 Task: Find connections with filter location Baar with filter topic #entrepreneursmindsetwith filter profile language English with filter current company Kent with filter school RD & DJ College, Munger with filter industry Personal Care Product Manufacturing with filter service category Resume Writing with filter keywords title Organizer
Action: Mouse moved to (583, 90)
Screenshot: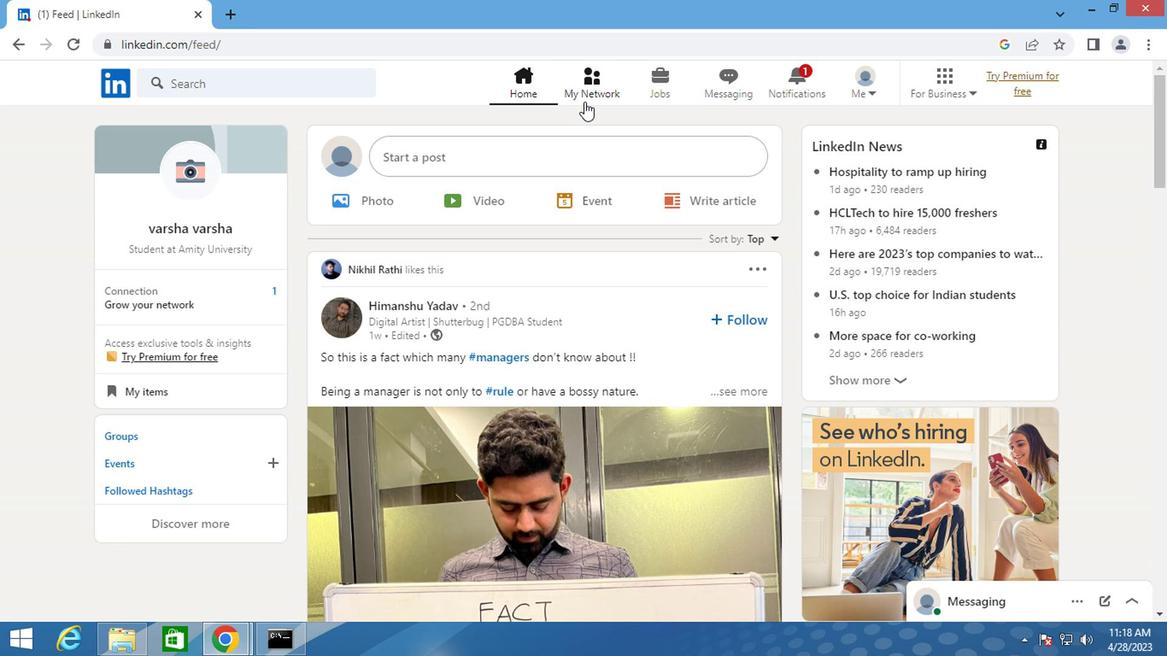 
Action: Mouse pressed left at (583, 90)
Screenshot: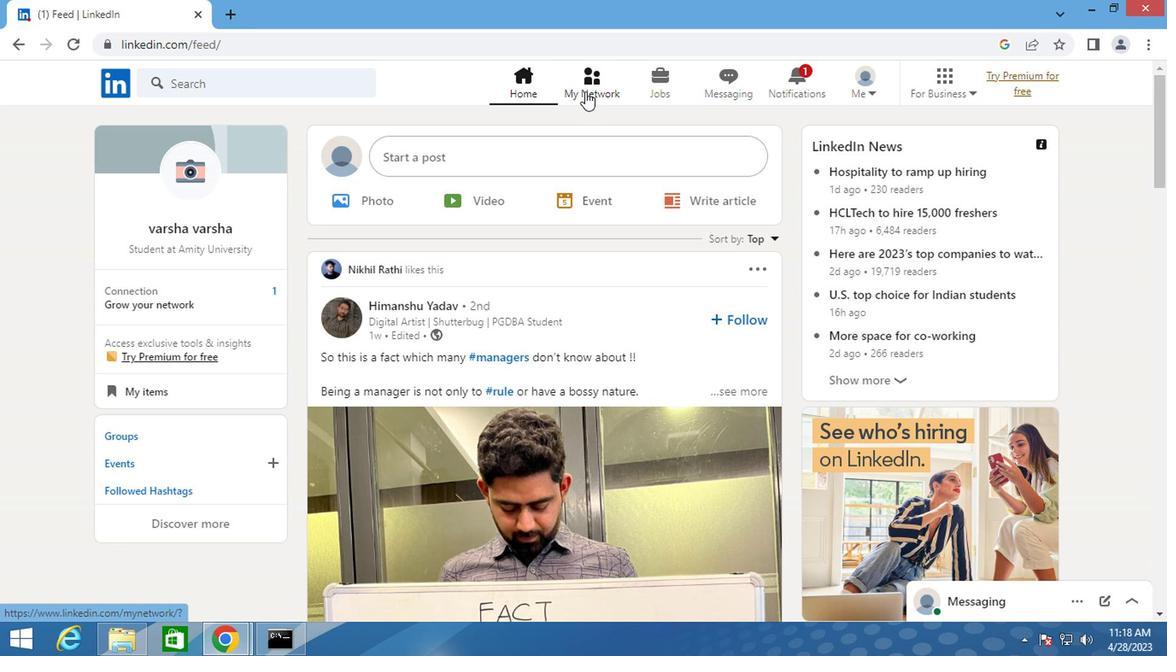 
Action: Mouse moved to (240, 187)
Screenshot: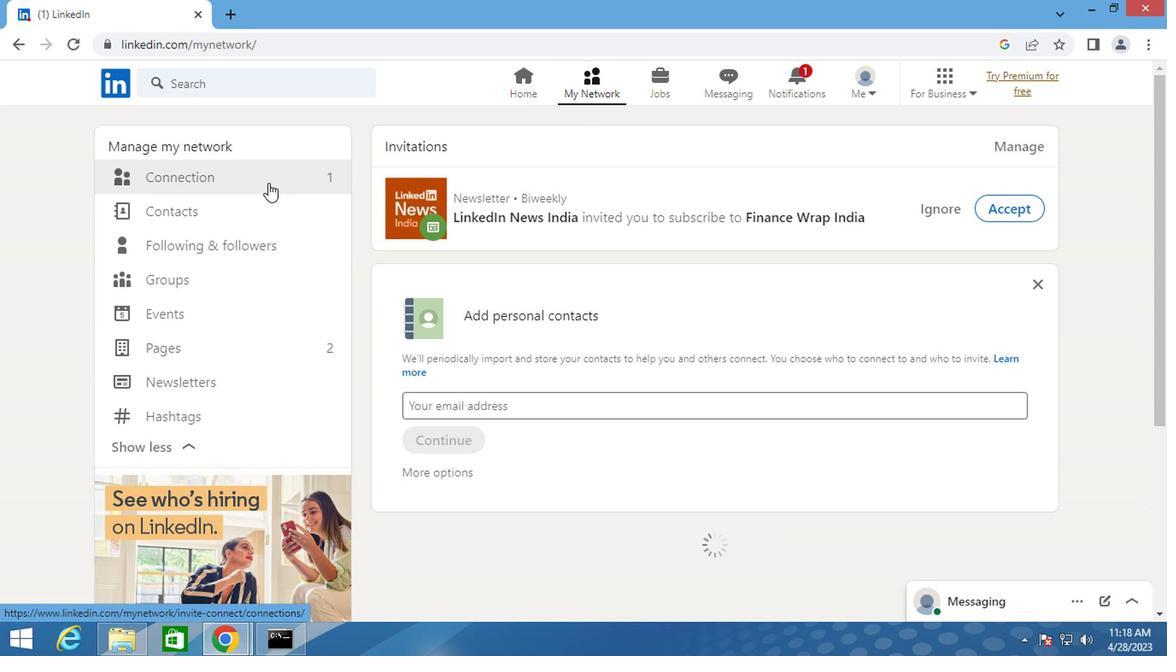 
Action: Mouse pressed left at (240, 187)
Screenshot: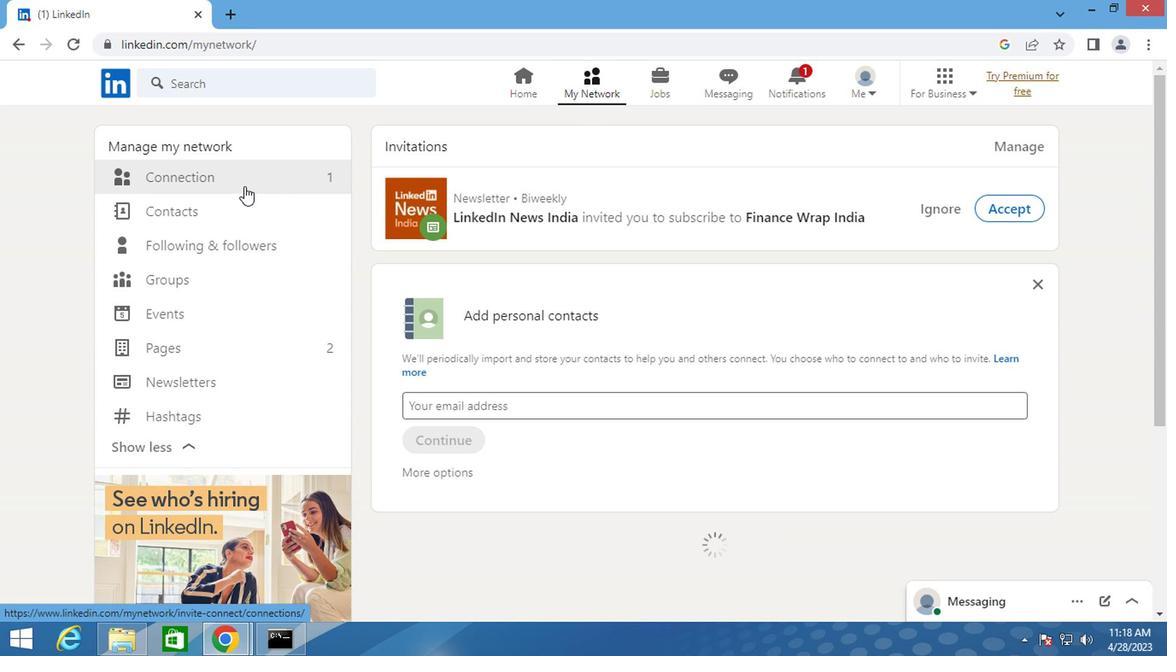 
Action: Mouse moved to (680, 181)
Screenshot: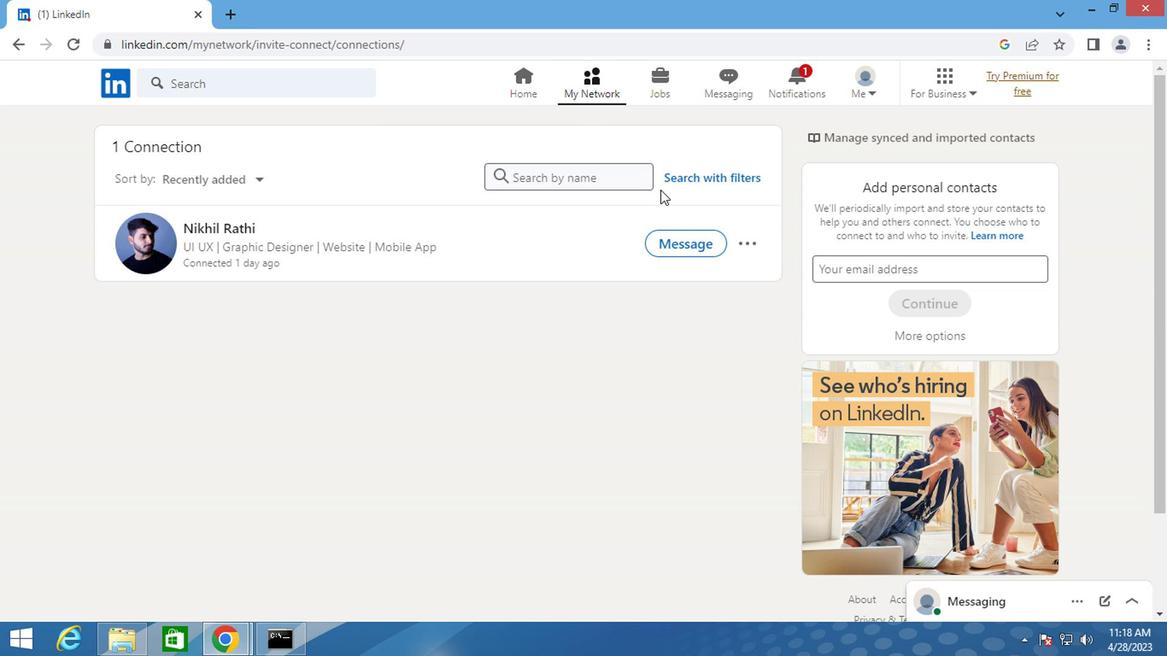 
Action: Mouse pressed left at (680, 181)
Screenshot: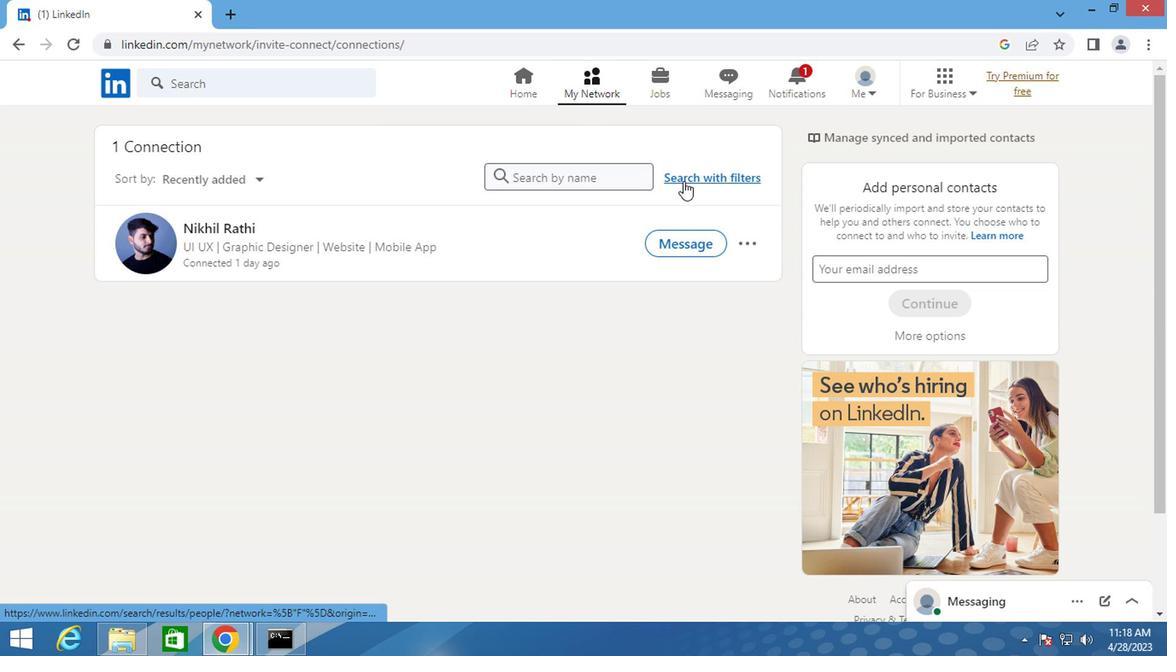 
Action: Mouse moved to (641, 137)
Screenshot: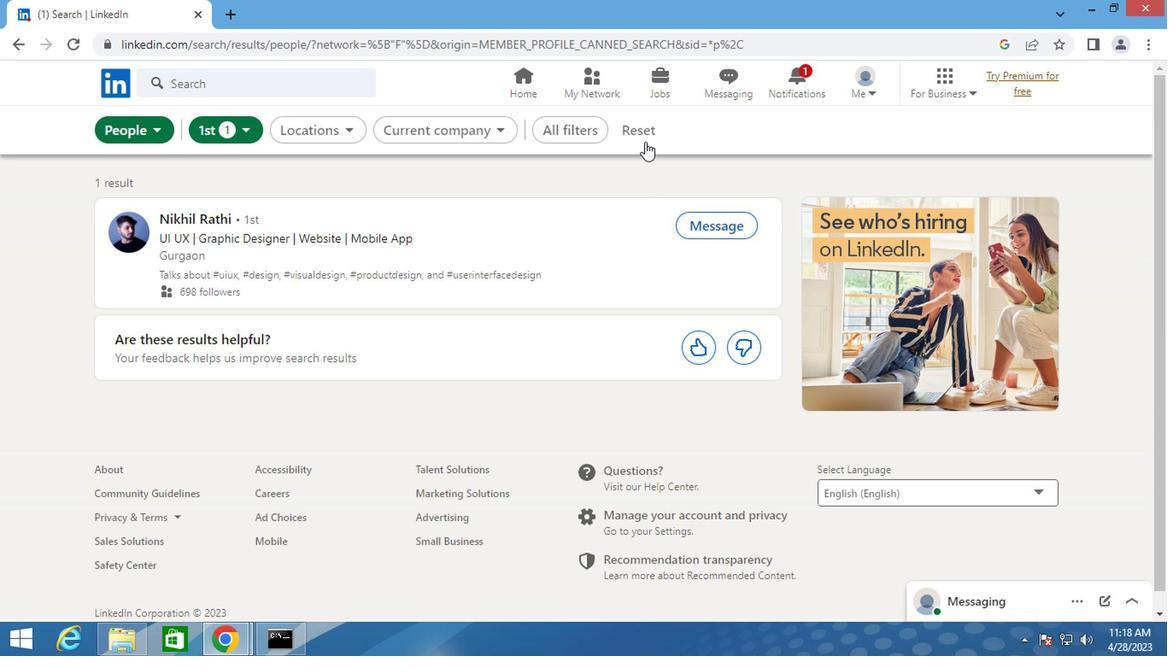 
Action: Mouse pressed left at (641, 137)
Screenshot: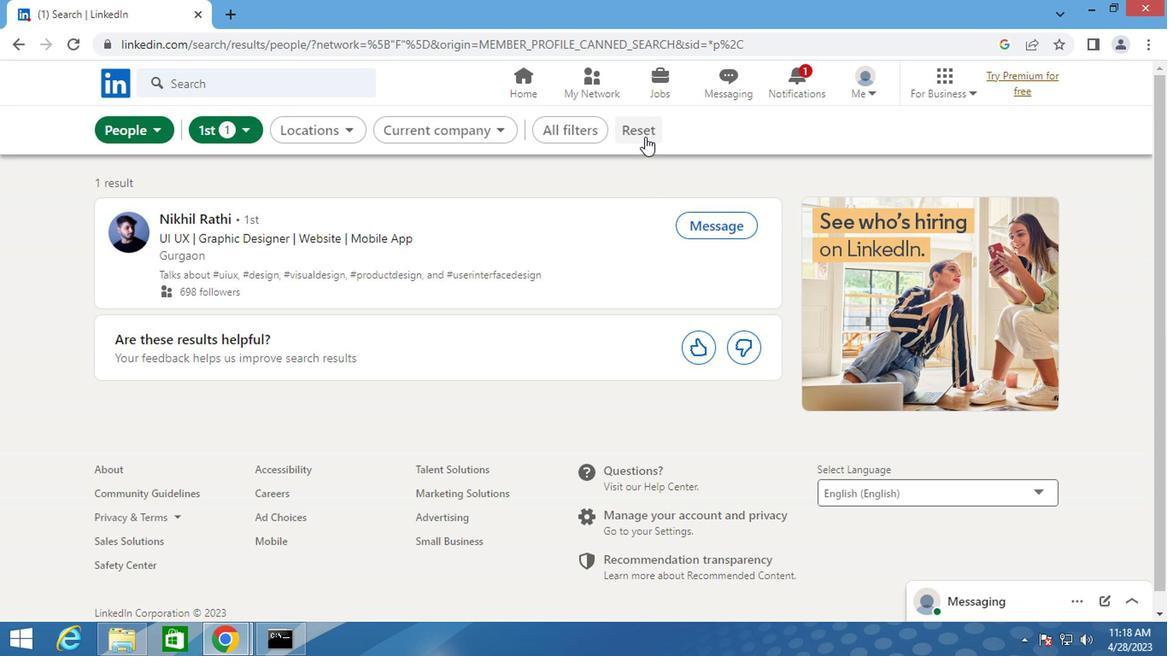 
Action: Mouse moved to (618, 137)
Screenshot: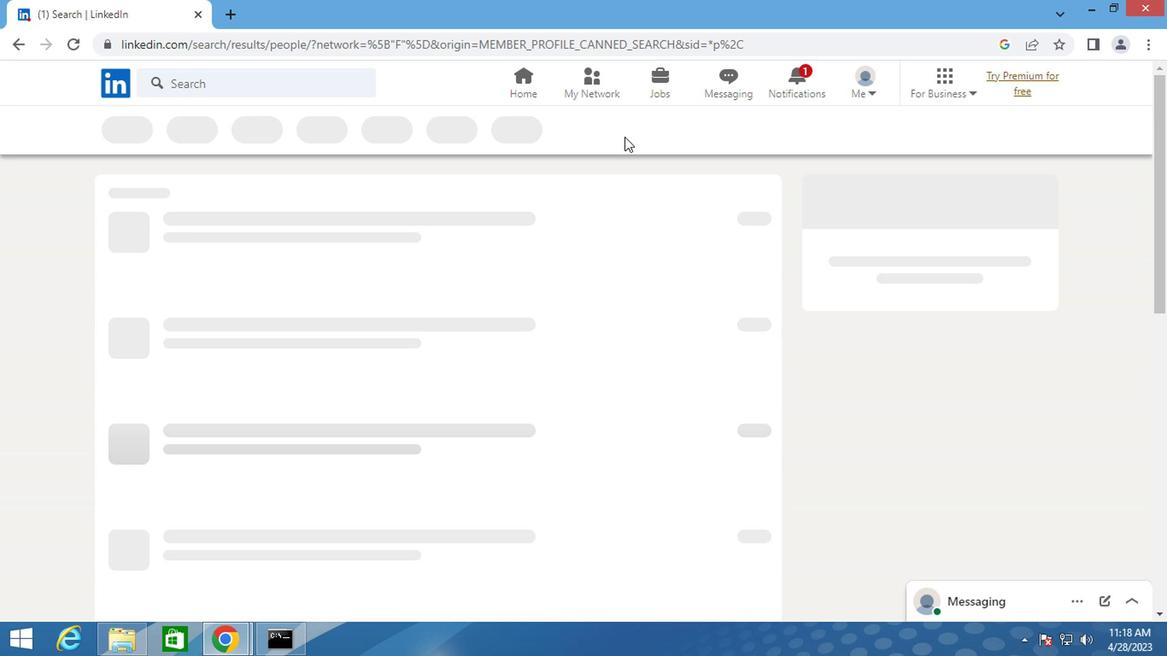 
Action: Mouse pressed left at (618, 137)
Screenshot: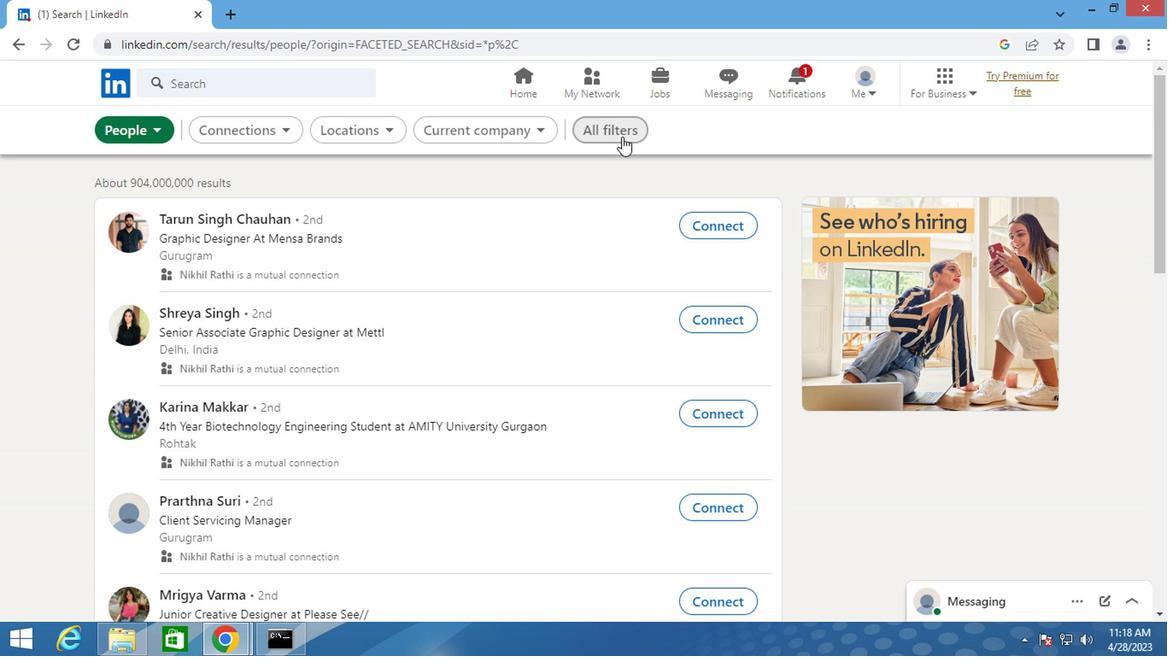 
Action: Mouse moved to (785, 298)
Screenshot: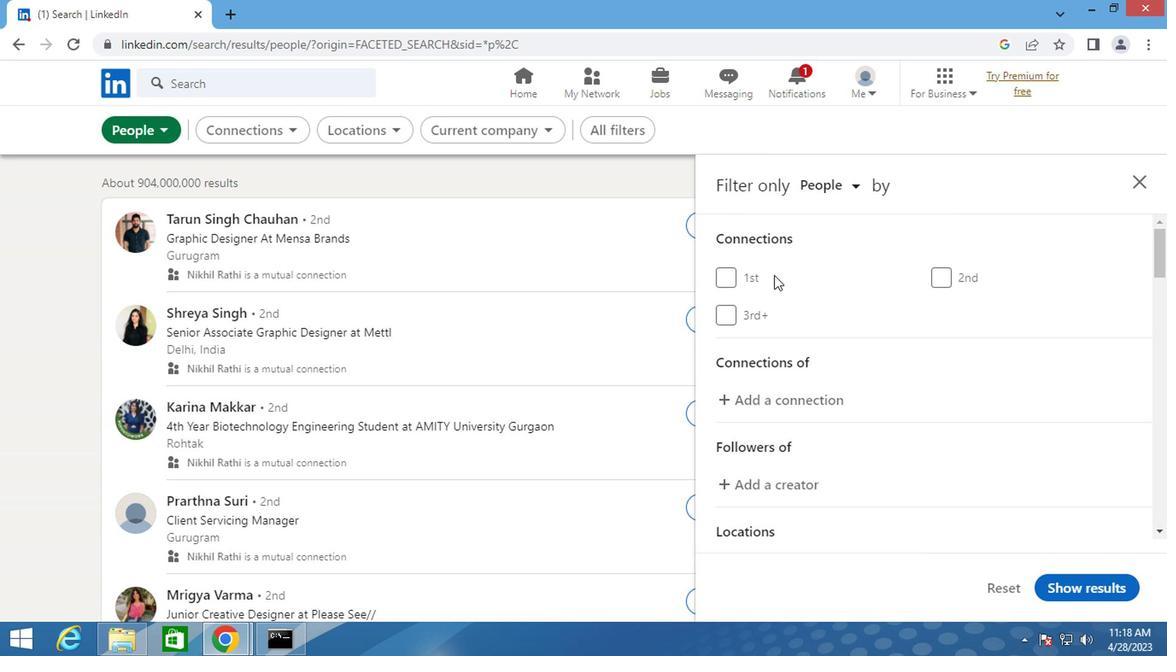 
Action: Mouse scrolled (785, 297) with delta (0, 0)
Screenshot: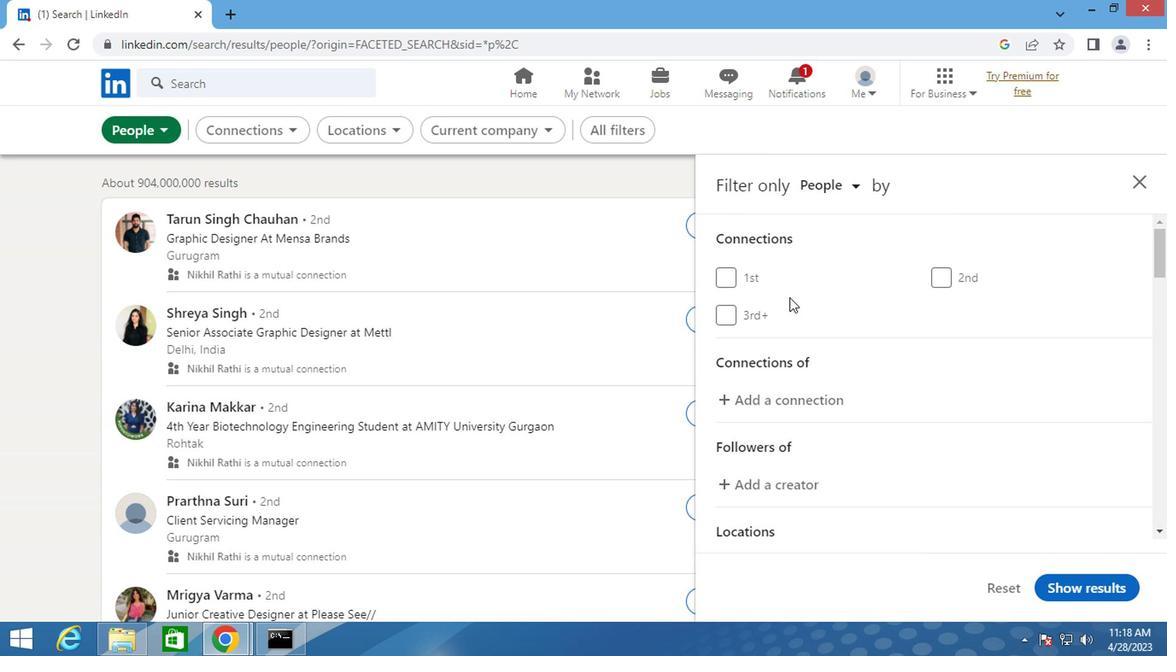 
Action: Mouse scrolled (785, 297) with delta (0, 0)
Screenshot: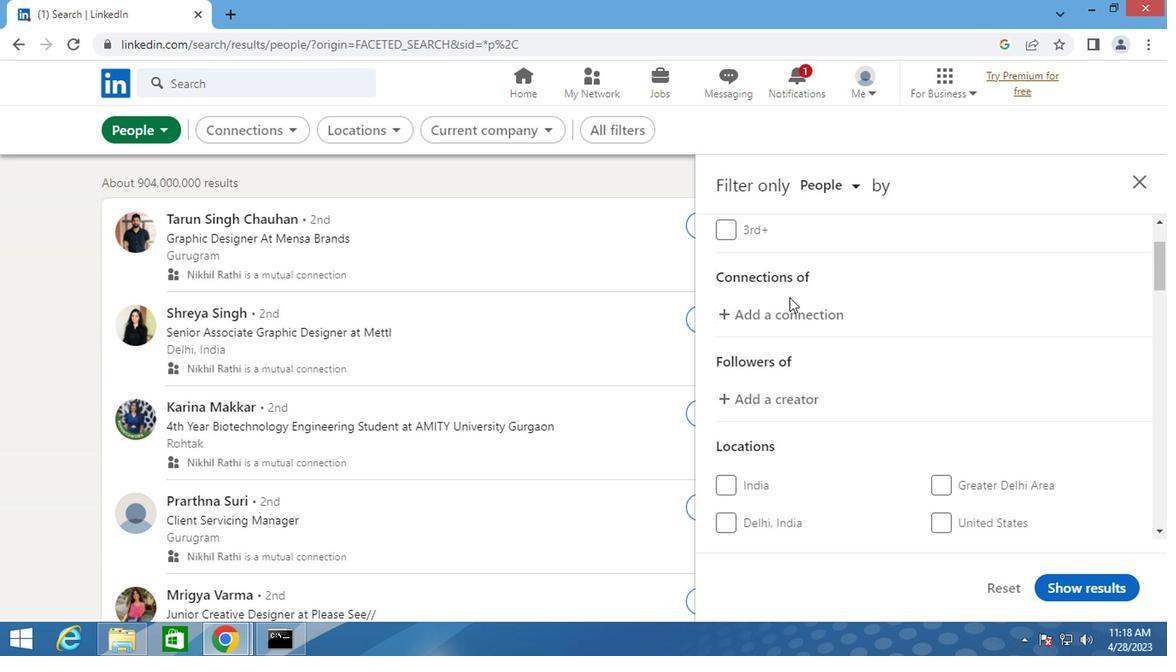 
Action: Mouse moved to (951, 475)
Screenshot: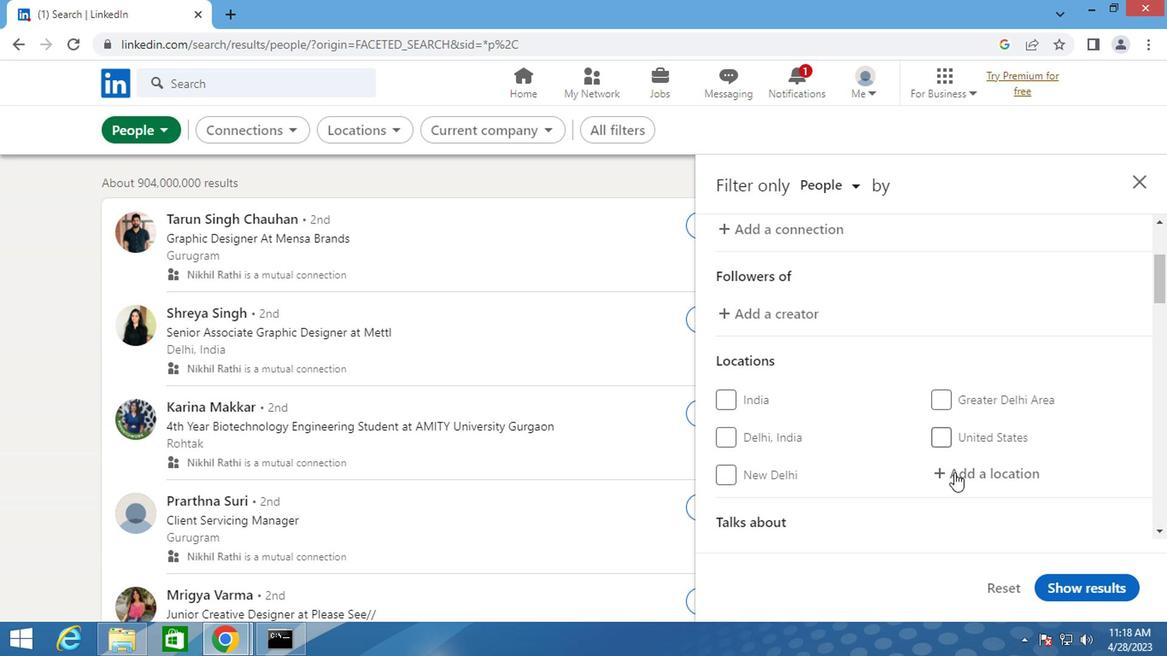 
Action: Mouse pressed left at (951, 475)
Screenshot: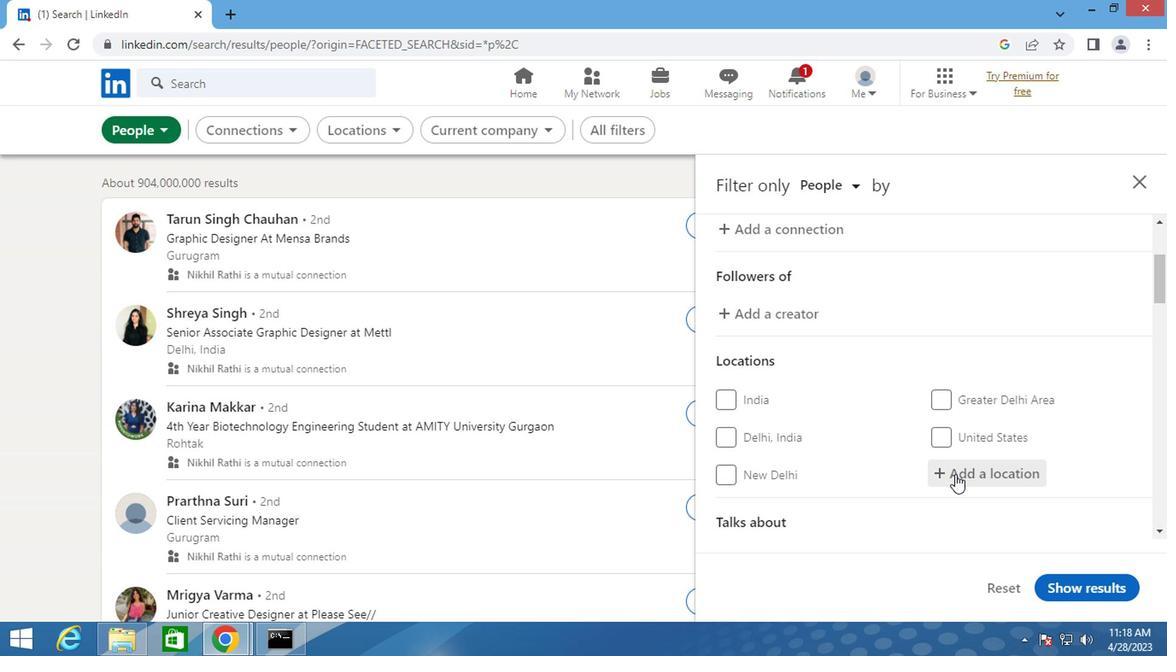 
Action: Key pressed <Key.shift>BAAR<Key.enter>
Screenshot: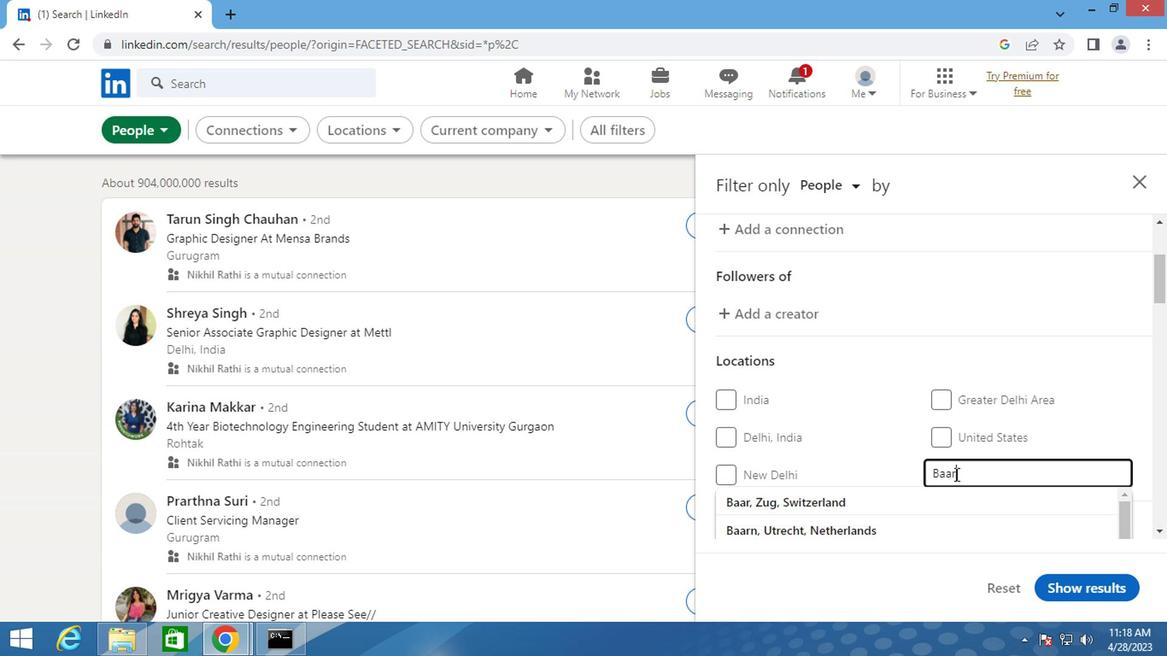 
Action: Mouse moved to (895, 504)
Screenshot: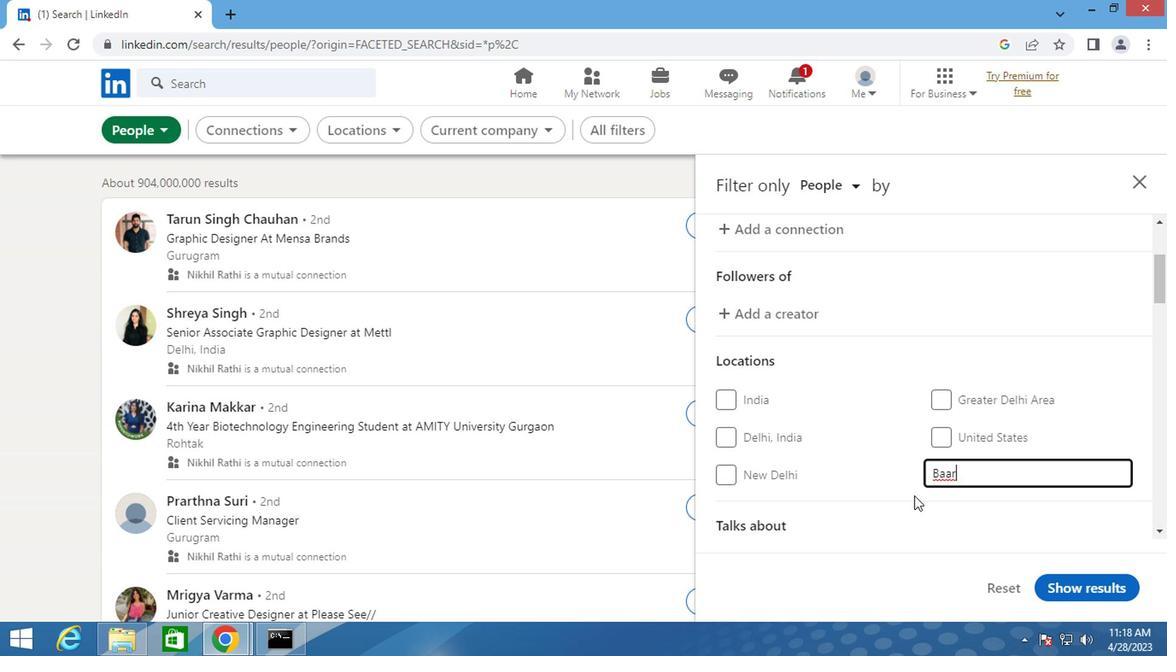 
Action: Mouse scrolled (895, 503) with delta (0, 0)
Screenshot: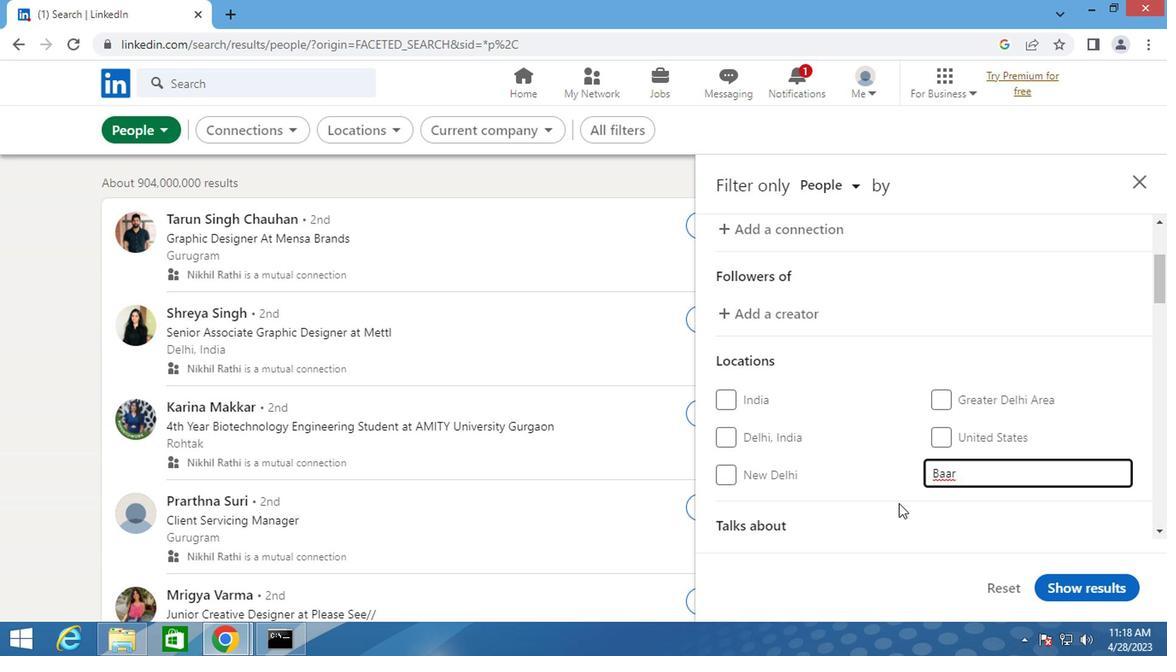 
Action: Mouse scrolled (895, 503) with delta (0, 0)
Screenshot: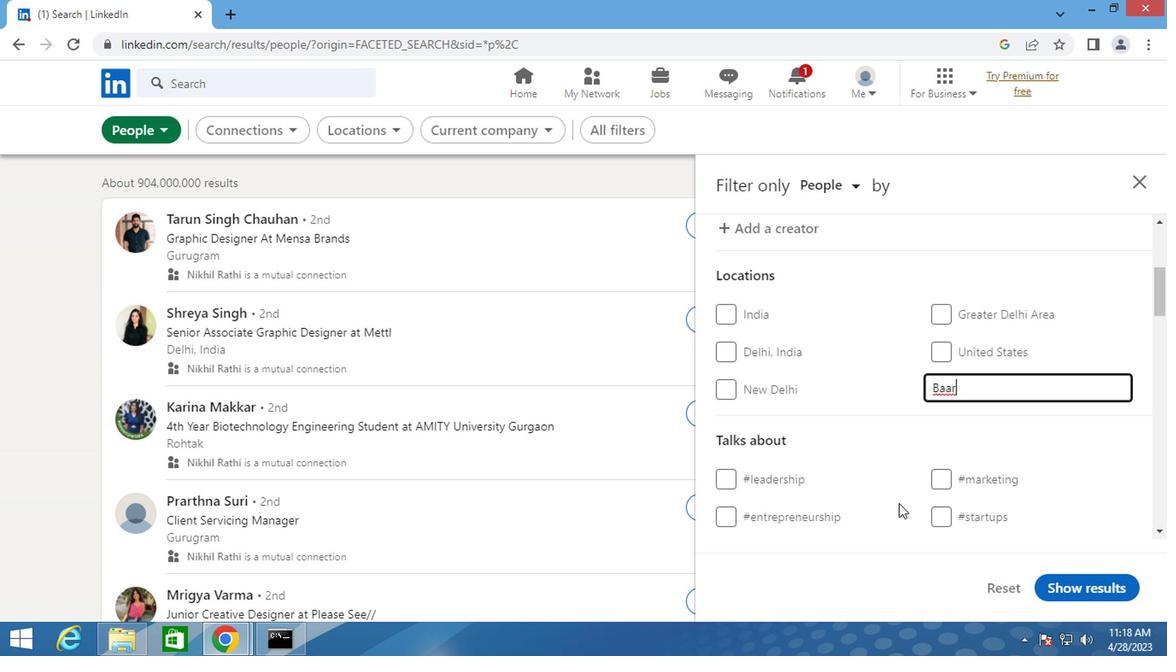 
Action: Mouse scrolled (895, 503) with delta (0, 0)
Screenshot: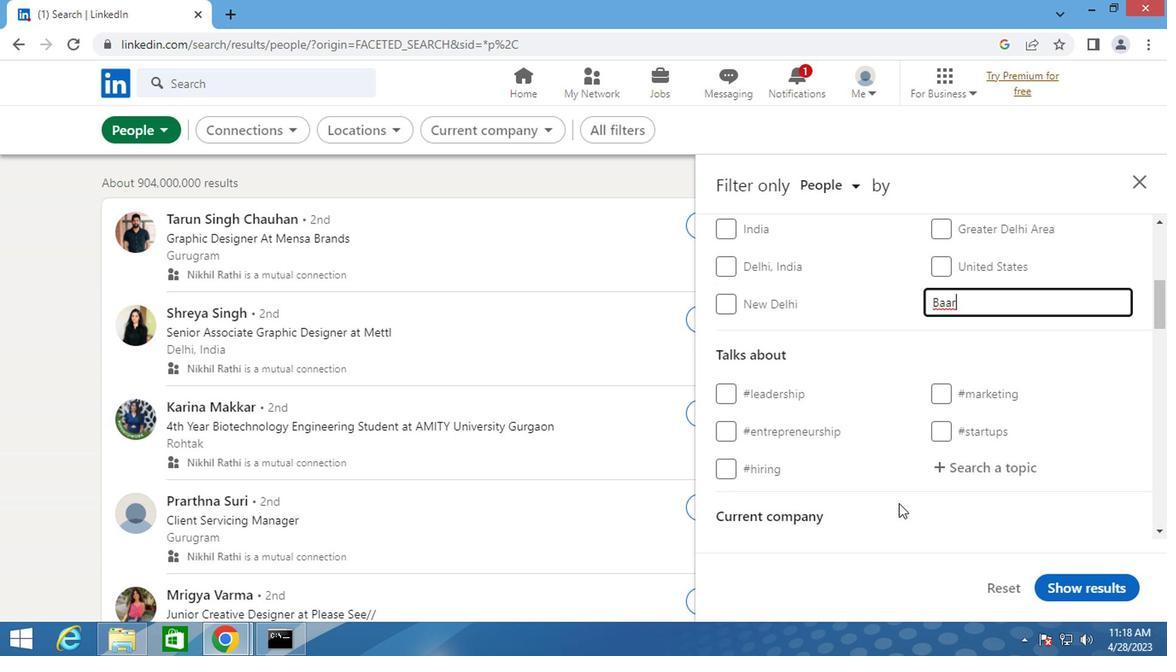 
Action: Mouse scrolled (895, 503) with delta (0, 0)
Screenshot: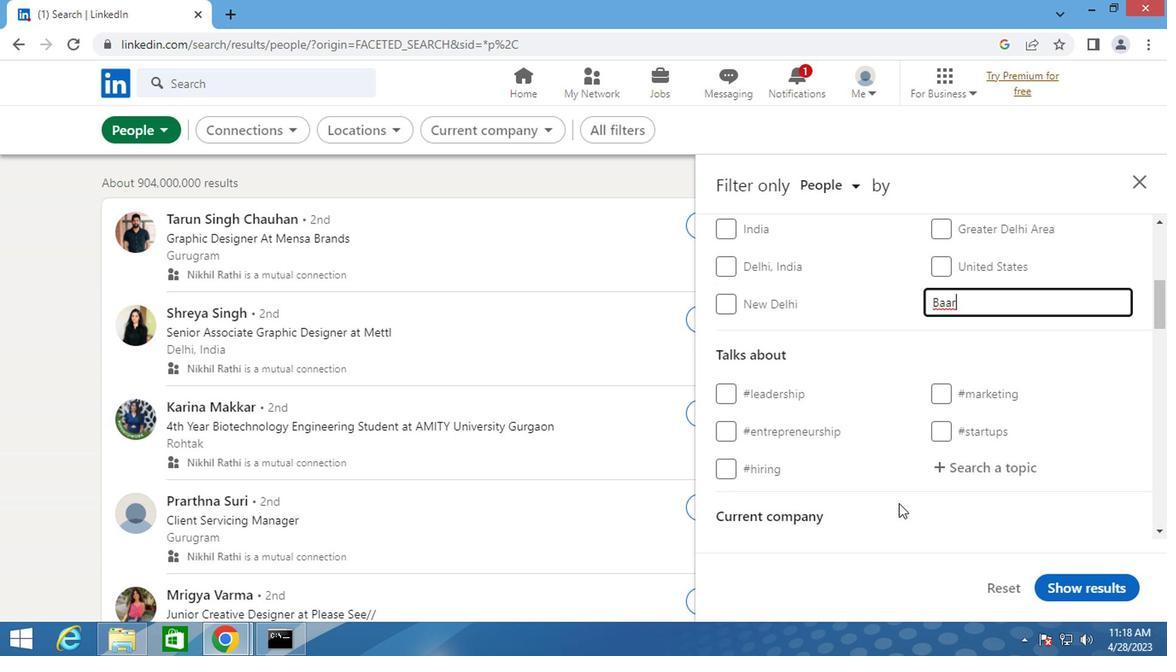 
Action: Mouse scrolled (895, 505) with delta (0, 1)
Screenshot: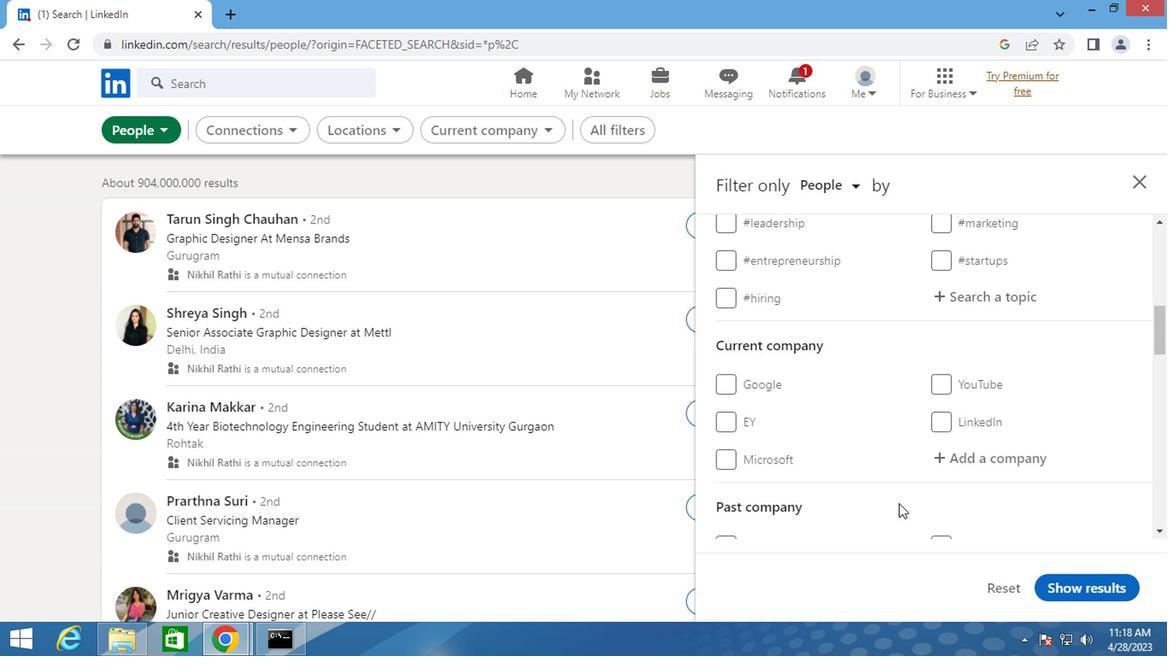 
Action: Mouse scrolled (895, 505) with delta (0, 1)
Screenshot: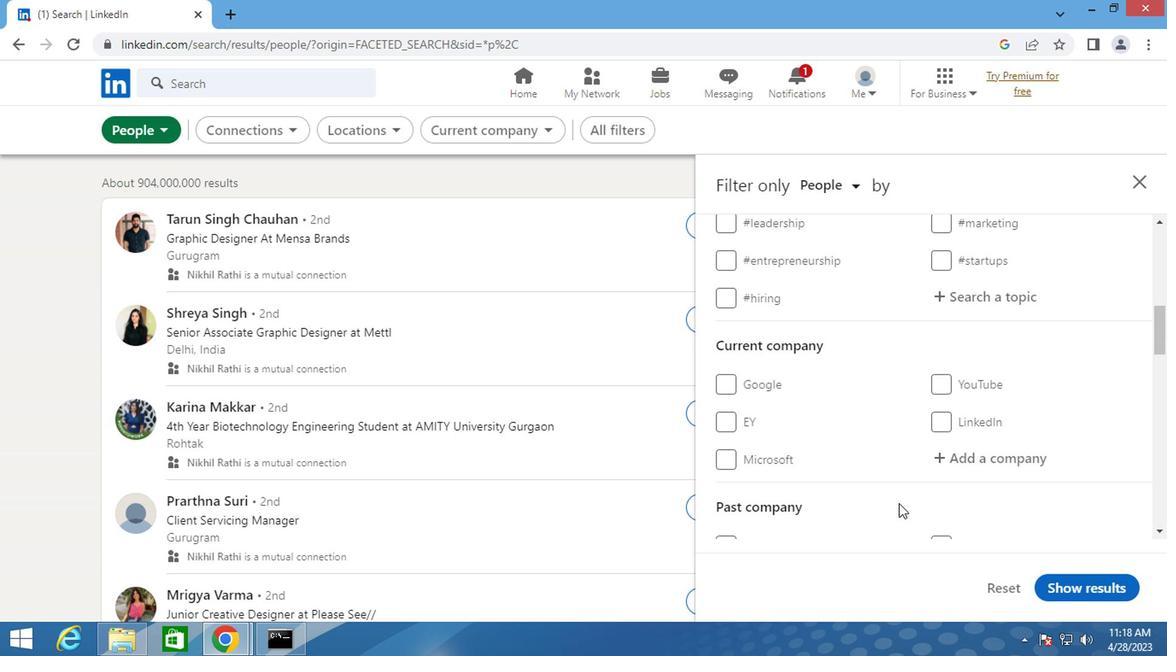 
Action: Mouse moved to (981, 468)
Screenshot: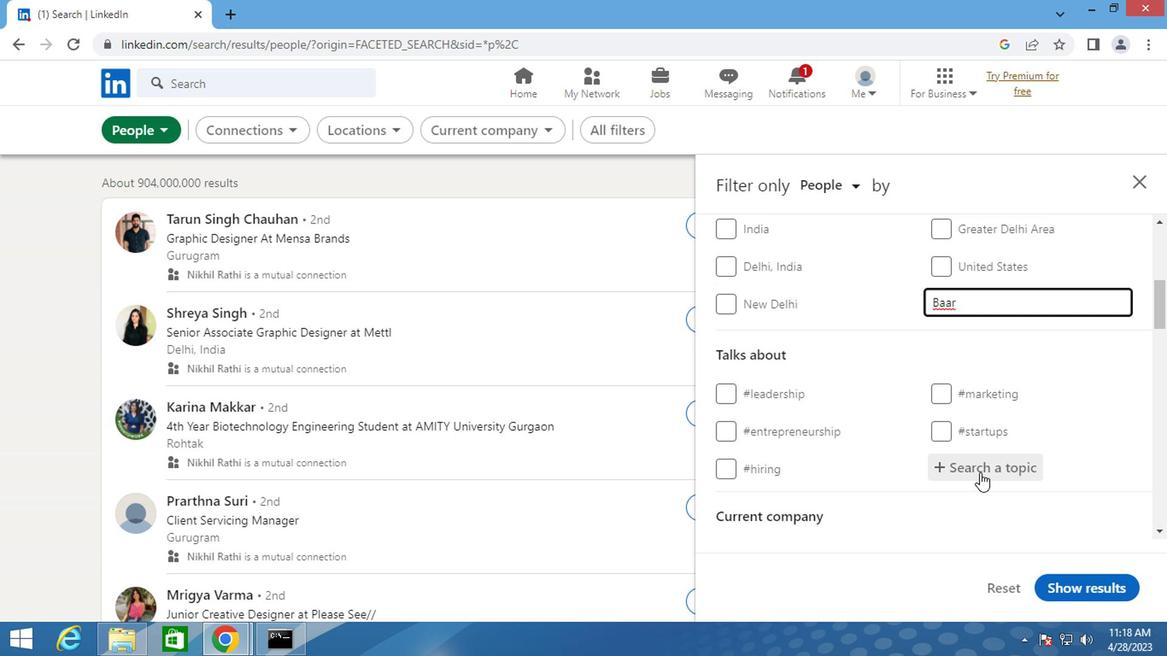 
Action: Mouse pressed left at (981, 468)
Screenshot: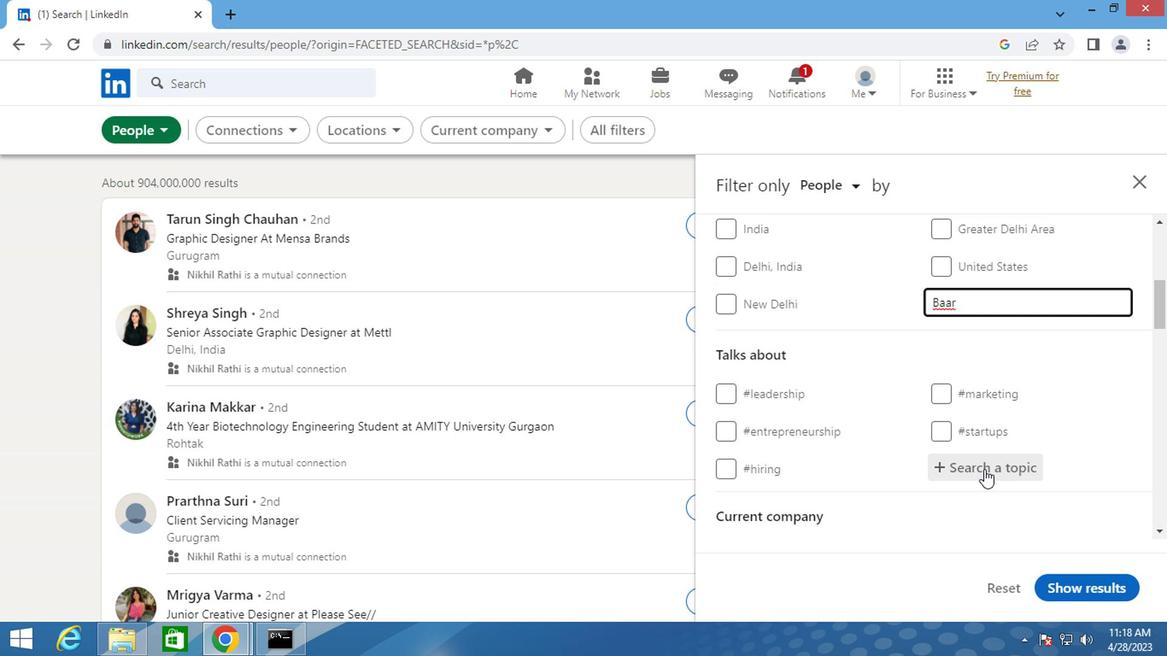 
Action: Key pressed <Key.shift>#ENTERPRENEURMINDSET
Screenshot: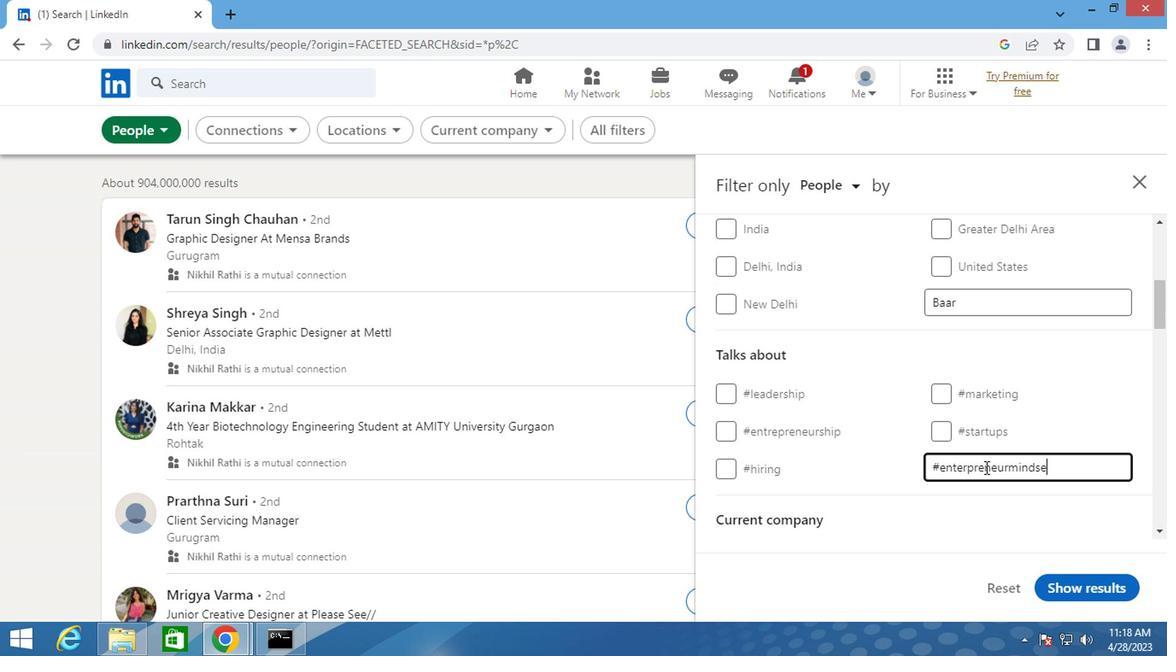 
Action: Mouse moved to (941, 449)
Screenshot: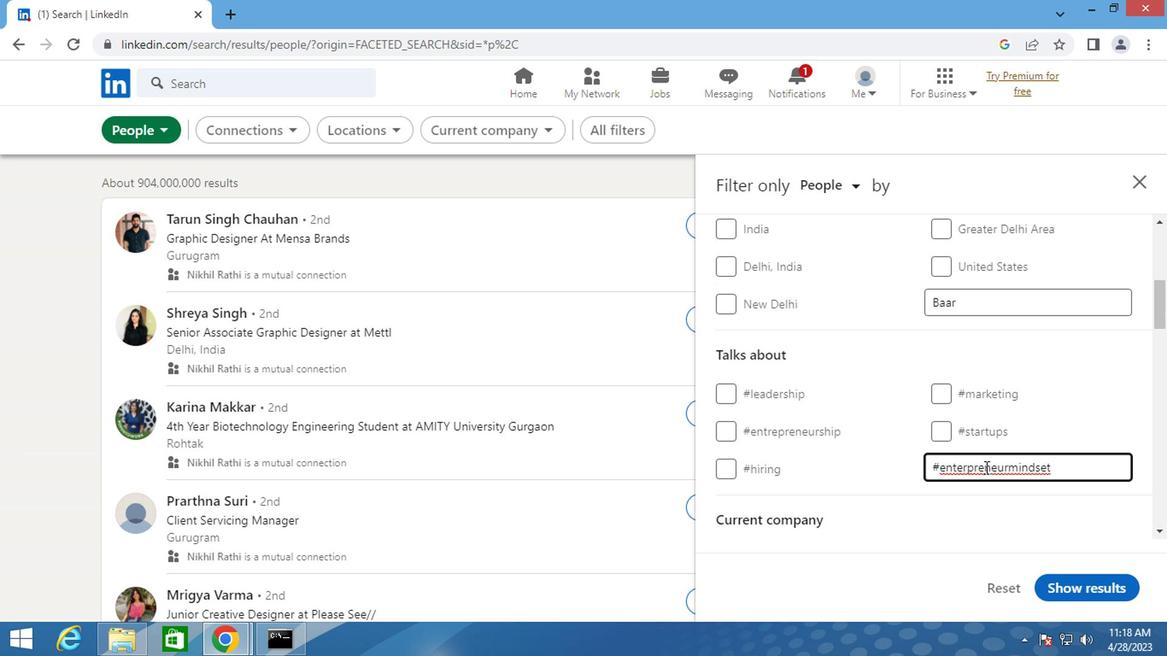 
Action: Mouse scrolled (941, 448) with delta (0, 0)
Screenshot: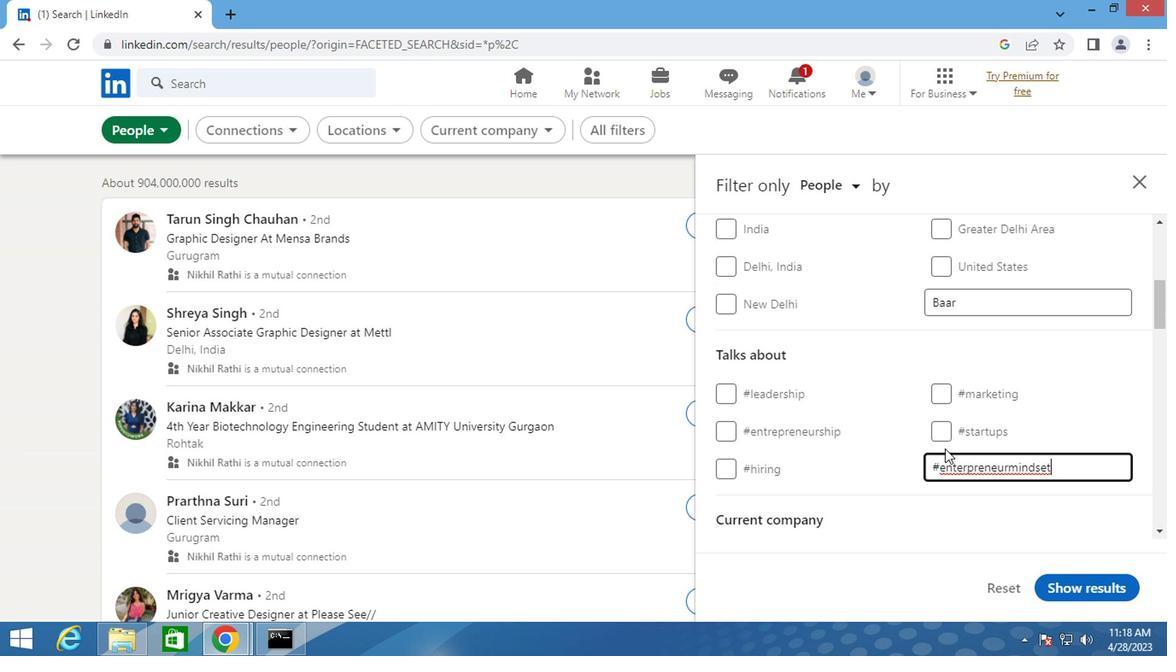 
Action: Mouse scrolled (941, 448) with delta (0, 0)
Screenshot: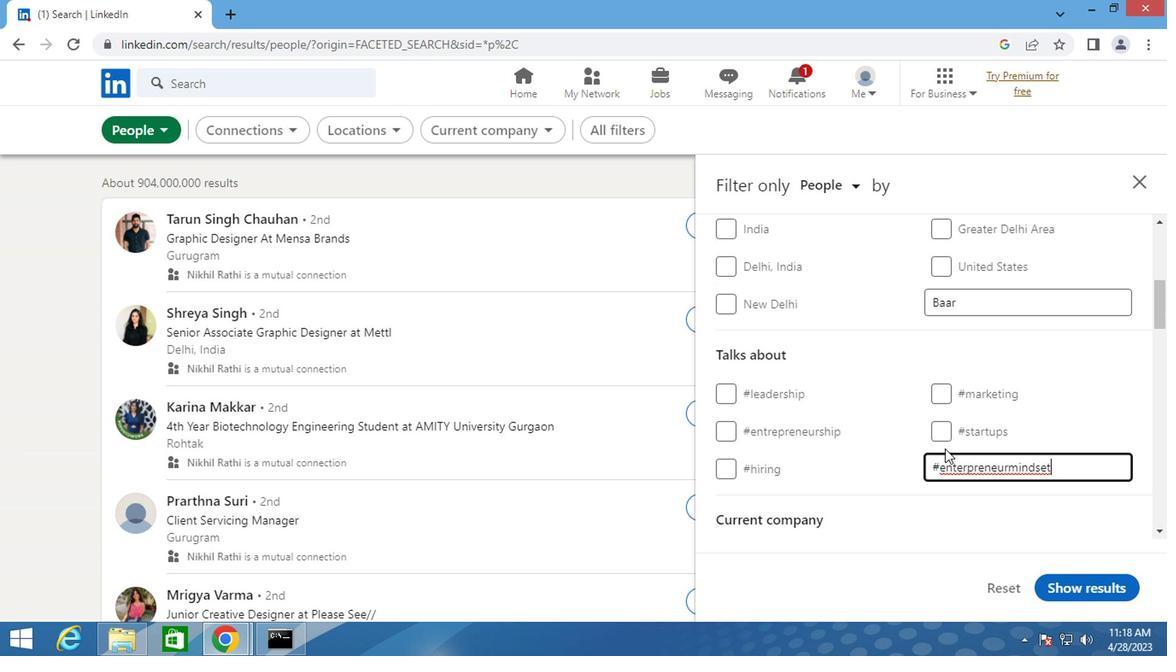 
Action: Mouse scrolled (941, 448) with delta (0, 0)
Screenshot: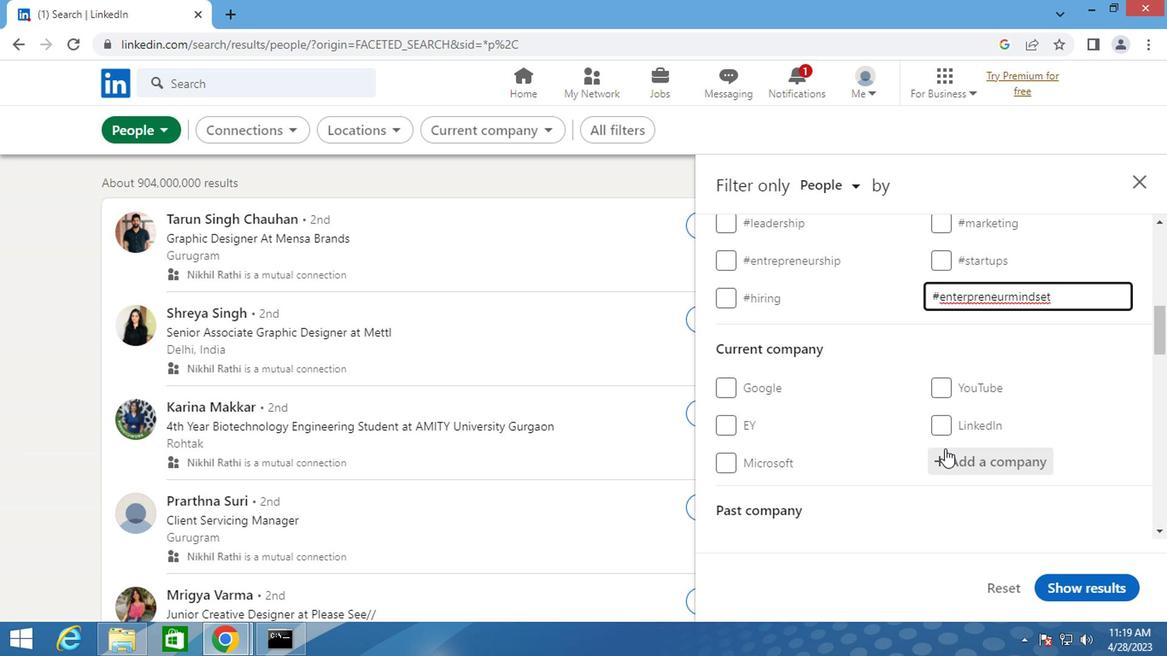 
Action: Mouse scrolled (941, 448) with delta (0, 0)
Screenshot: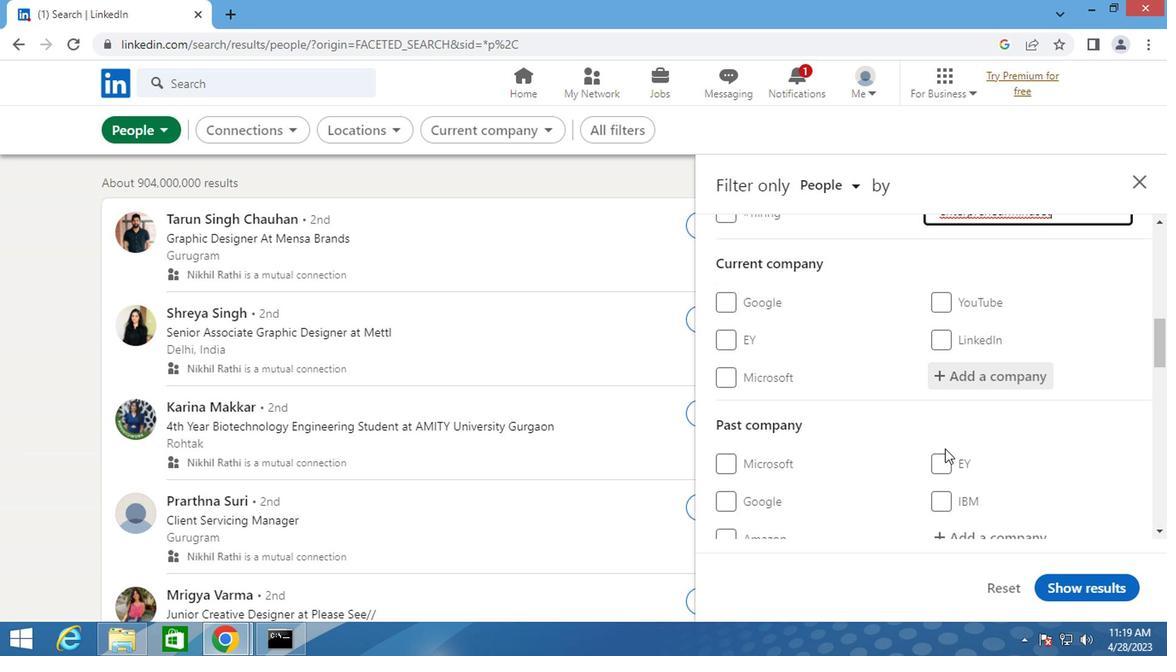
Action: Mouse scrolled (941, 448) with delta (0, 0)
Screenshot: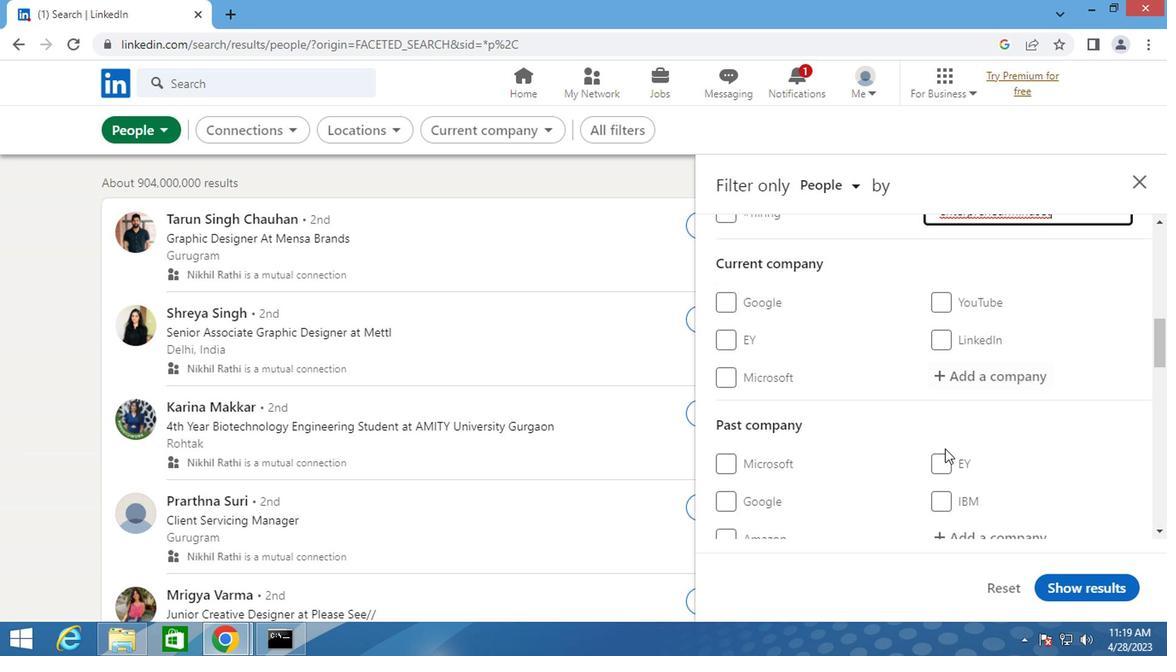
Action: Mouse scrolled (941, 448) with delta (0, 0)
Screenshot: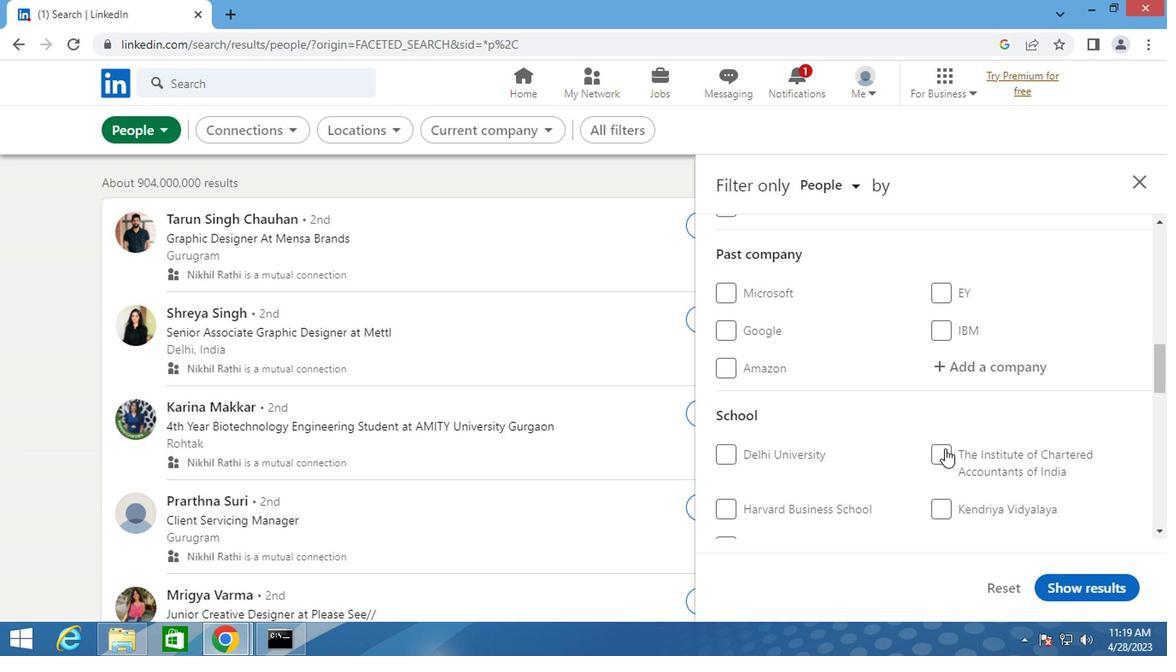 
Action: Mouse scrolled (941, 448) with delta (0, 0)
Screenshot: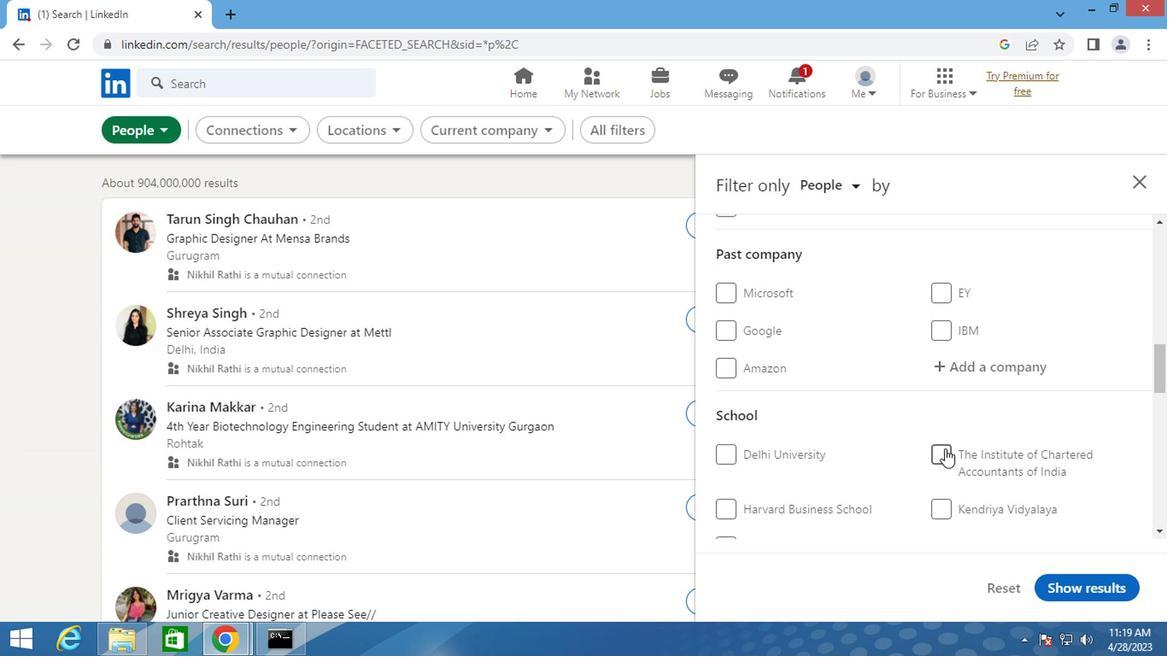 
Action: Mouse scrolled (941, 448) with delta (0, 0)
Screenshot: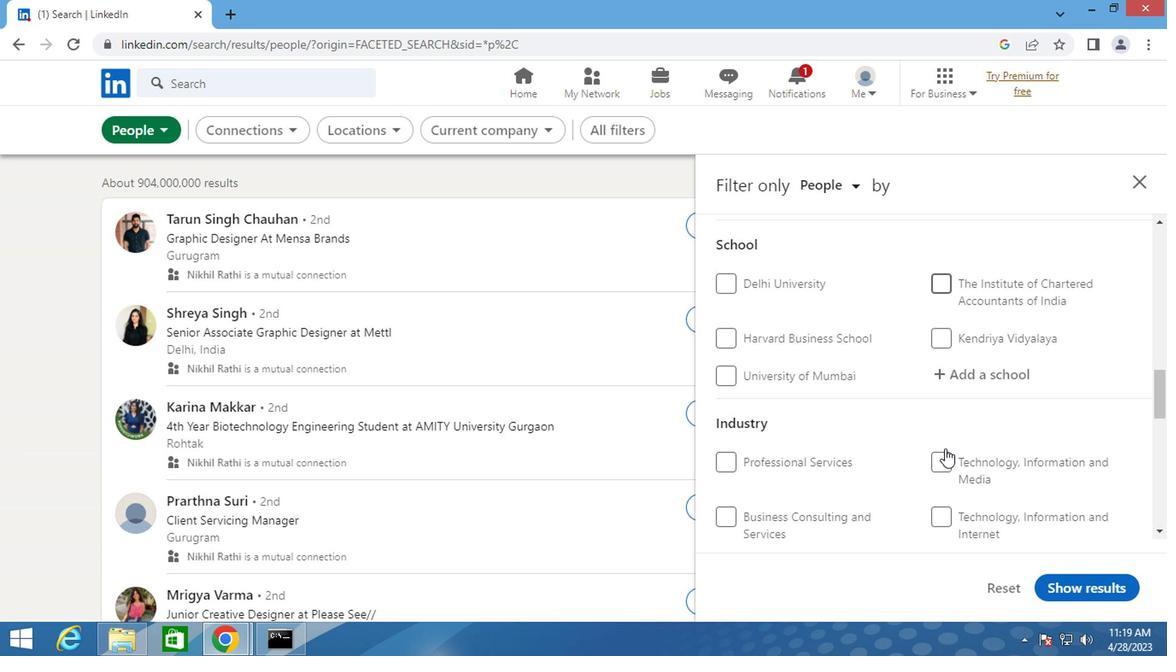 
Action: Mouse scrolled (941, 448) with delta (0, 0)
Screenshot: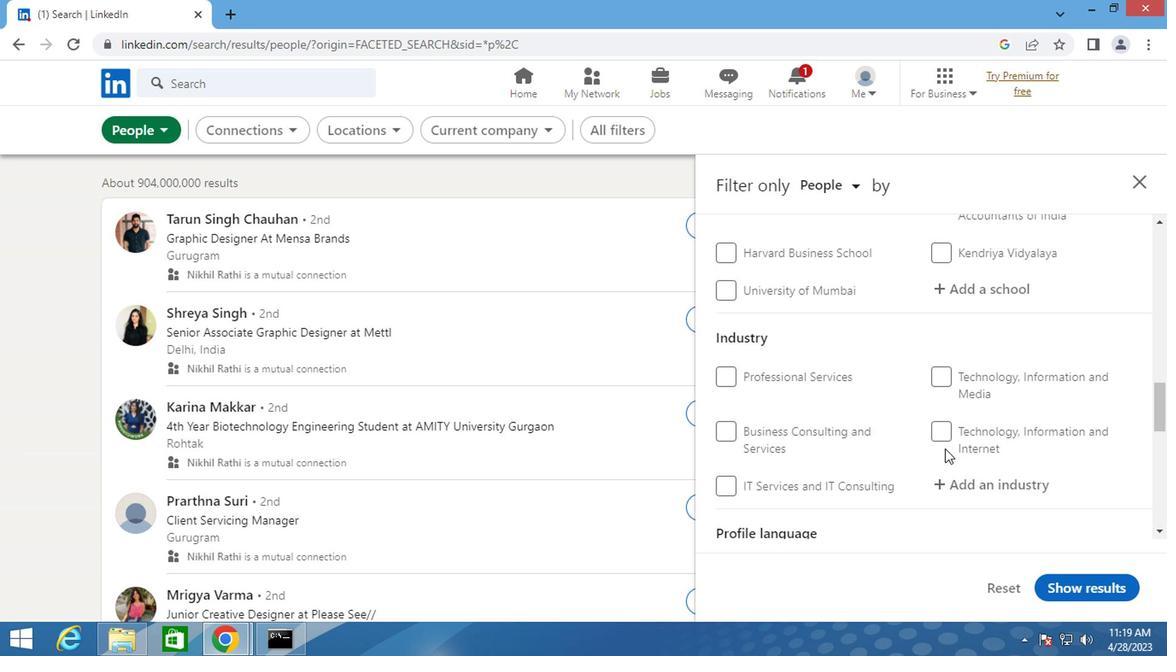
Action: Mouse scrolled (941, 448) with delta (0, 0)
Screenshot: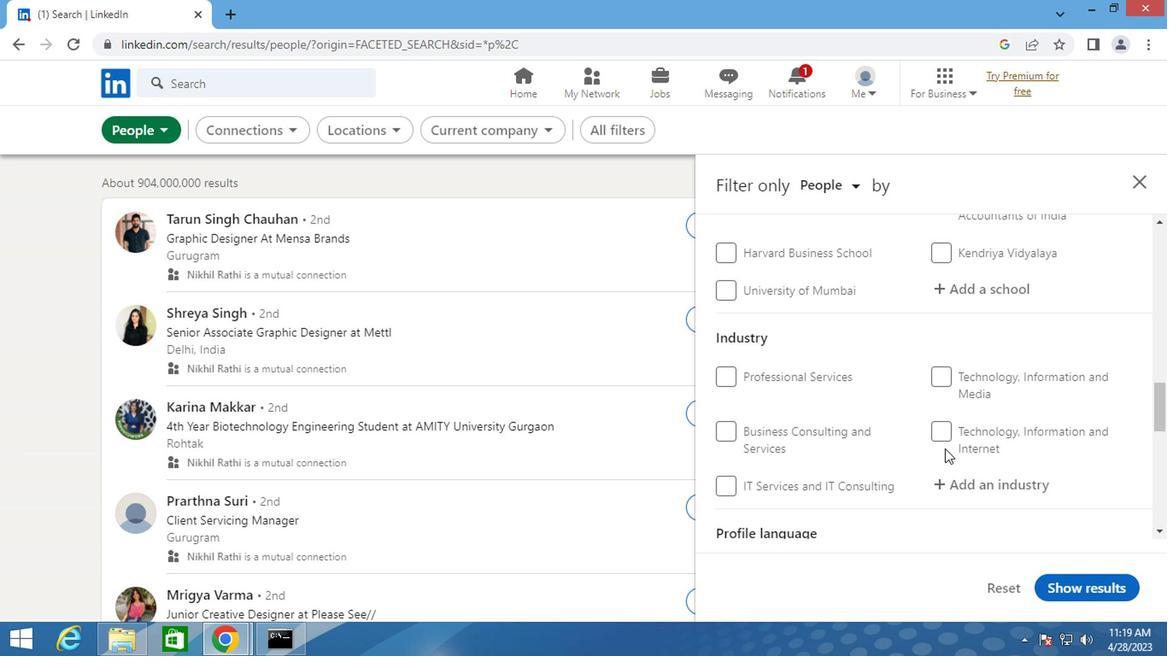 
Action: Mouse moved to (726, 408)
Screenshot: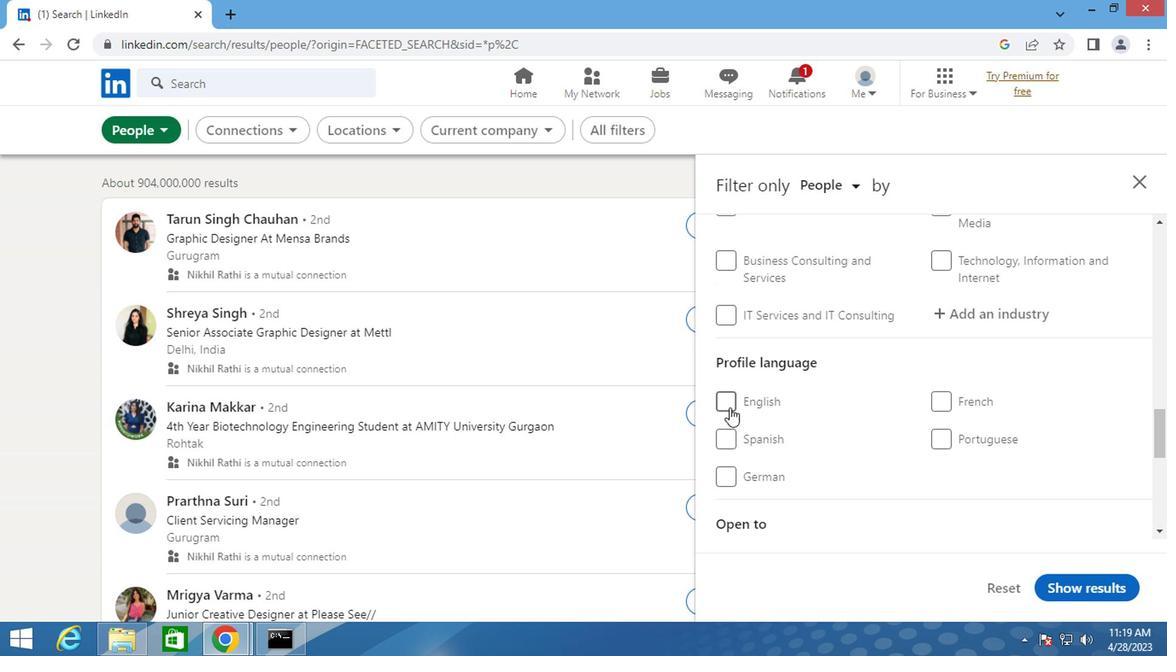 
Action: Mouse pressed left at (726, 408)
Screenshot: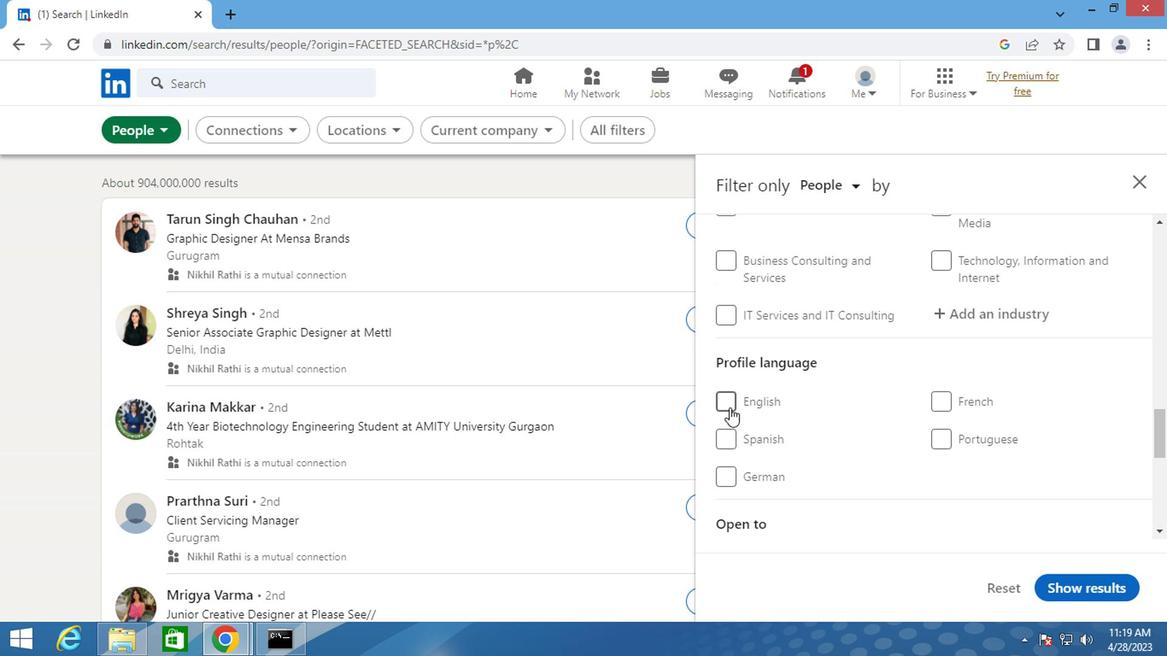
Action: Mouse moved to (826, 404)
Screenshot: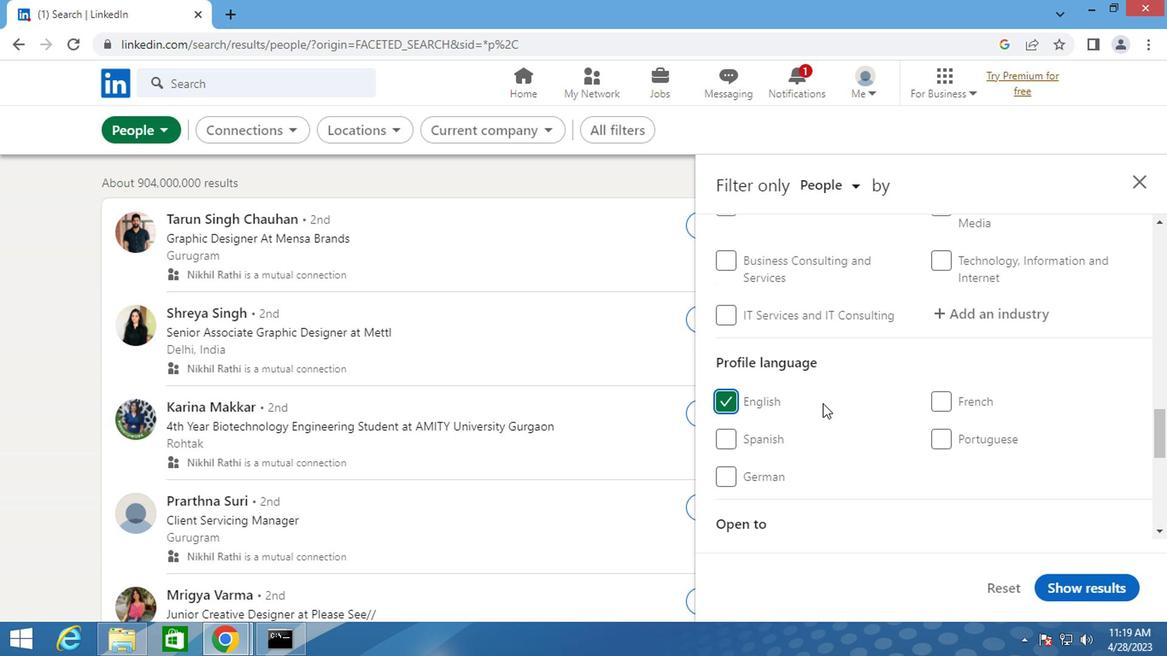 
Action: Mouse scrolled (826, 405) with delta (0, 0)
Screenshot: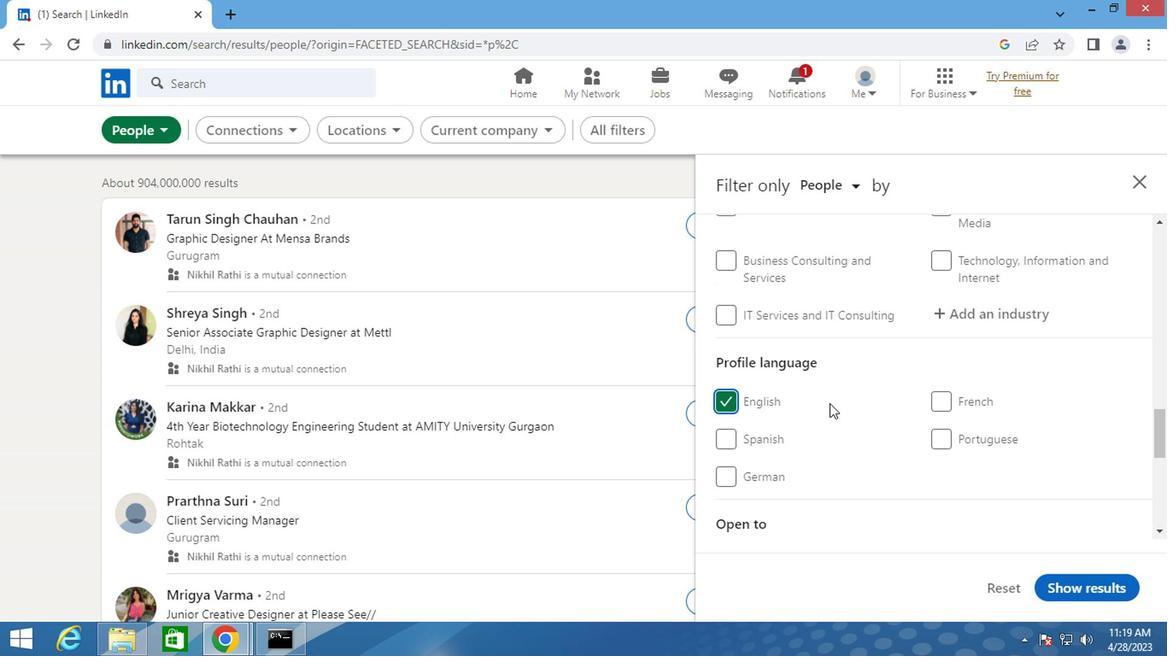 
Action: Mouse scrolled (826, 405) with delta (0, 0)
Screenshot: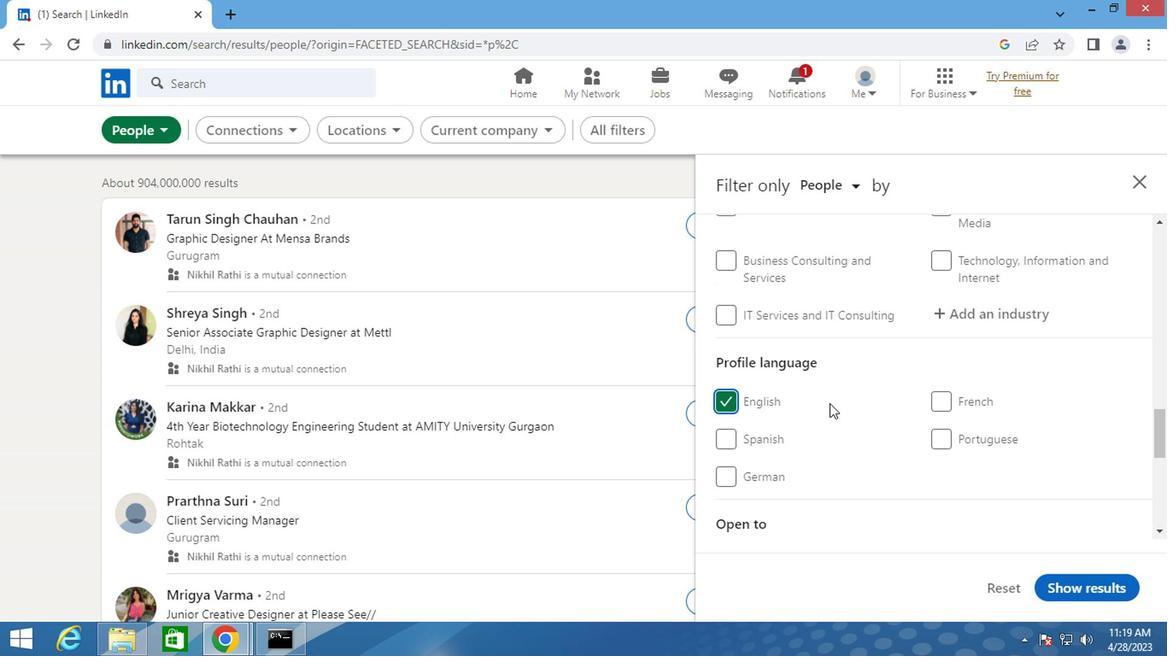
Action: Mouse scrolled (826, 405) with delta (0, 0)
Screenshot: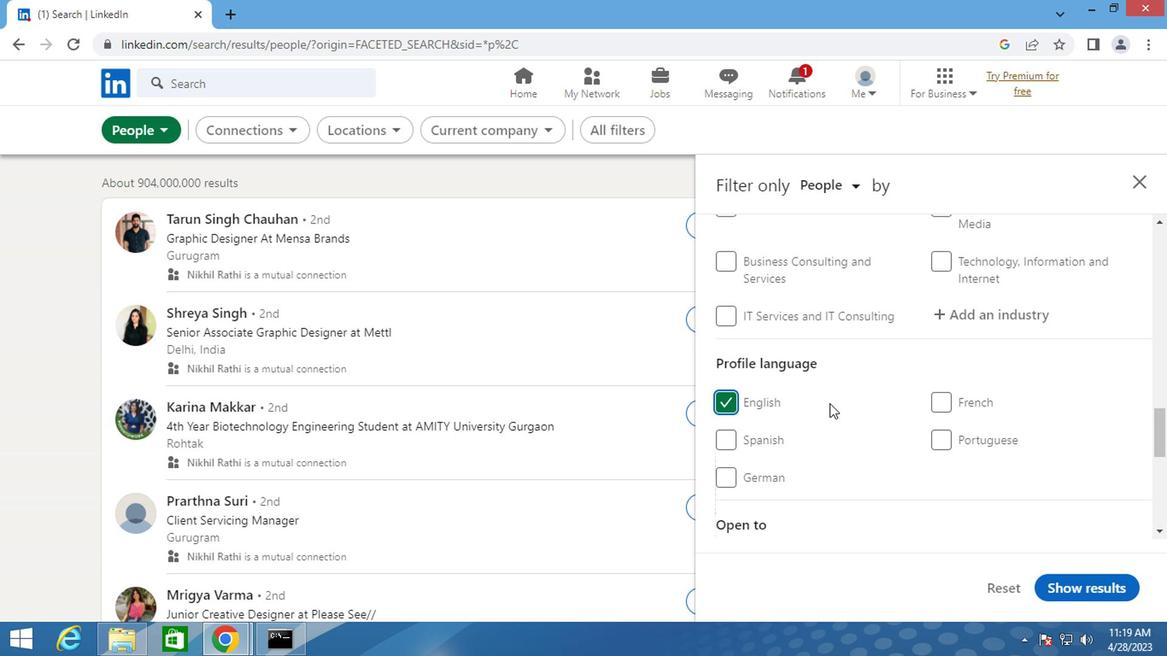 
Action: Mouse scrolled (826, 405) with delta (0, 0)
Screenshot: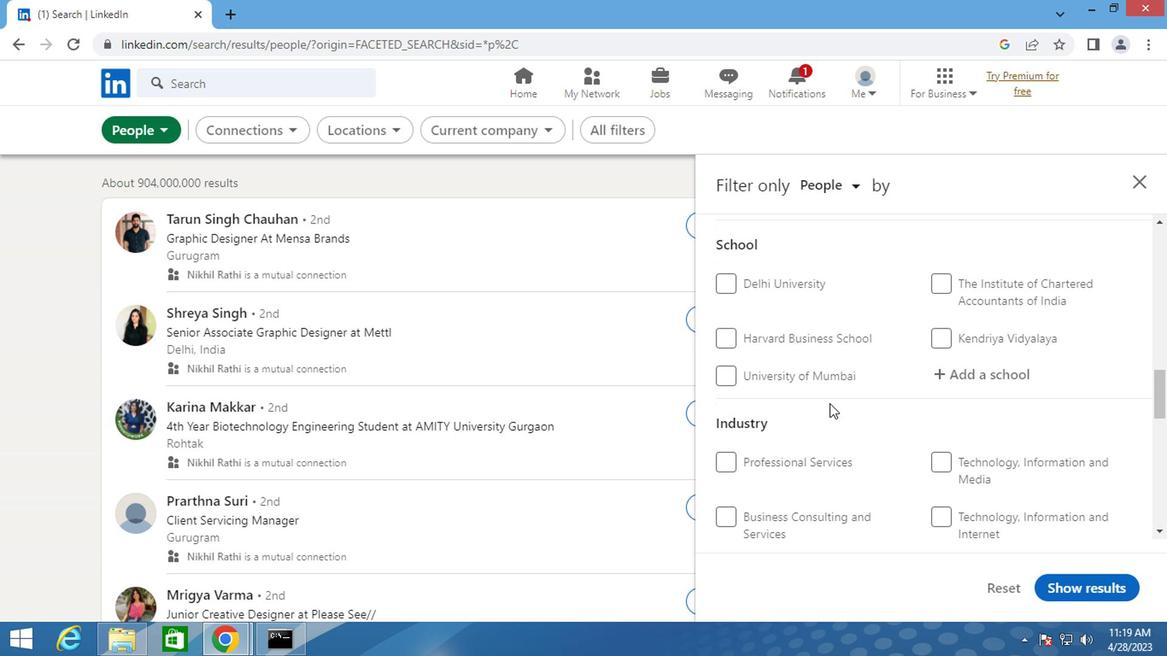 
Action: Mouse scrolled (826, 405) with delta (0, 0)
Screenshot: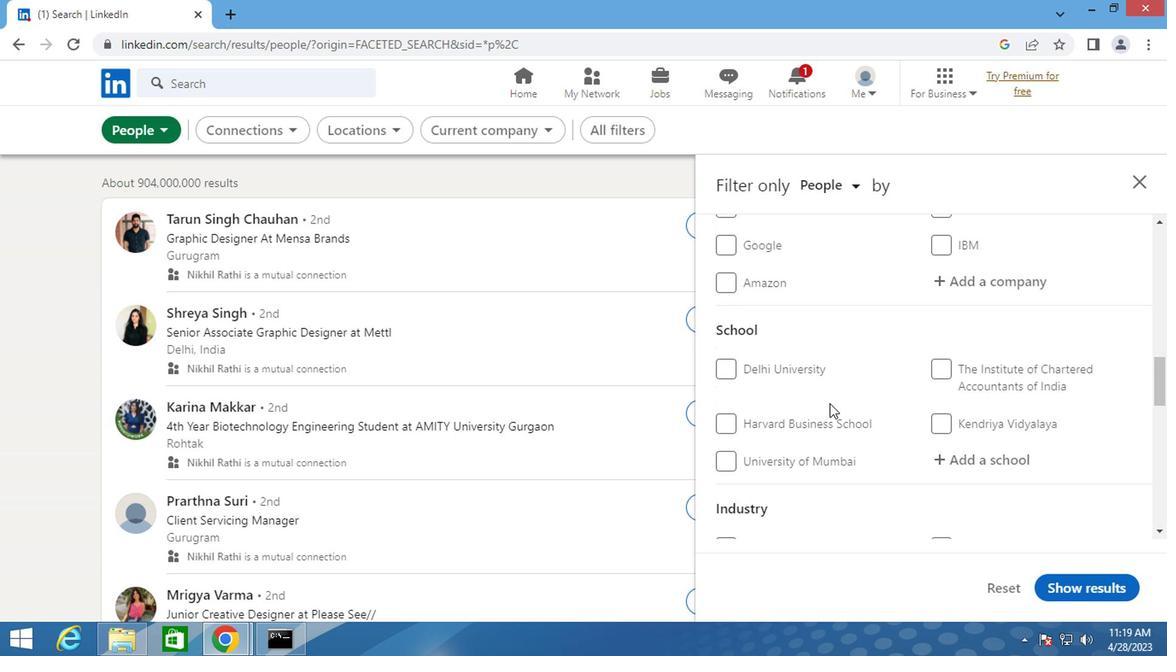 
Action: Mouse scrolled (826, 405) with delta (0, 0)
Screenshot: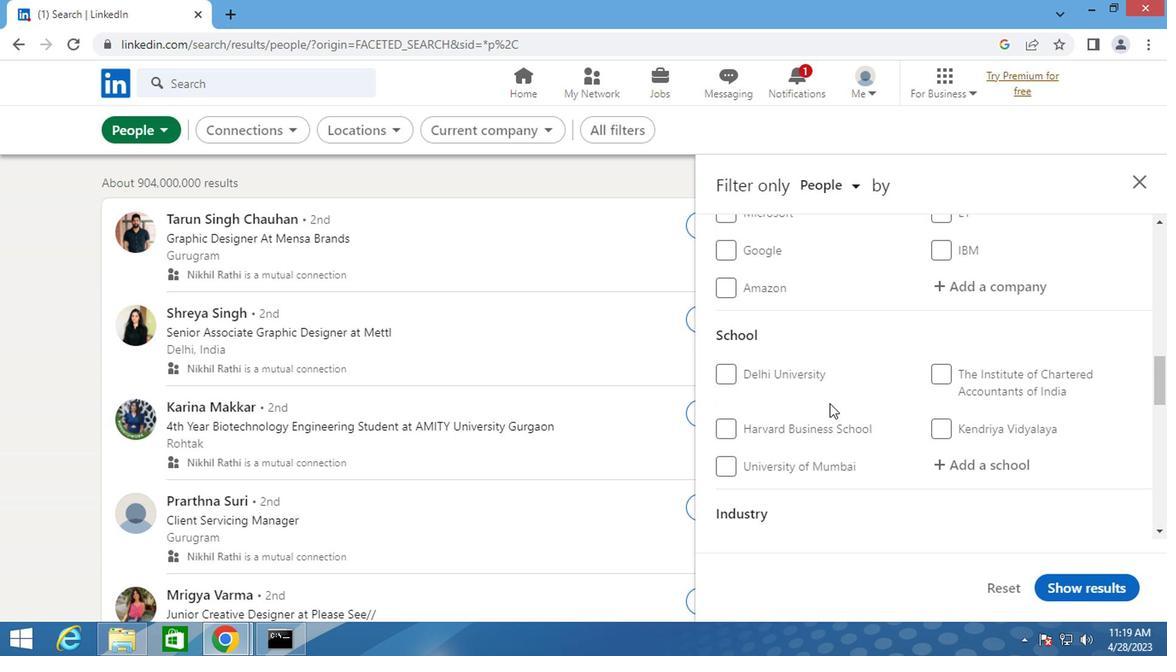 
Action: Mouse scrolled (826, 405) with delta (0, 0)
Screenshot: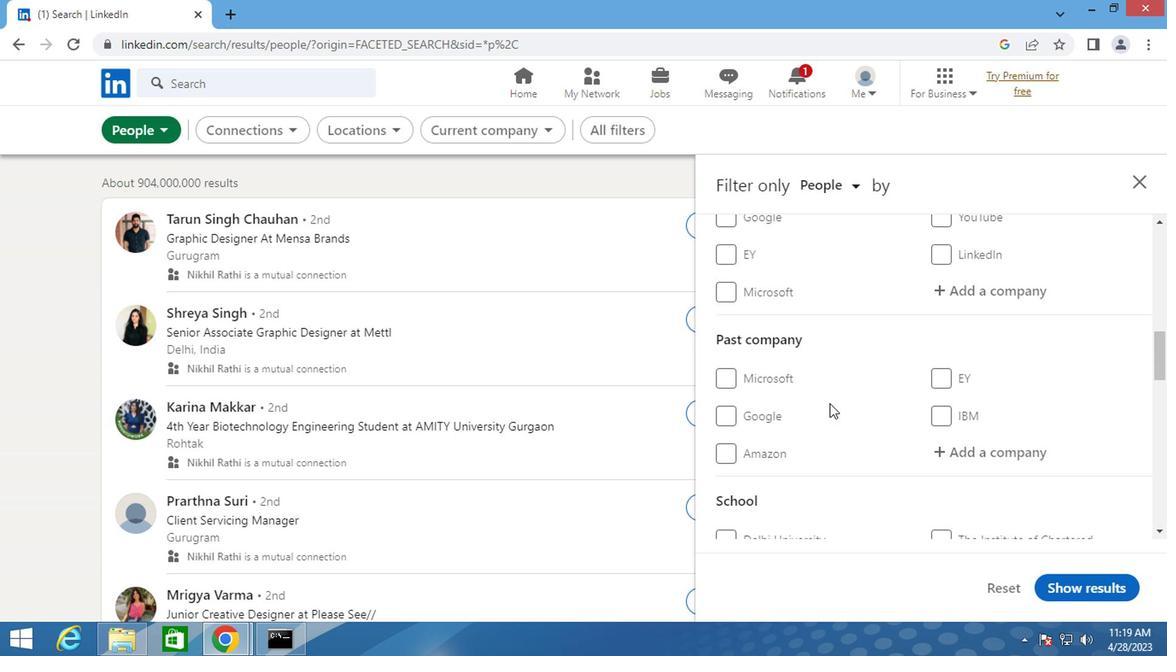 
Action: Mouse scrolled (826, 405) with delta (0, 0)
Screenshot: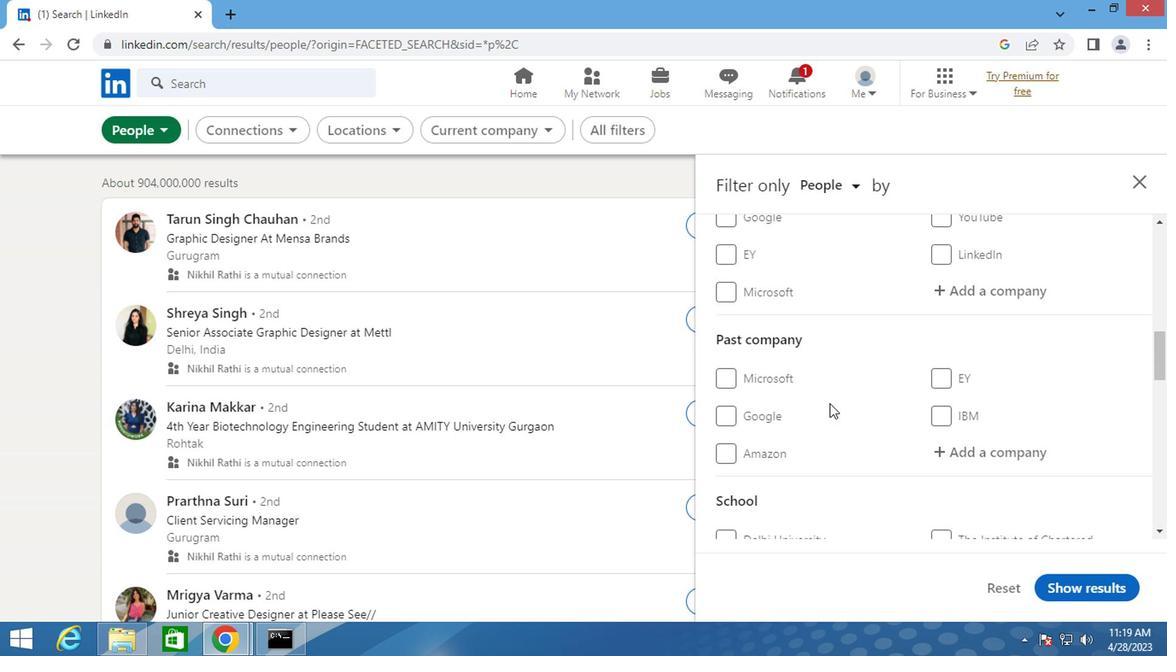 
Action: Mouse scrolled (826, 403) with delta (0, -1)
Screenshot: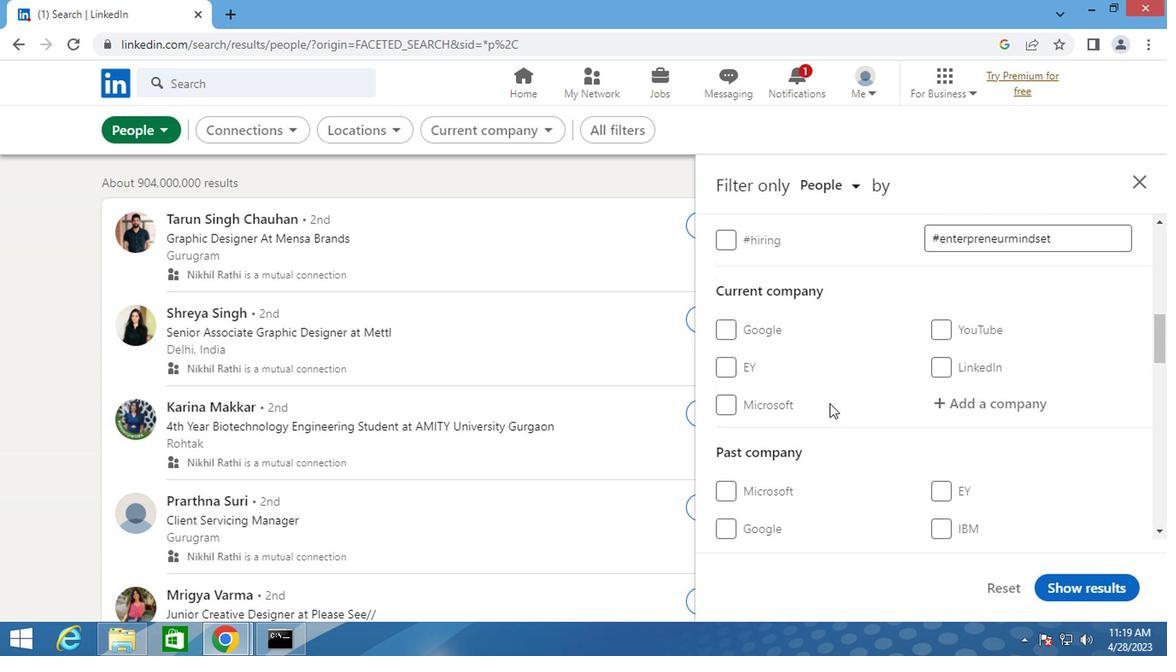 
Action: Mouse moved to (983, 373)
Screenshot: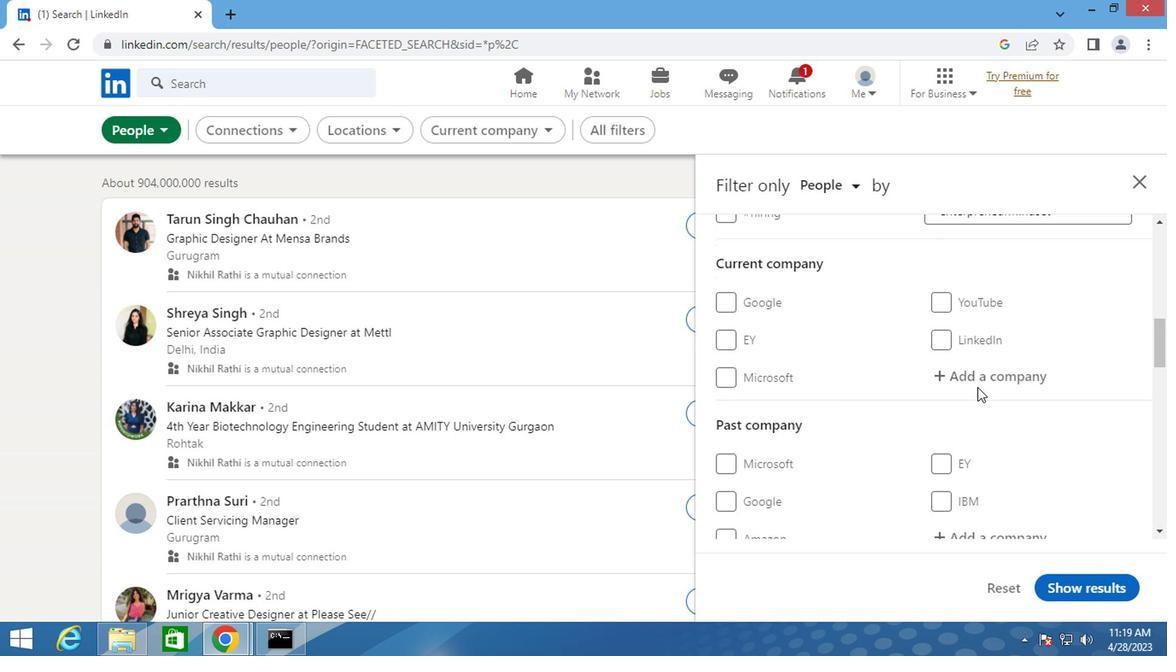 
Action: Mouse pressed left at (983, 373)
Screenshot: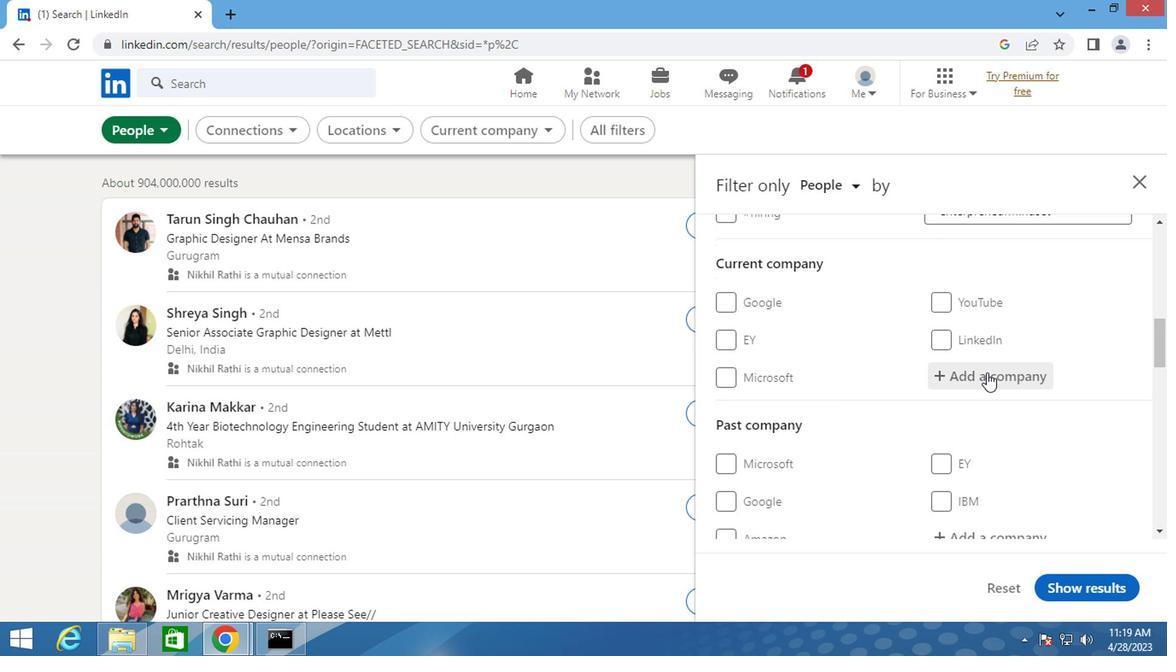 
Action: Key pressed <Key.shift>KENT
Screenshot: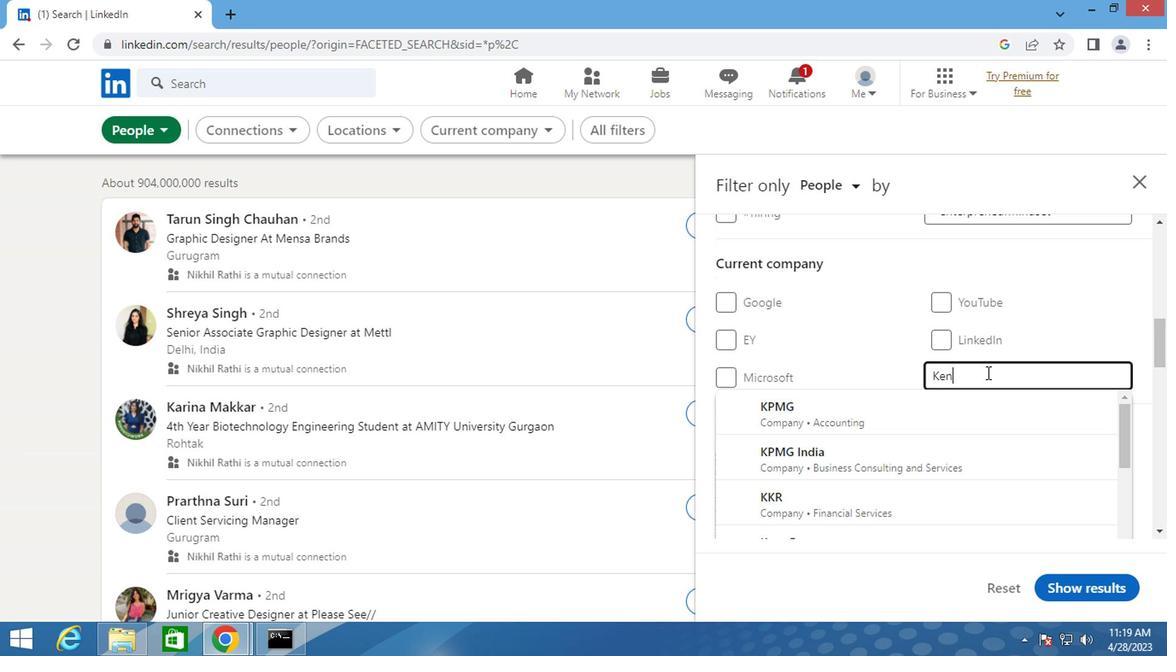 
Action: Mouse moved to (833, 404)
Screenshot: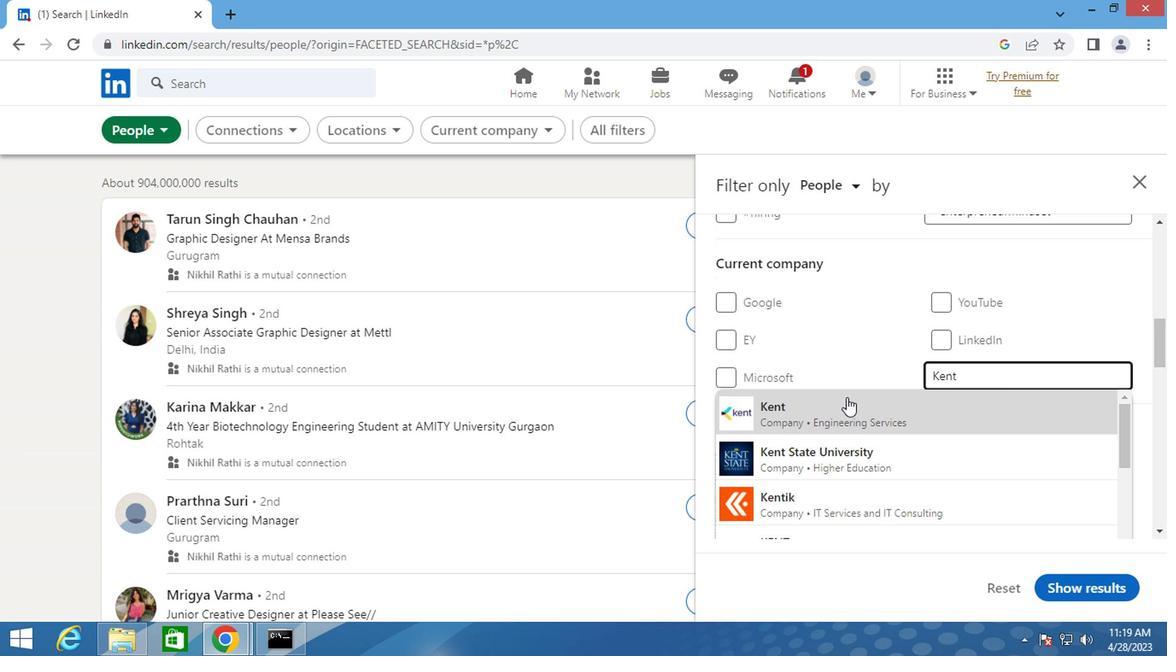 
Action: Mouse pressed left at (833, 404)
Screenshot: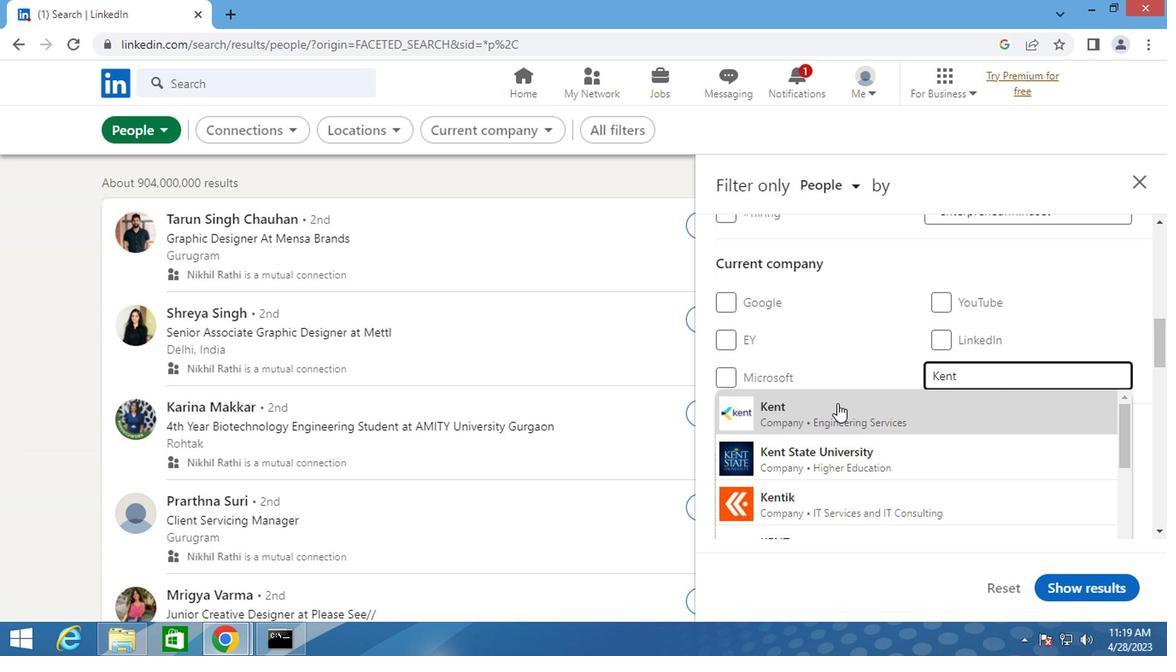 
Action: Mouse scrolled (833, 403) with delta (0, -1)
Screenshot: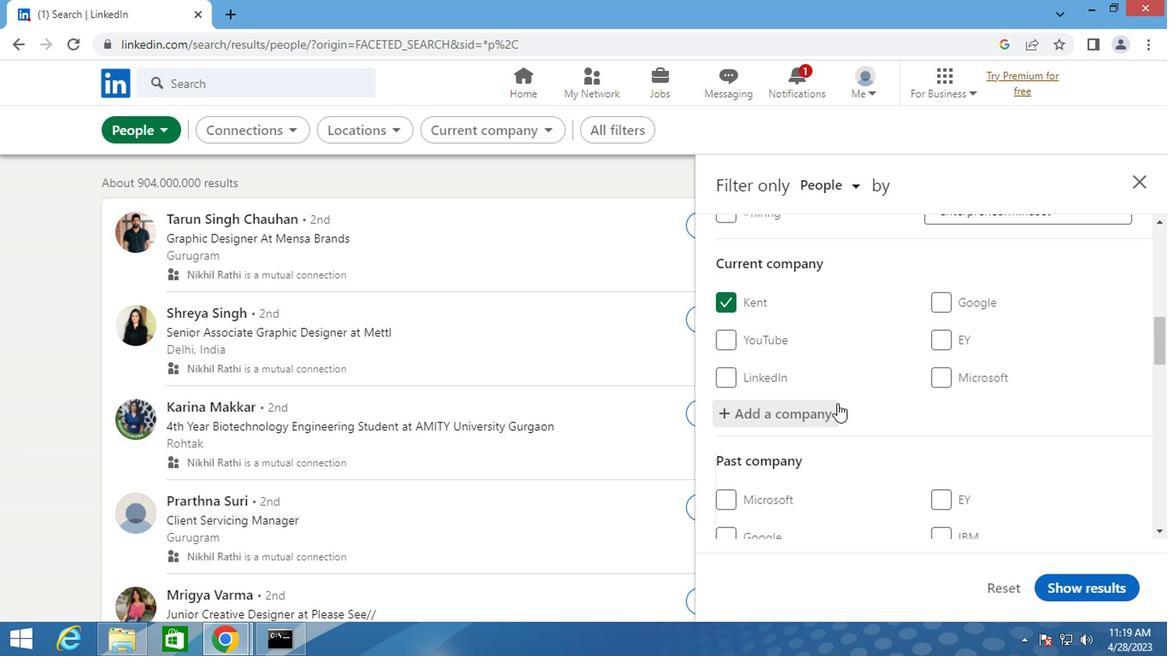 
Action: Mouse scrolled (833, 403) with delta (0, -1)
Screenshot: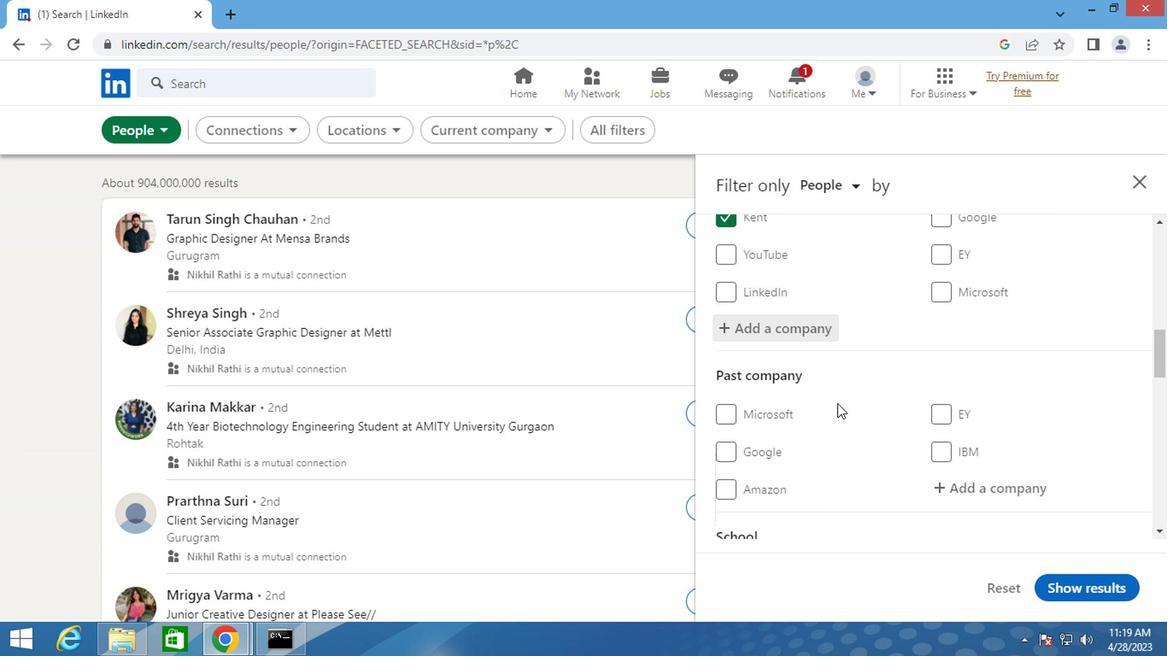 
Action: Mouse scrolled (833, 403) with delta (0, -1)
Screenshot: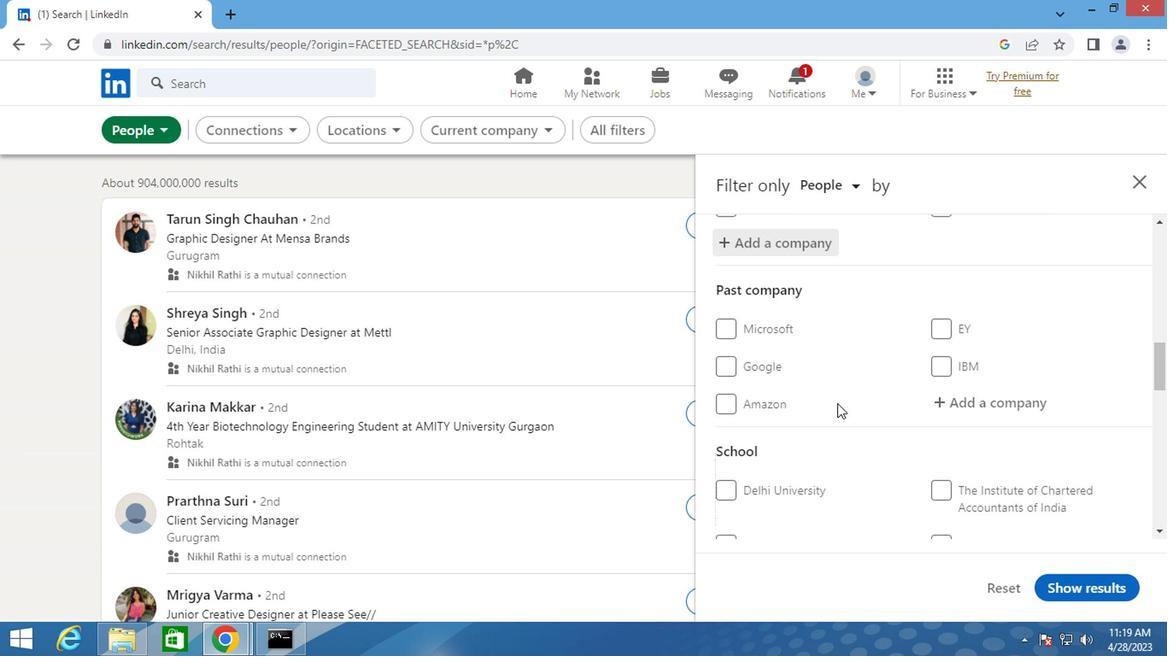 
Action: Mouse moved to (1021, 495)
Screenshot: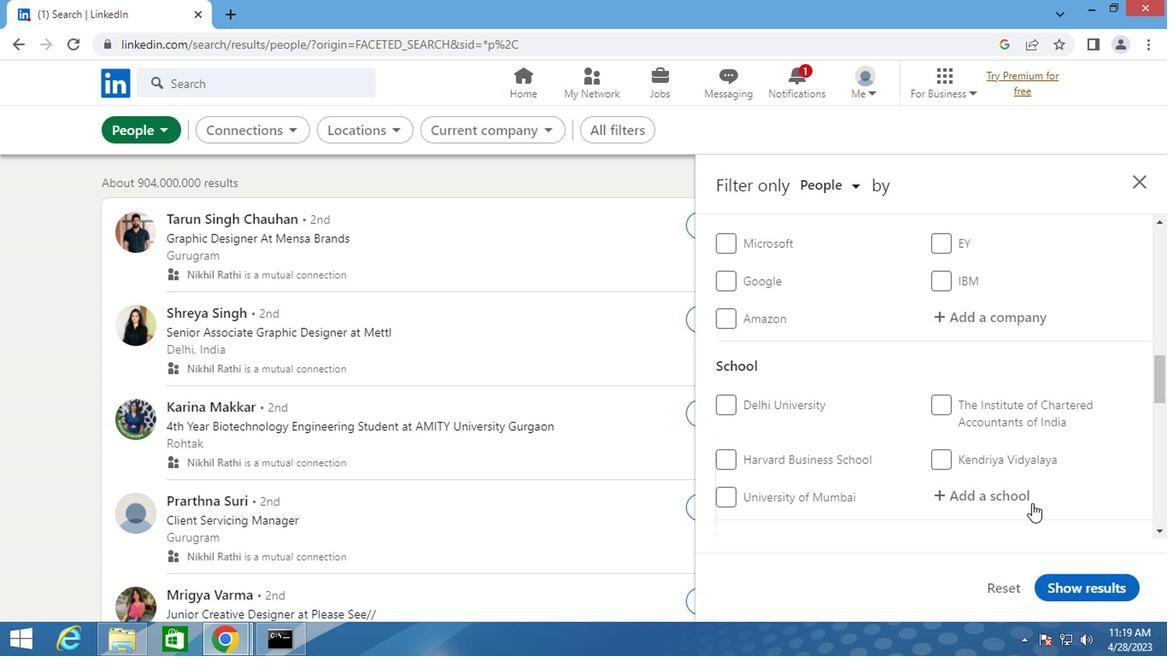 
Action: Mouse pressed left at (1021, 495)
Screenshot: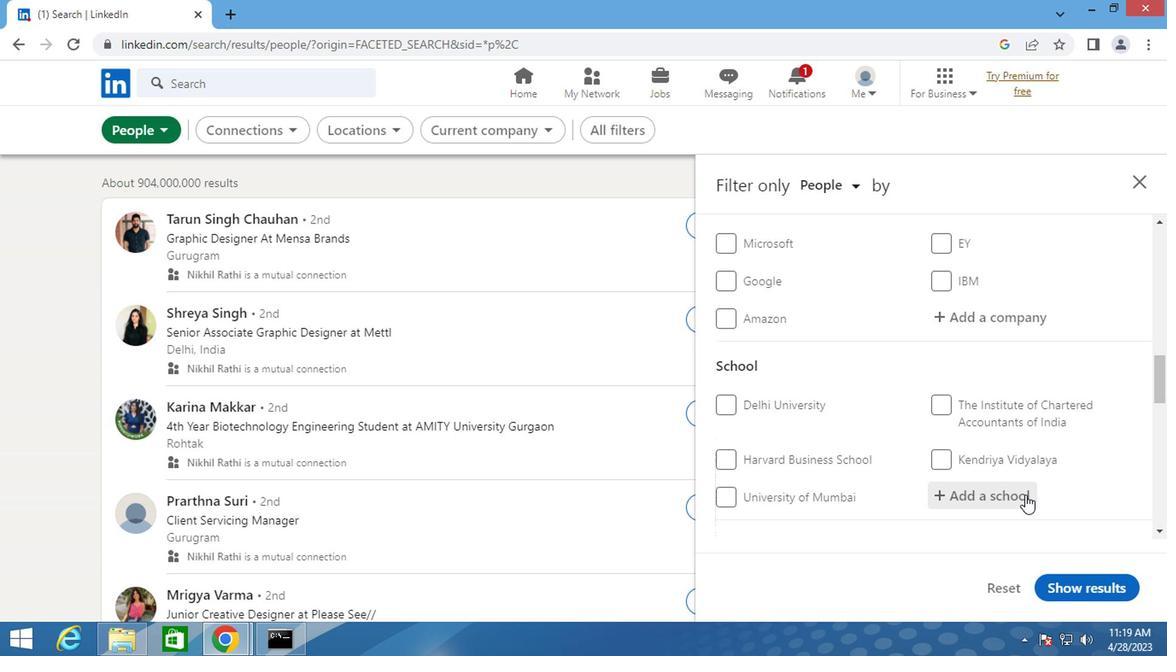 
Action: Key pressed <Key.shift>RD<Key.space><Key.shift>&<Key.space><Key.shift>DJ<Key.space>
Screenshot: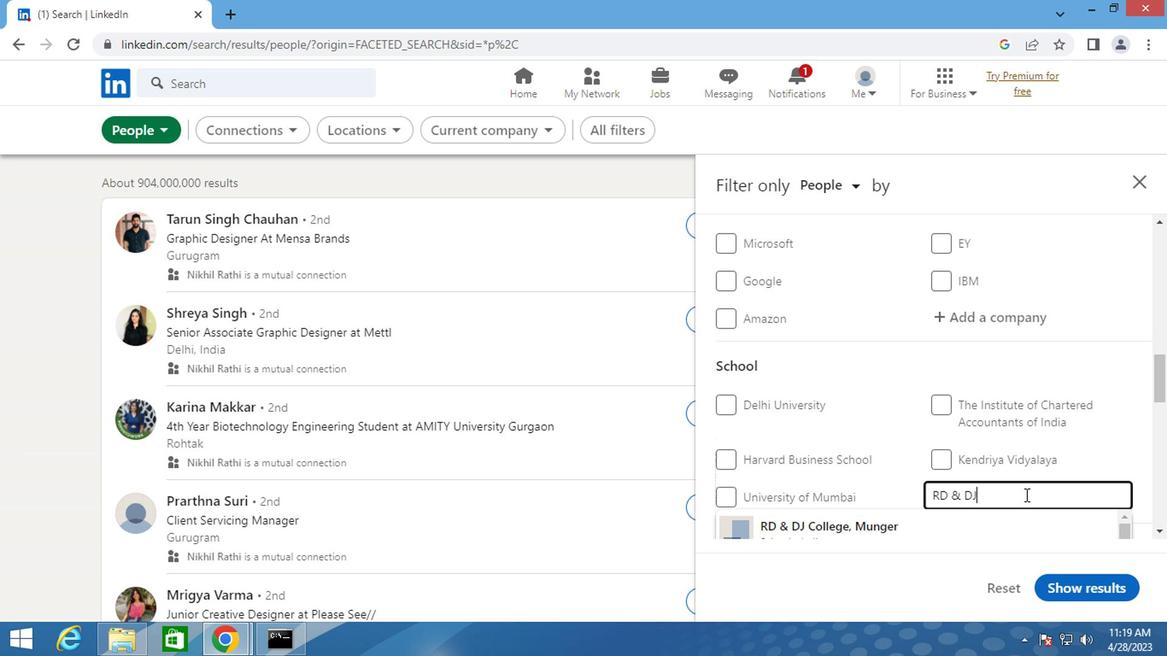 
Action: Mouse moved to (863, 520)
Screenshot: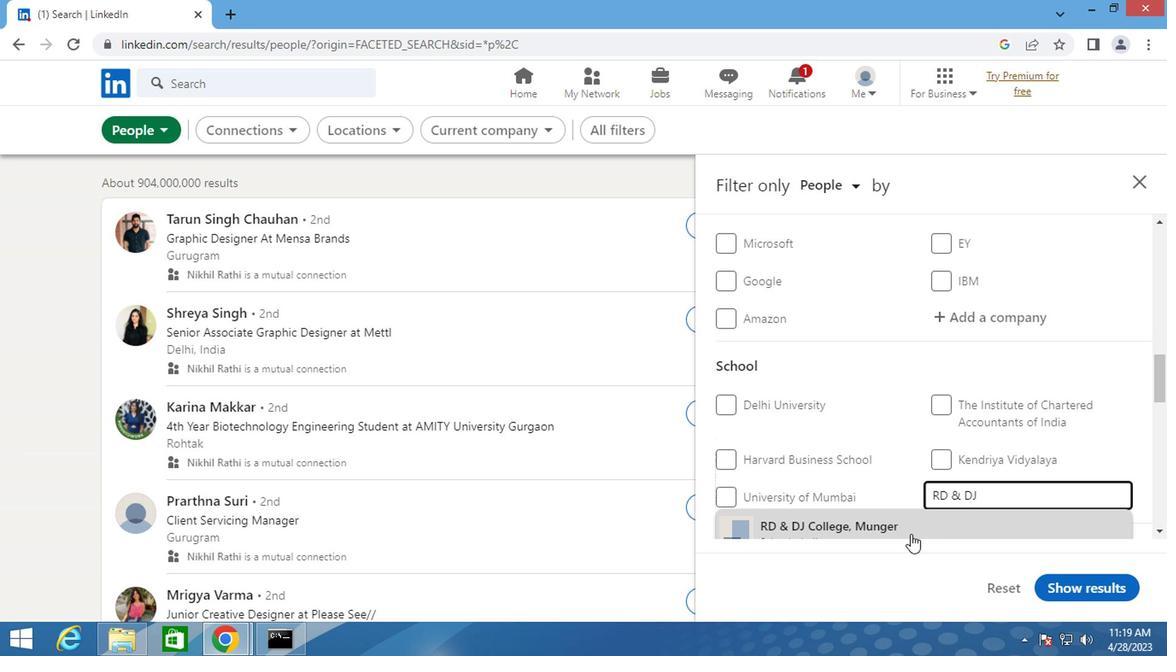 
Action: Mouse pressed left at (863, 520)
Screenshot: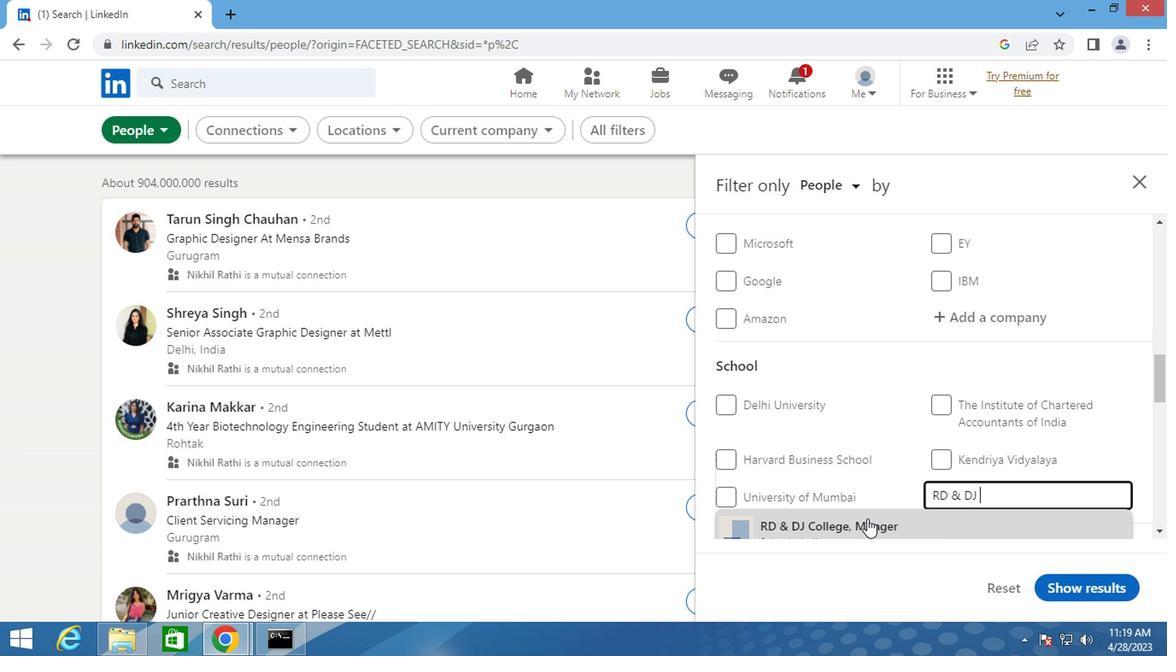 
Action: Mouse scrolled (863, 518) with delta (0, -1)
Screenshot: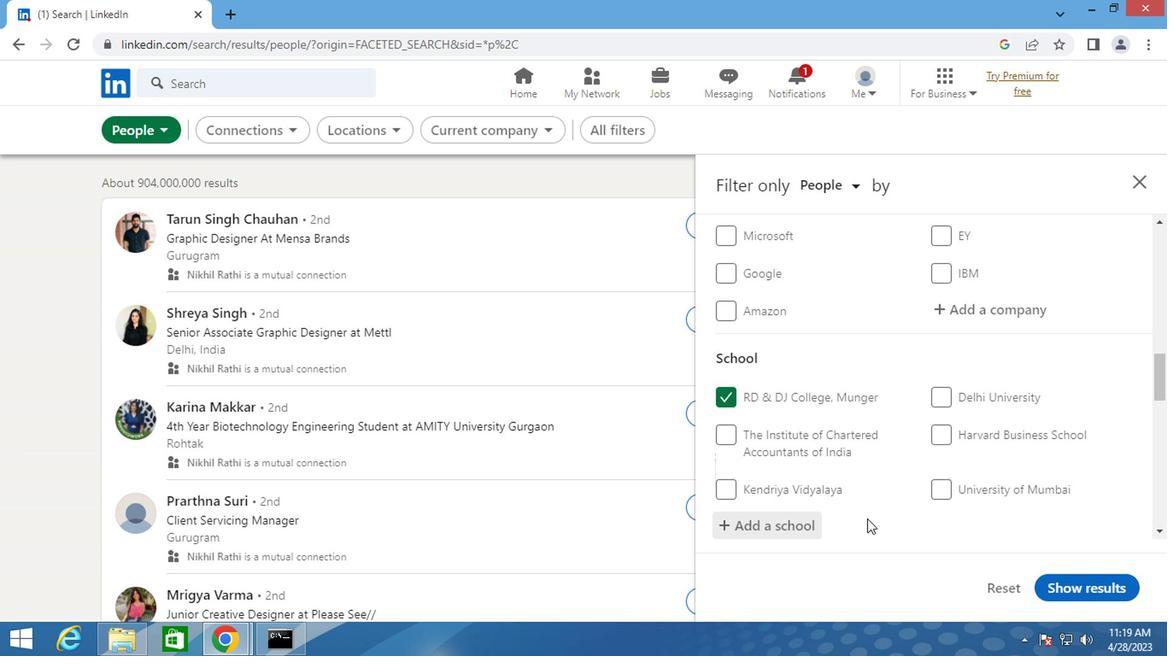 
Action: Mouse scrolled (863, 518) with delta (0, -1)
Screenshot: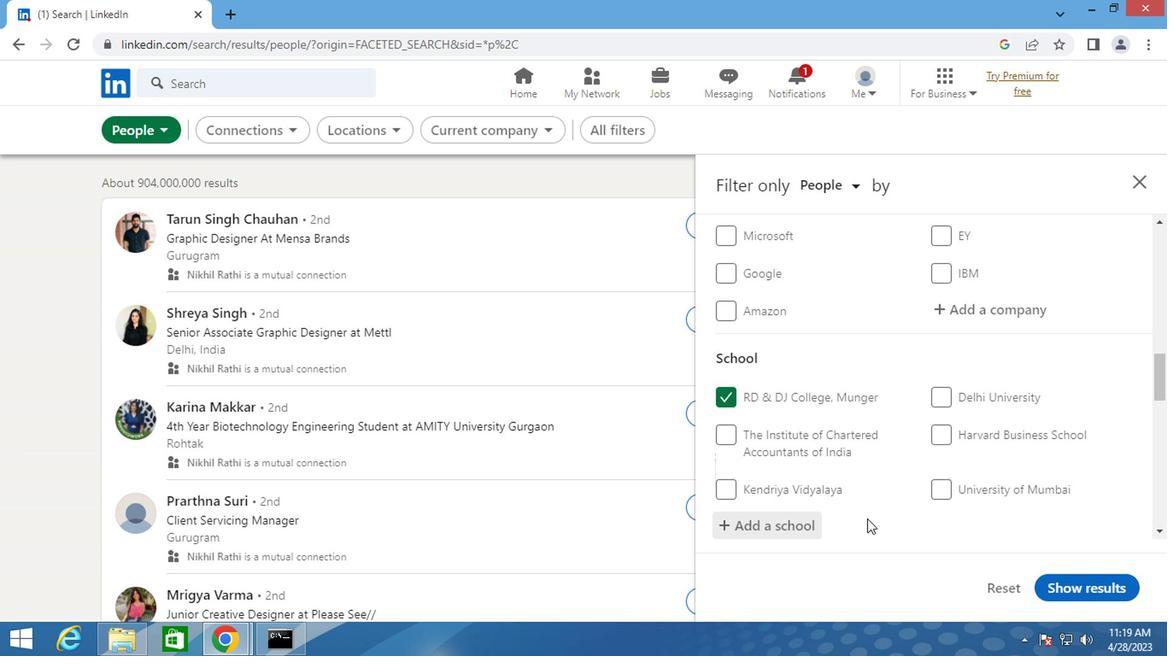 
Action: Mouse scrolled (863, 518) with delta (0, -1)
Screenshot: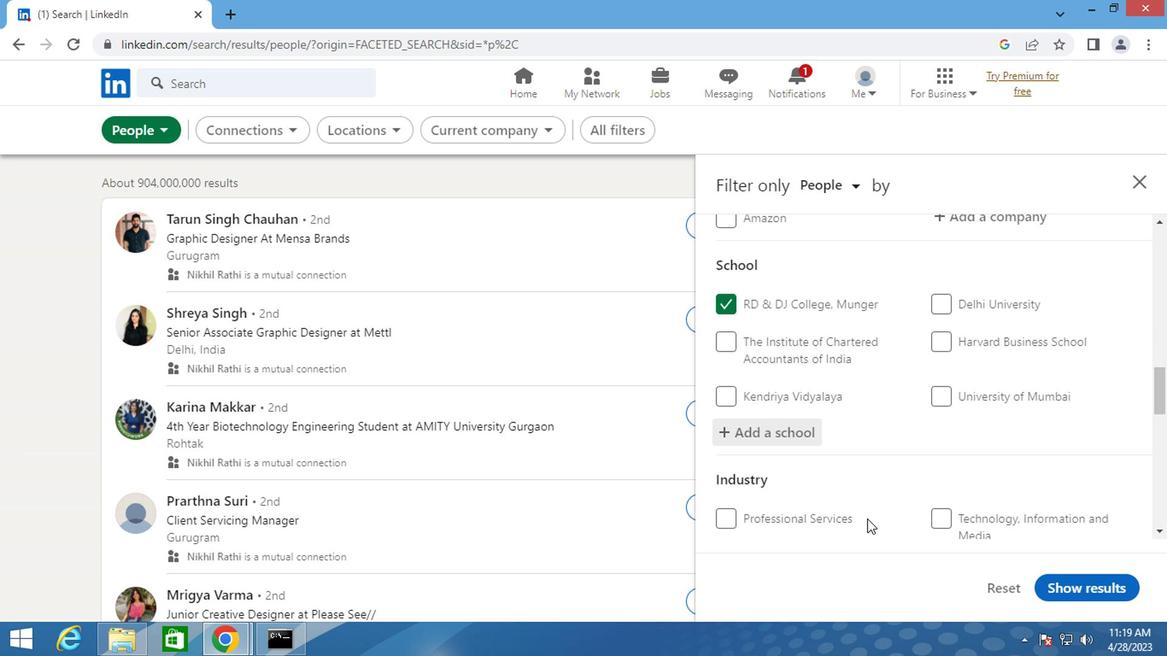 
Action: Mouse scrolled (863, 518) with delta (0, -1)
Screenshot: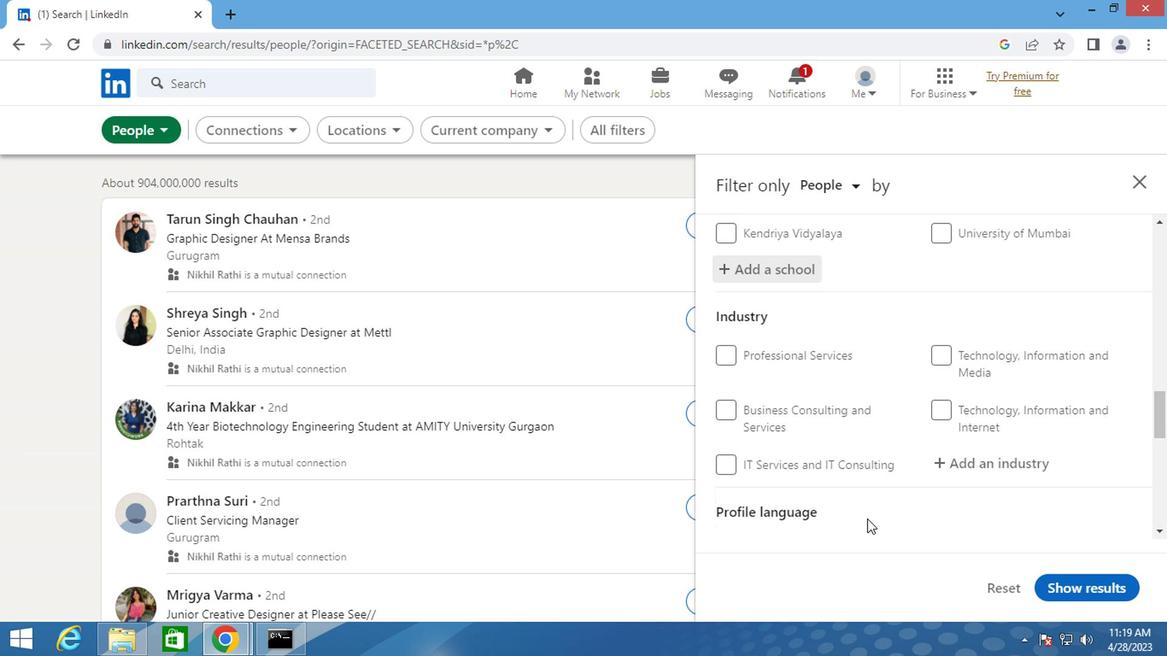 
Action: Mouse moved to (1036, 383)
Screenshot: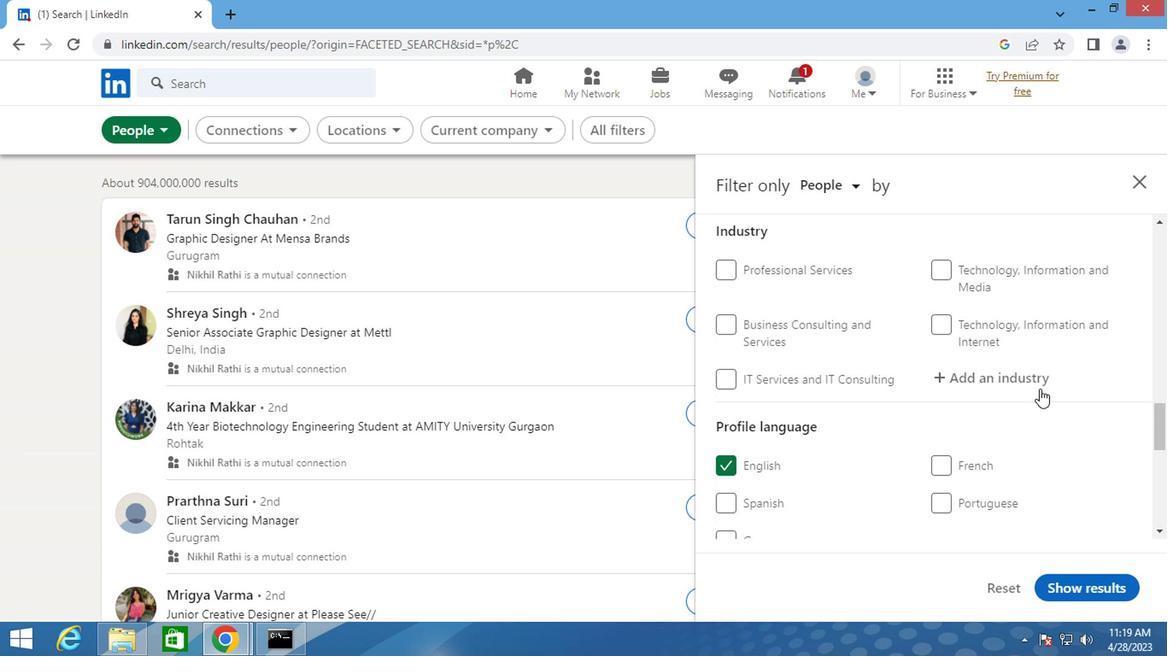 
Action: Mouse pressed left at (1036, 383)
Screenshot: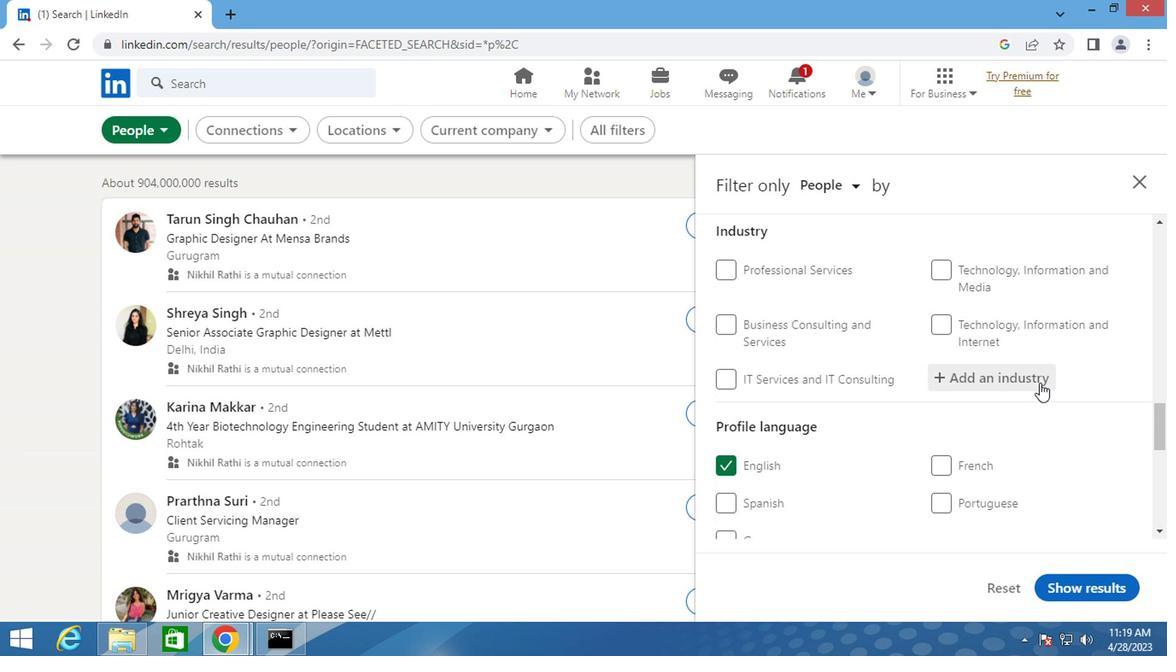 
Action: Key pressed <Key.shift>PERSONAL
Screenshot: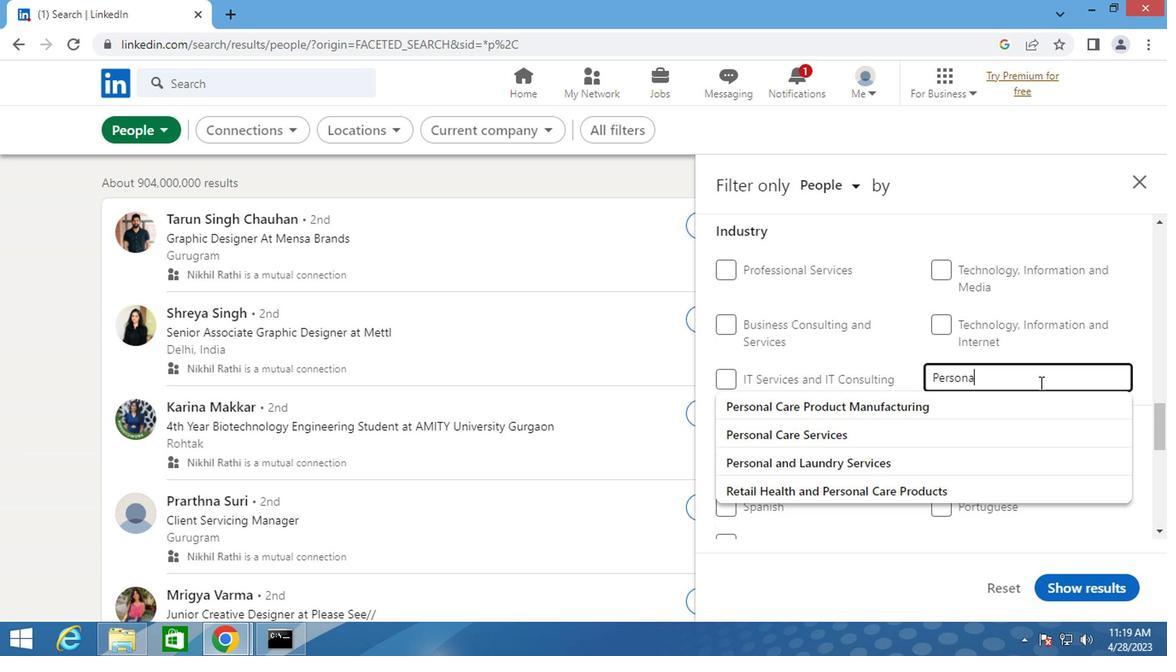
Action: Mouse moved to (871, 411)
Screenshot: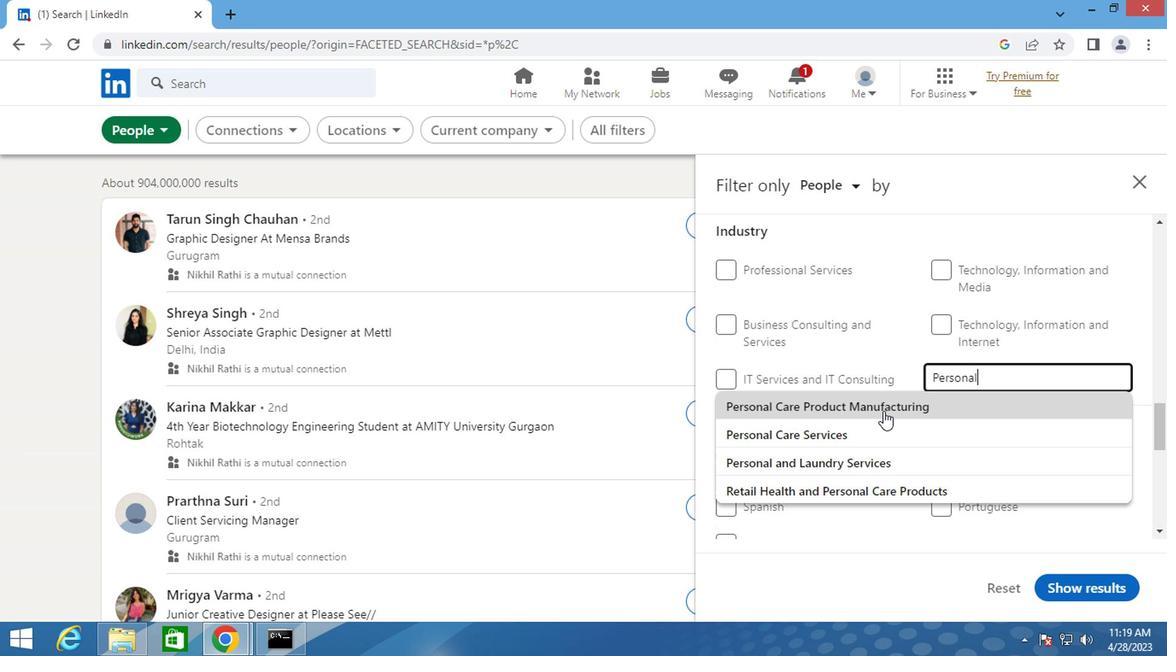 
Action: Mouse pressed left at (871, 411)
Screenshot: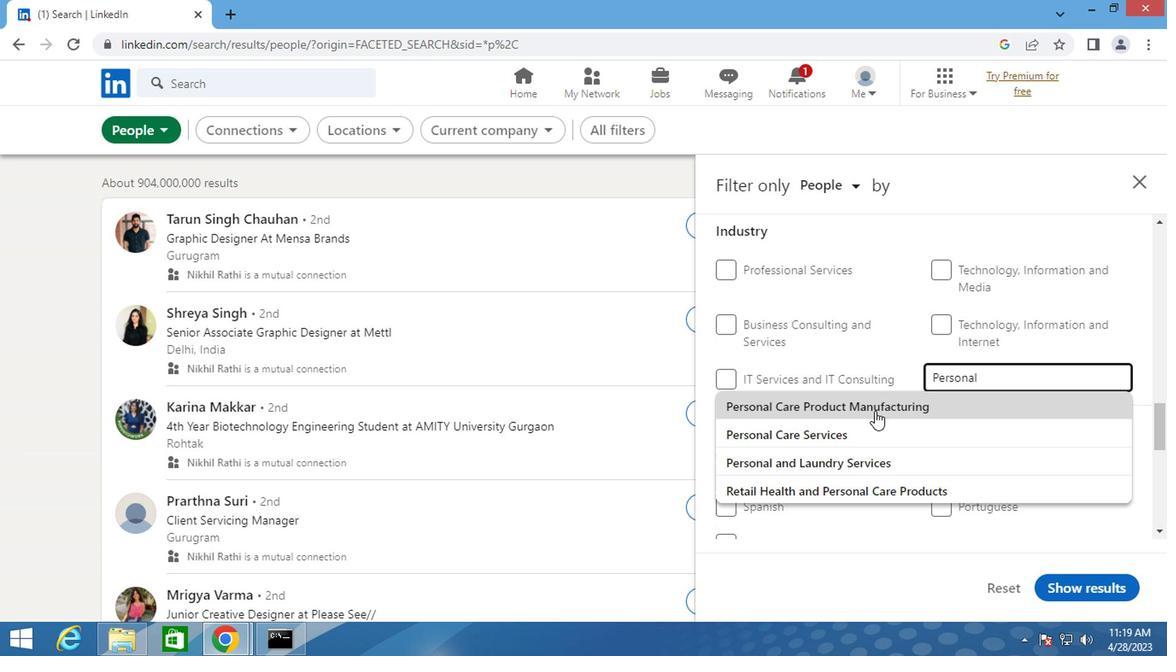 
Action: Mouse scrolled (871, 411) with delta (0, 0)
Screenshot: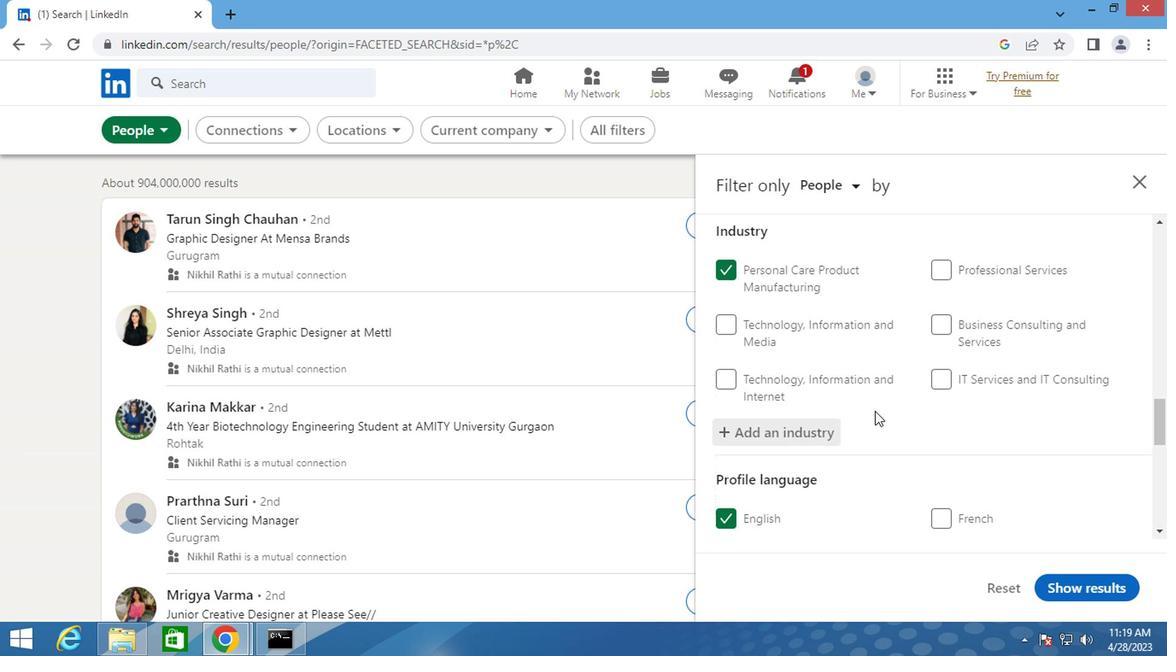 
Action: Mouse scrolled (871, 411) with delta (0, 0)
Screenshot: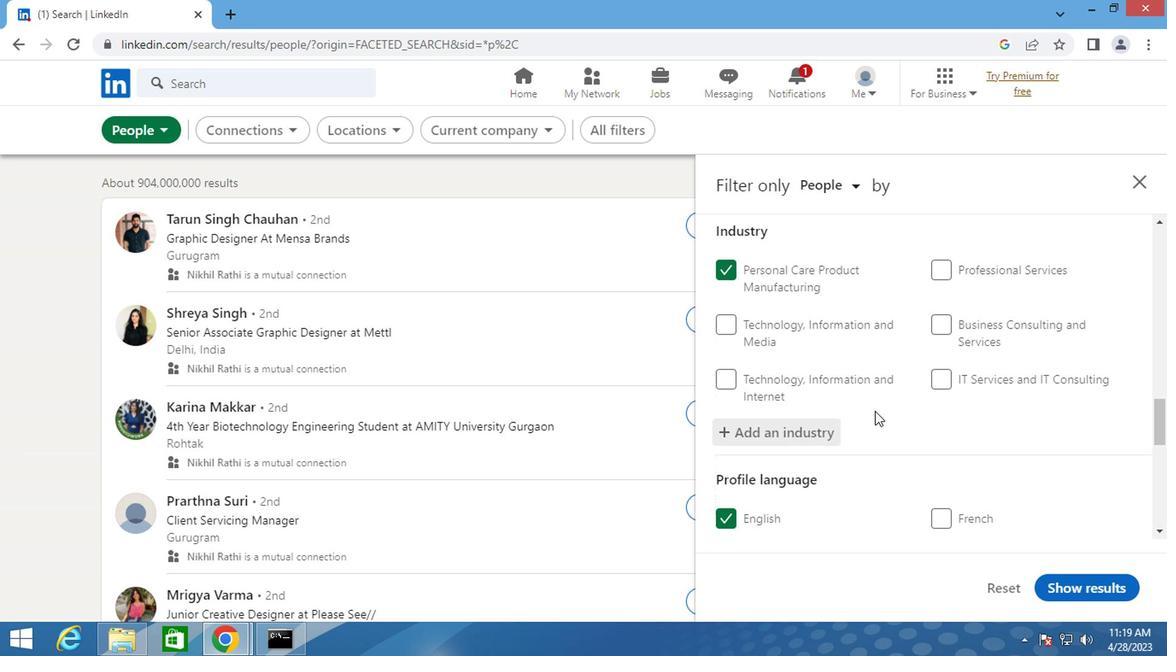 
Action: Mouse scrolled (871, 411) with delta (0, 0)
Screenshot: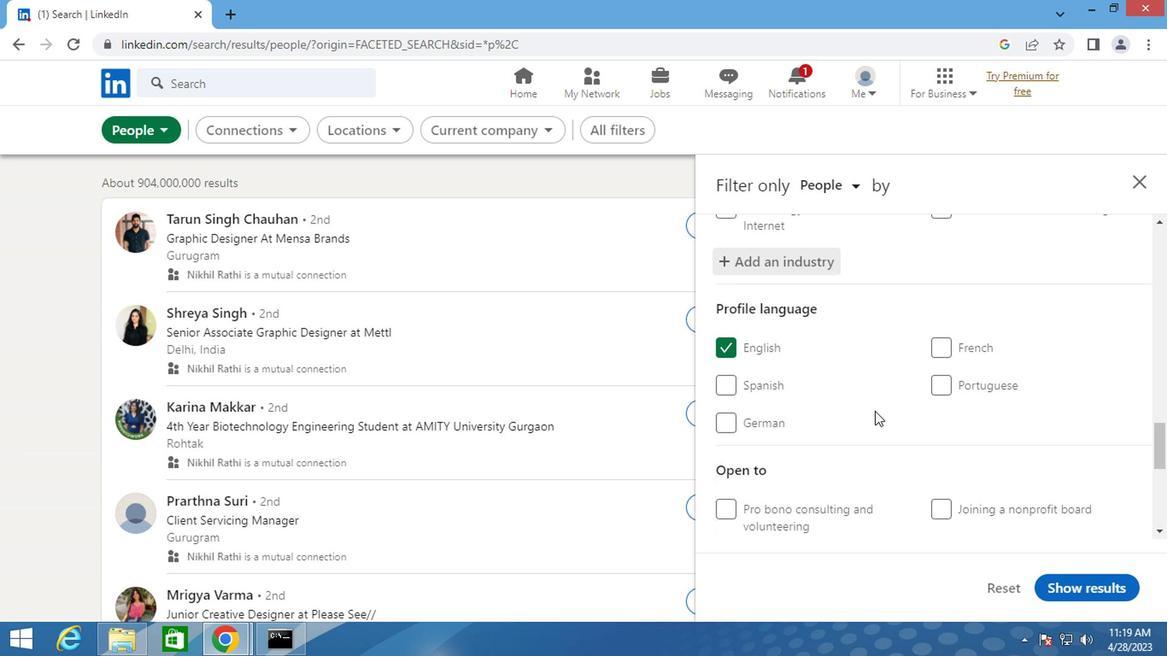 
Action: Mouse scrolled (871, 411) with delta (0, 0)
Screenshot: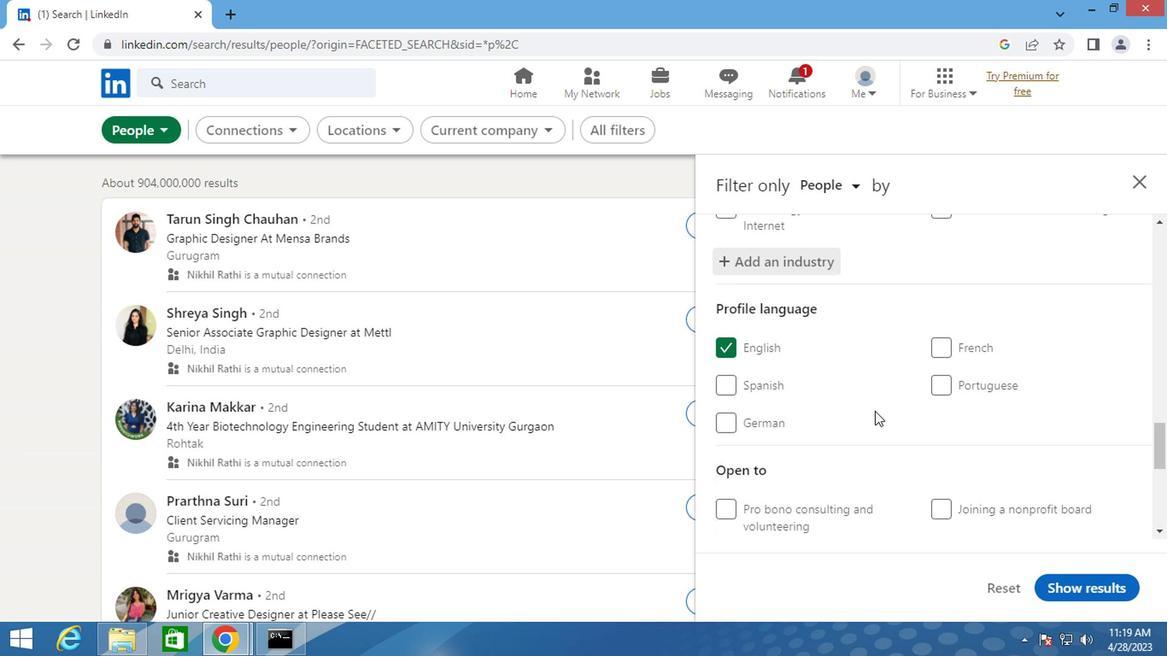 
Action: Mouse moved to (990, 512)
Screenshot: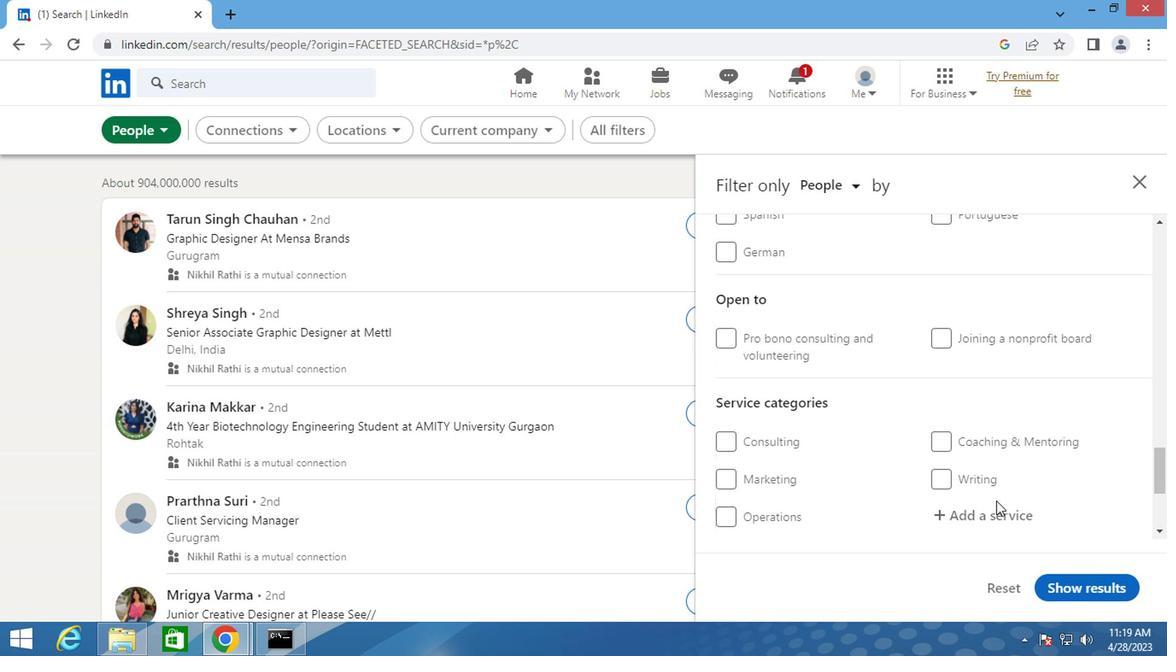 
Action: Mouse pressed left at (990, 512)
Screenshot: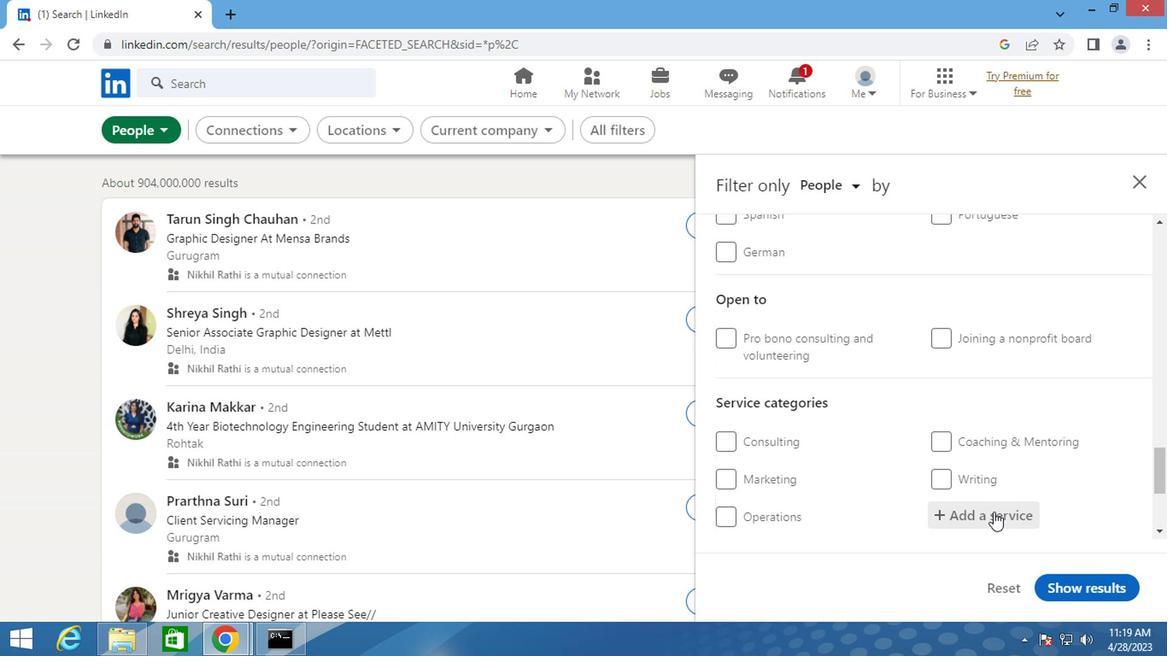 
Action: Key pressed <Key.shift>RESUME<Key.space><Key.shift>WRITING
Screenshot: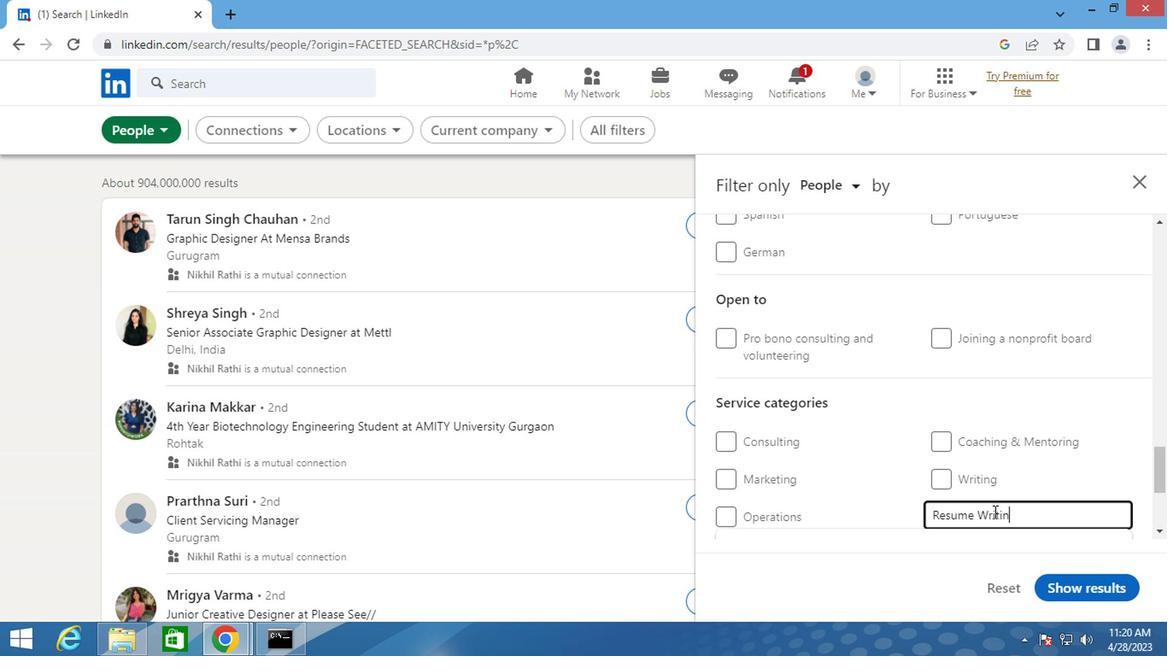 
Action: Mouse moved to (852, 512)
Screenshot: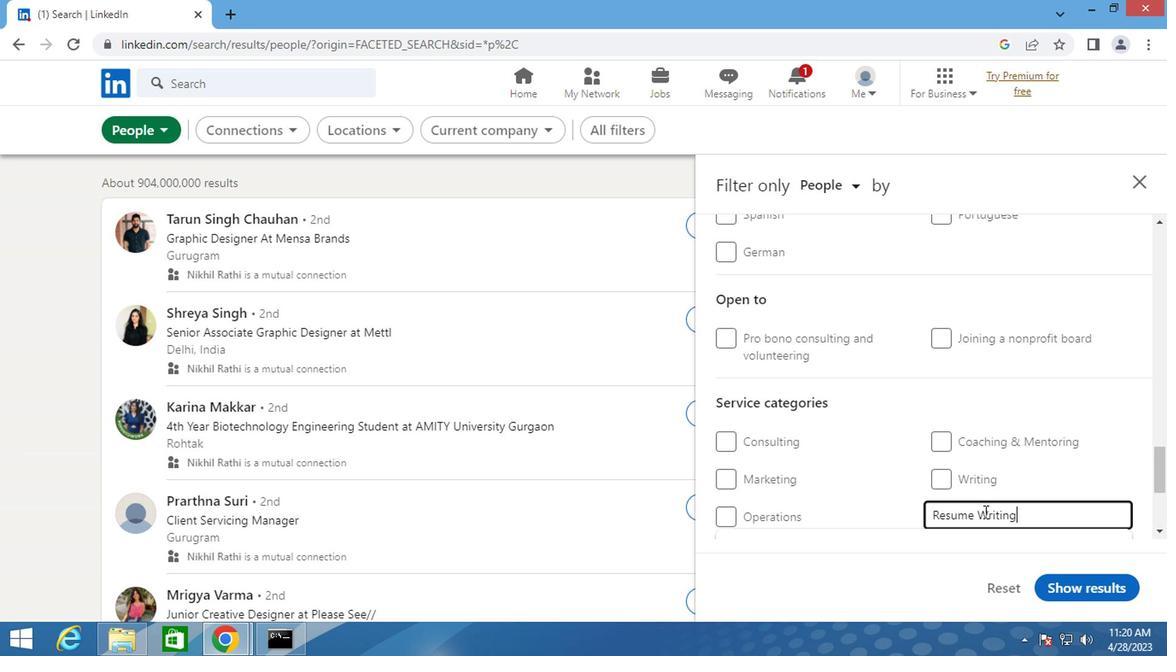 
Action: Mouse scrolled (852, 512) with delta (0, 0)
Screenshot: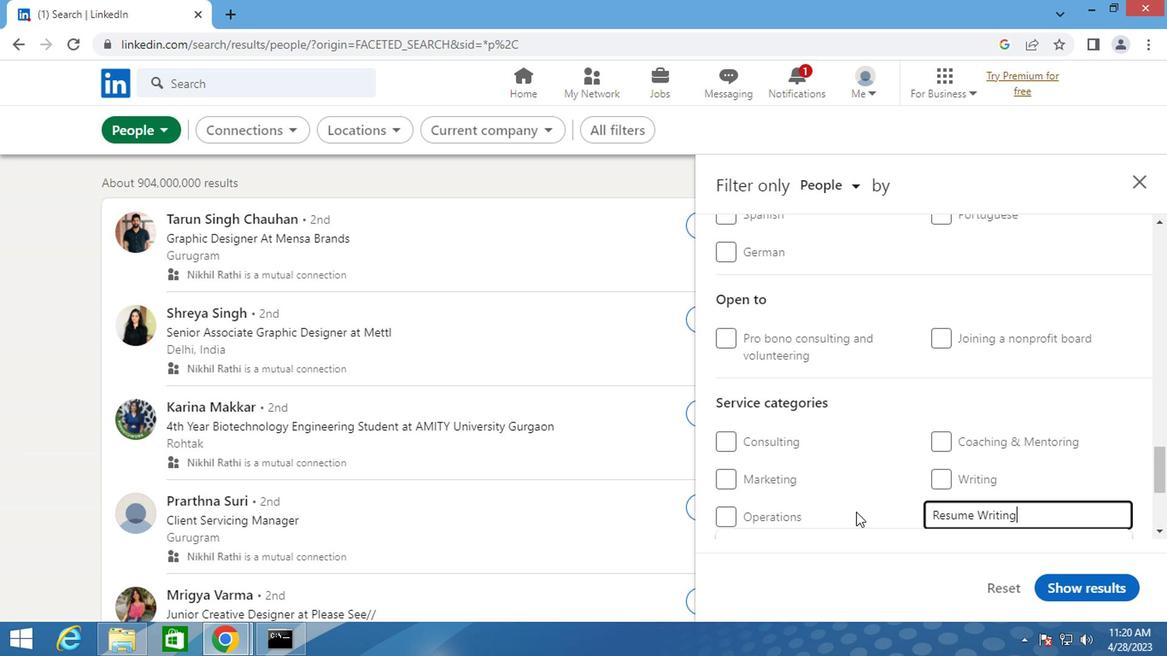 
Action: Mouse scrolled (852, 512) with delta (0, 0)
Screenshot: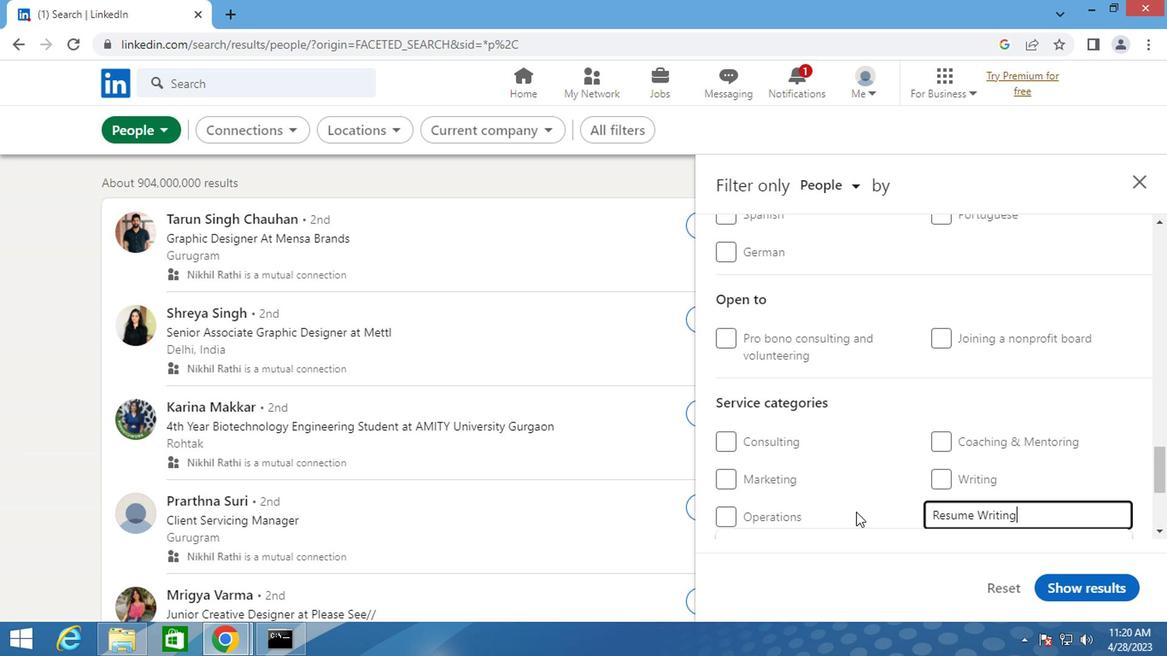 
Action: Mouse moved to (832, 380)
Screenshot: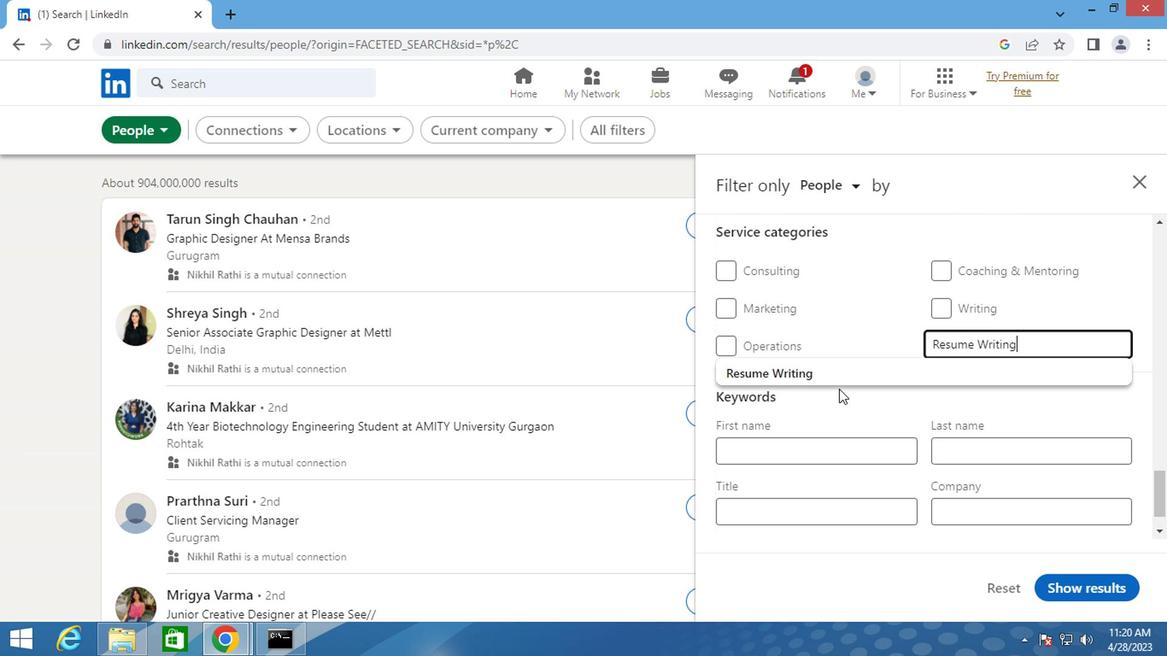 
Action: Mouse pressed left at (832, 380)
Screenshot: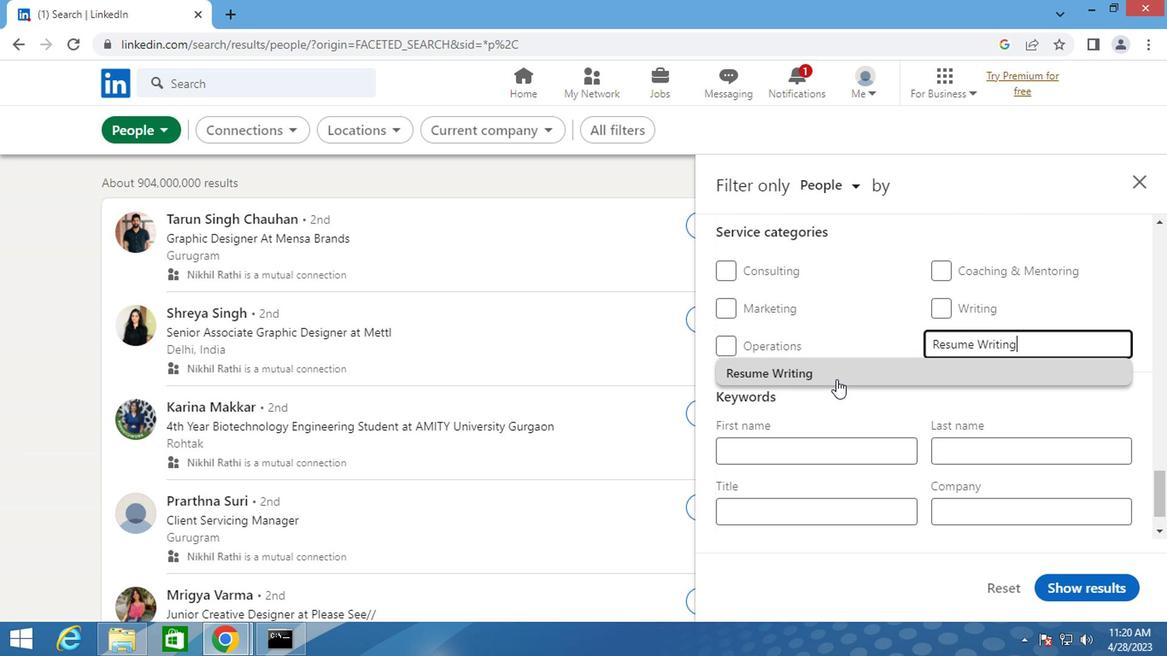 
Action: Mouse scrolled (832, 379) with delta (0, 0)
Screenshot: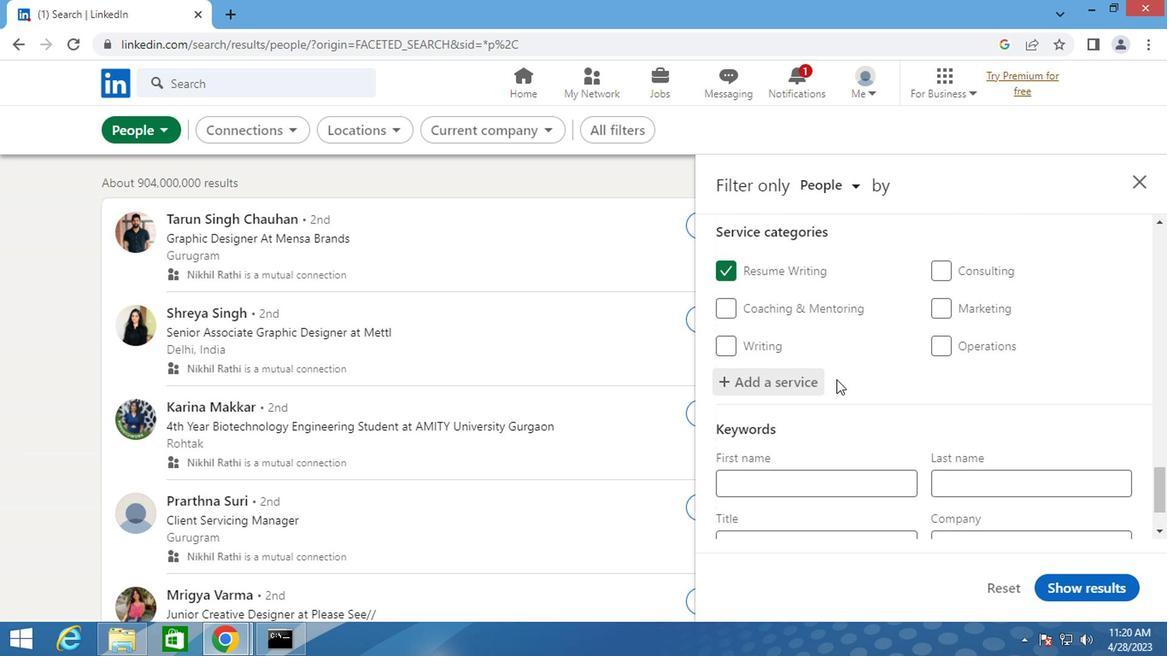 
Action: Mouse scrolled (832, 379) with delta (0, 0)
Screenshot: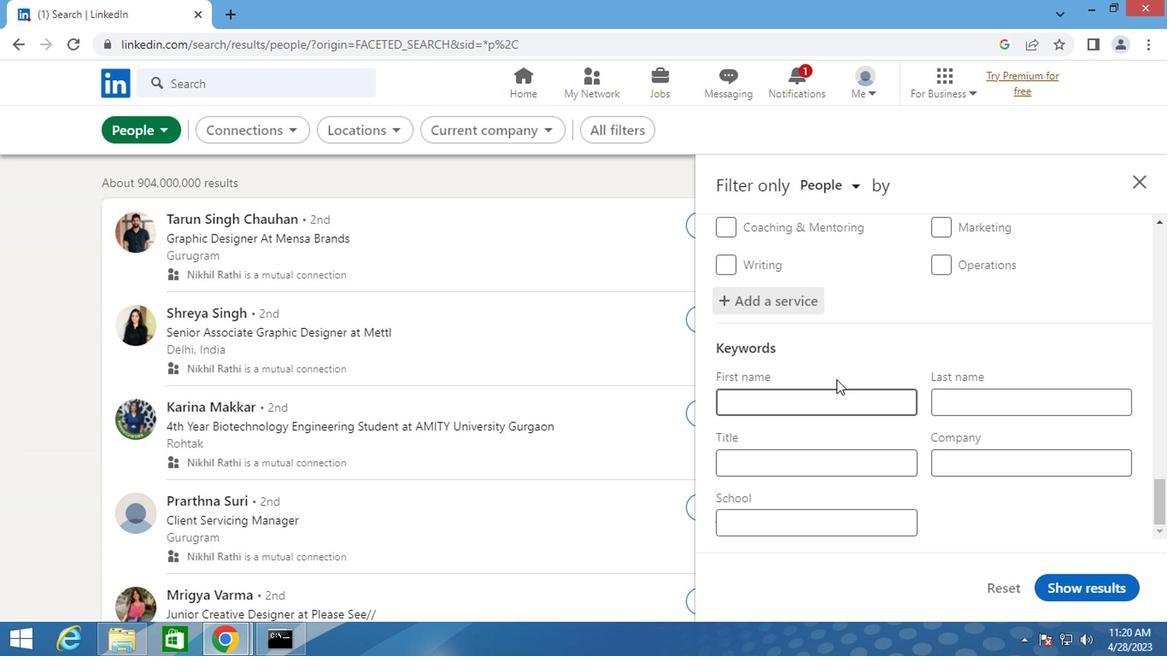 
Action: Mouse moved to (805, 465)
Screenshot: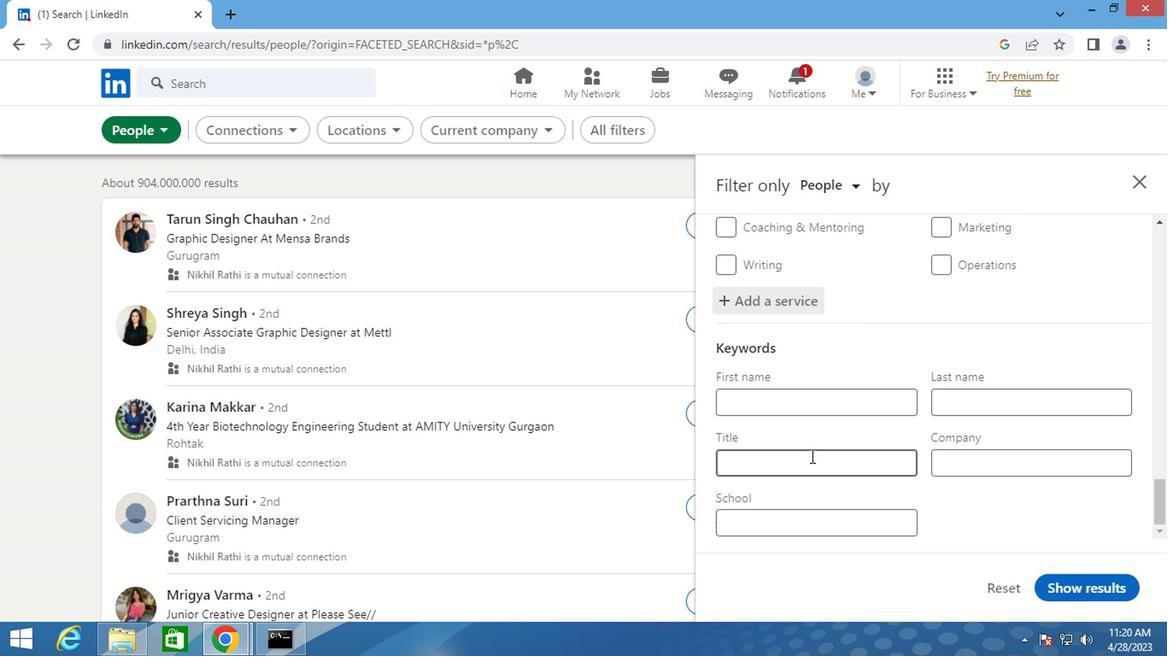 
Action: Mouse pressed left at (805, 465)
Screenshot: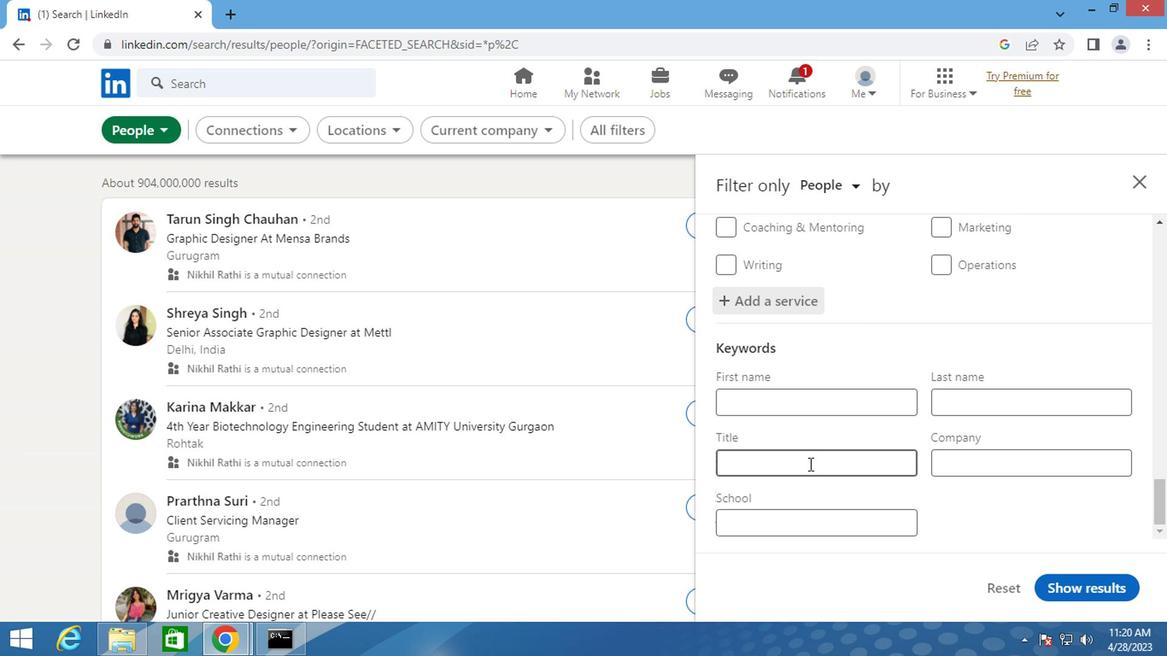 
Action: Key pressed <Key.shift>ORGANIZER
Screenshot: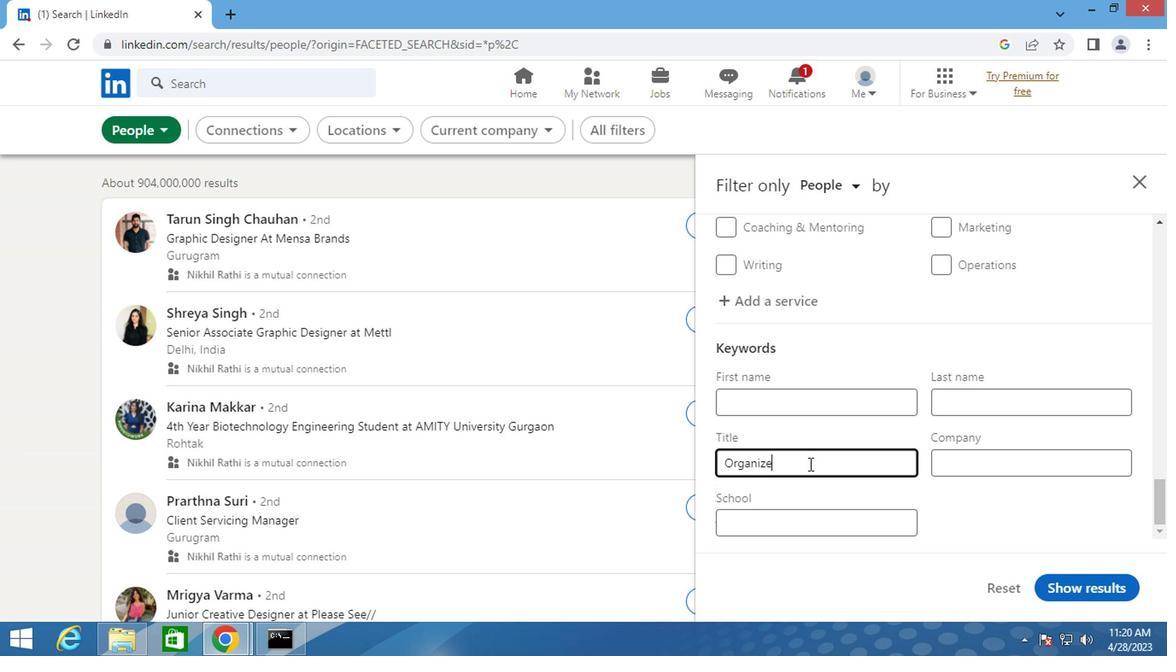 
Action: Mouse moved to (1093, 587)
Screenshot: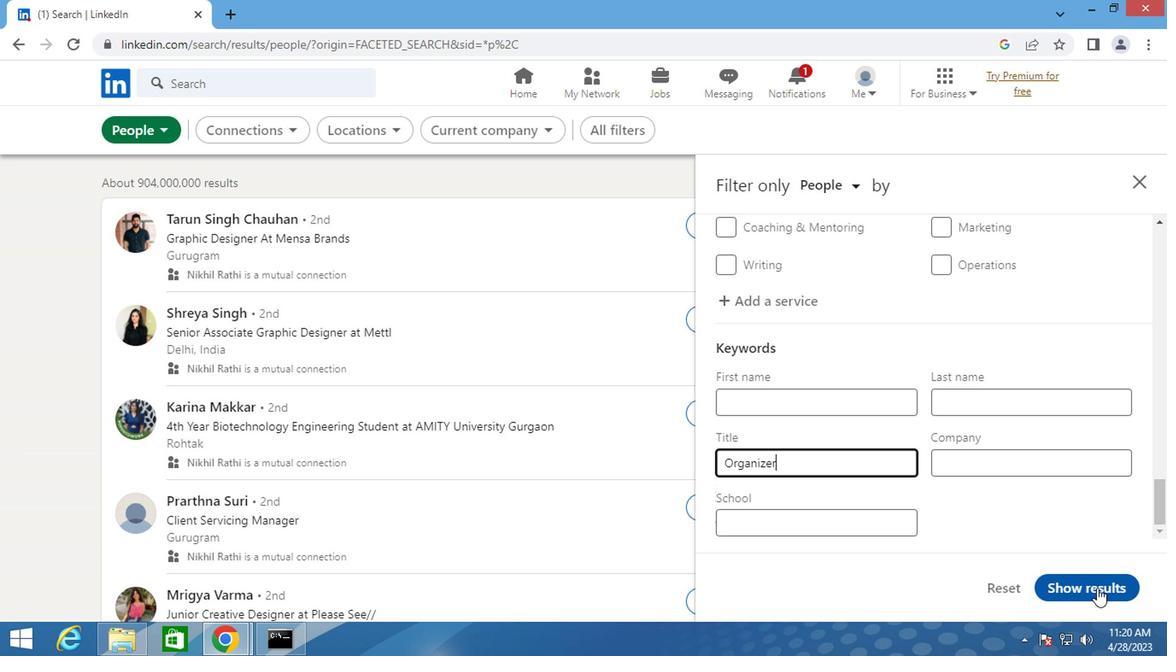 
Action: Mouse pressed left at (1093, 587)
Screenshot: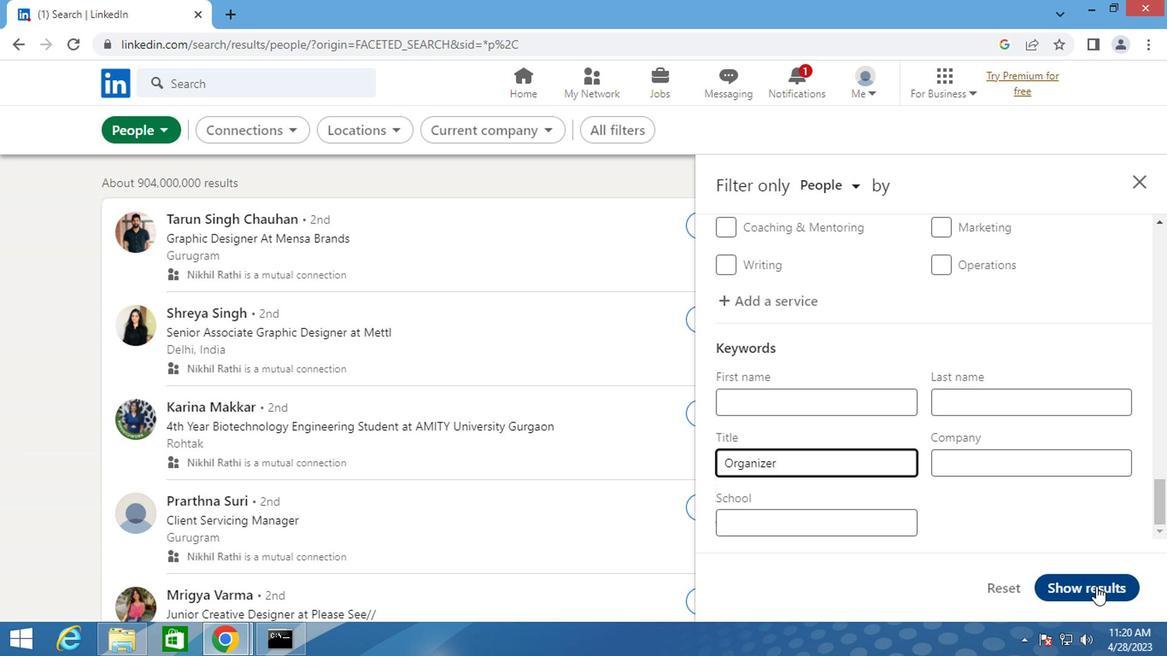 
